 Task: Find connections with filter location Crépy-en-Valois with filter topic #careertips with filter profile language Spanish with filter current company Whatfix with filter school Maharshi Dayanand College of Arts Science & Commerce Kamgar Manzil 25 Dr.S.S.Rao Road Parel Mumbai 400 012 with filter industry Food and Beverage Manufacturing with filter service category DUI Law with filter keywords title Conservation Scientist
Action: Mouse moved to (590, 77)
Screenshot: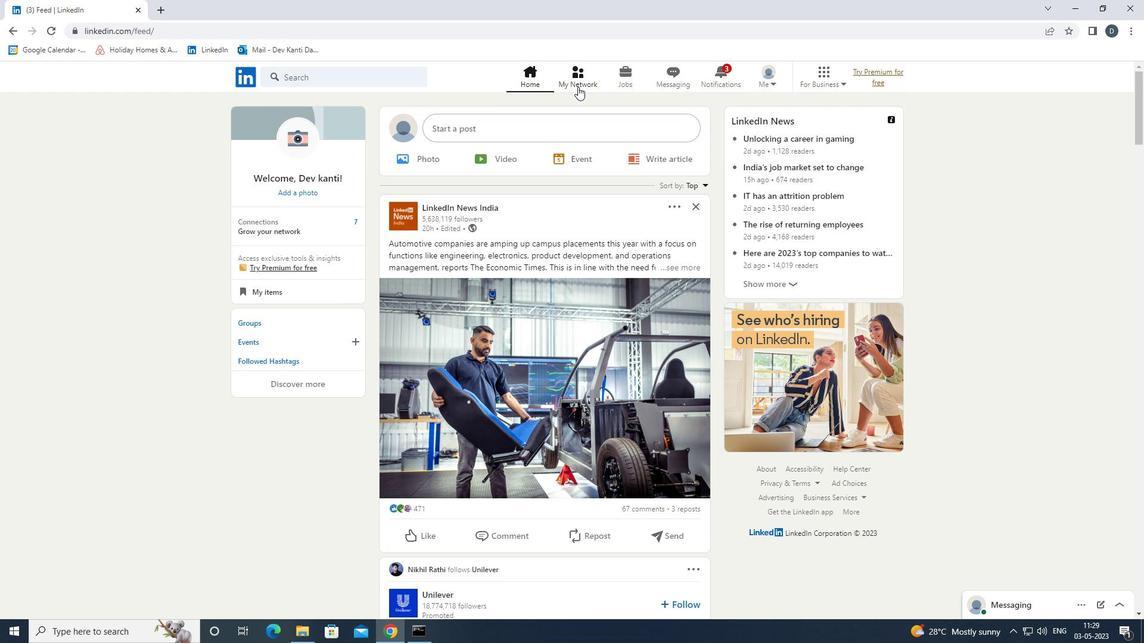 
Action: Mouse pressed left at (590, 77)
Screenshot: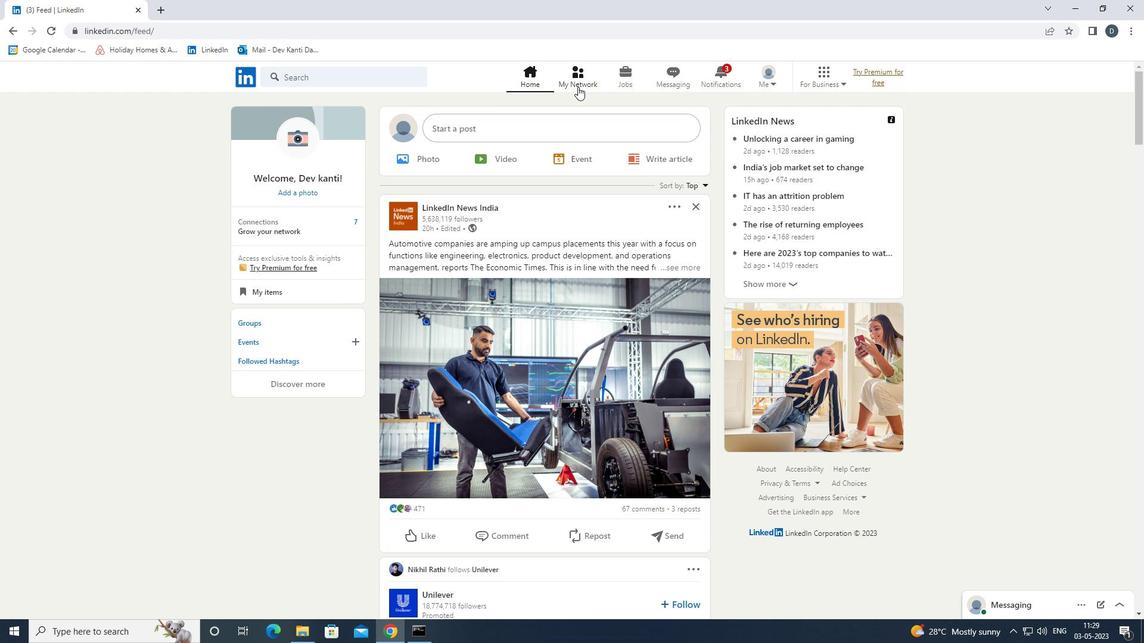 
Action: Mouse moved to (390, 136)
Screenshot: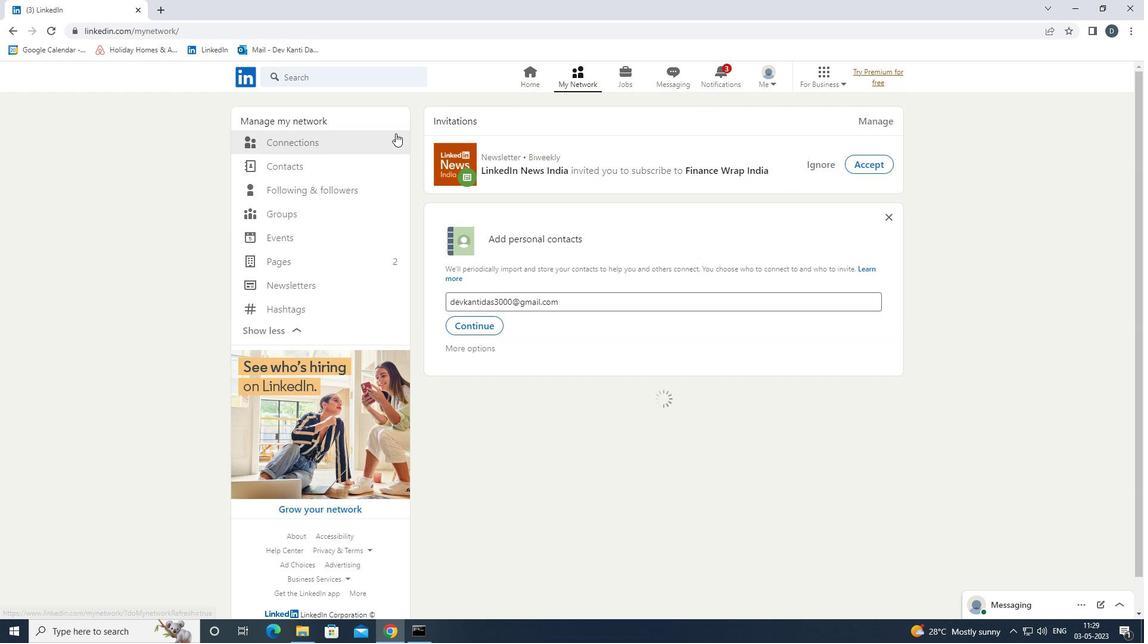
Action: Mouse pressed left at (390, 136)
Screenshot: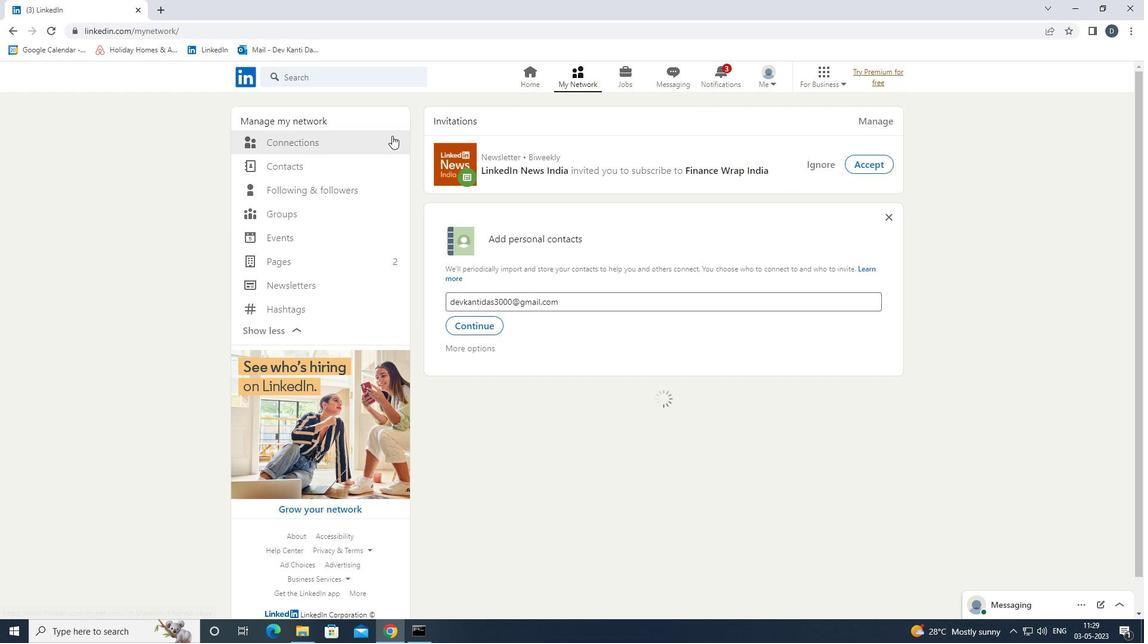 
Action: Mouse moved to (660, 144)
Screenshot: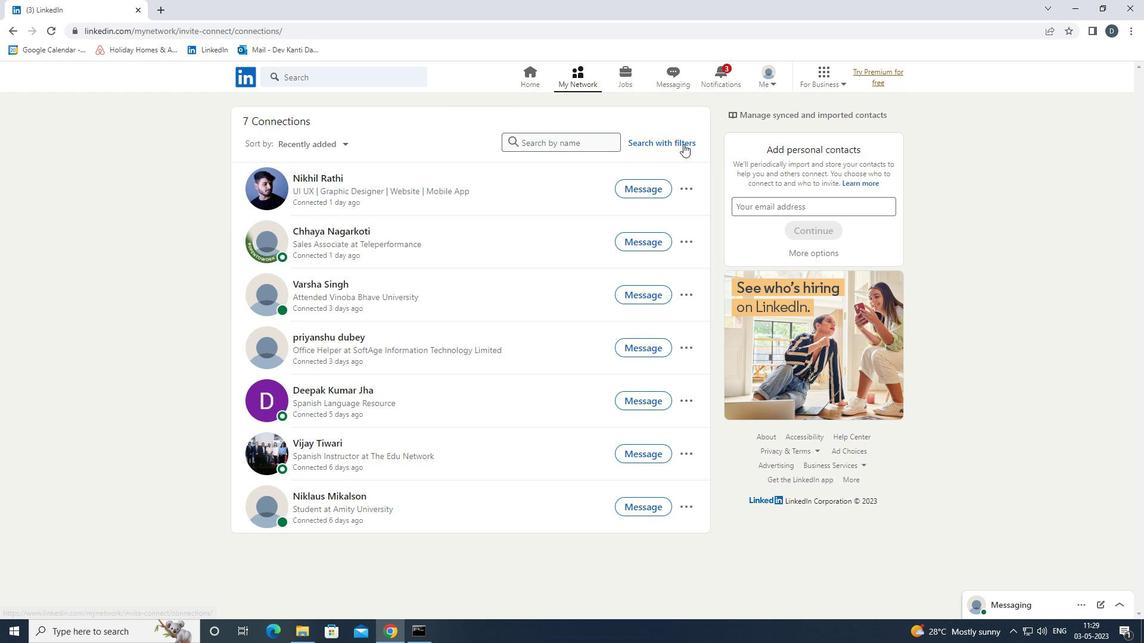 
Action: Mouse pressed left at (660, 144)
Screenshot: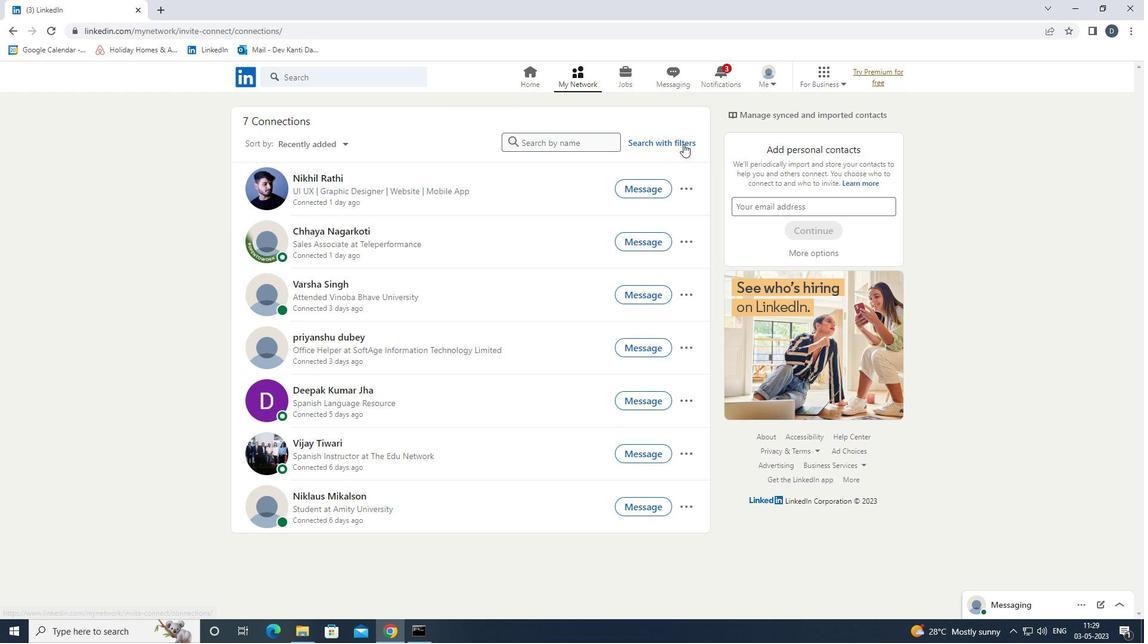 
Action: Mouse moved to (607, 109)
Screenshot: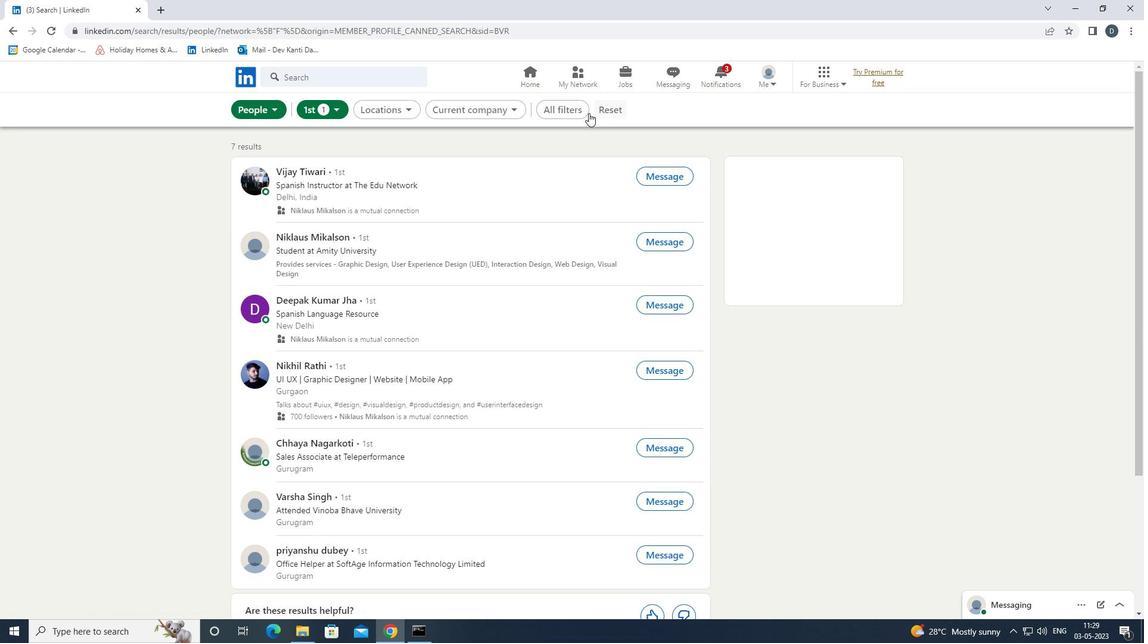 
Action: Mouse pressed left at (607, 109)
Screenshot: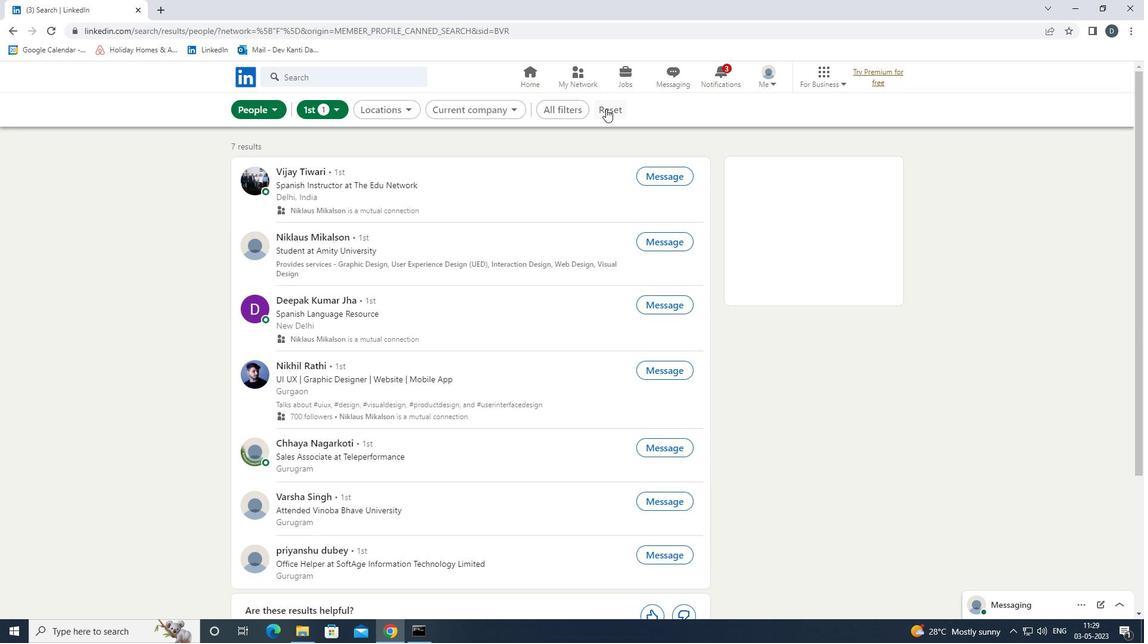 
Action: Mouse moved to (588, 110)
Screenshot: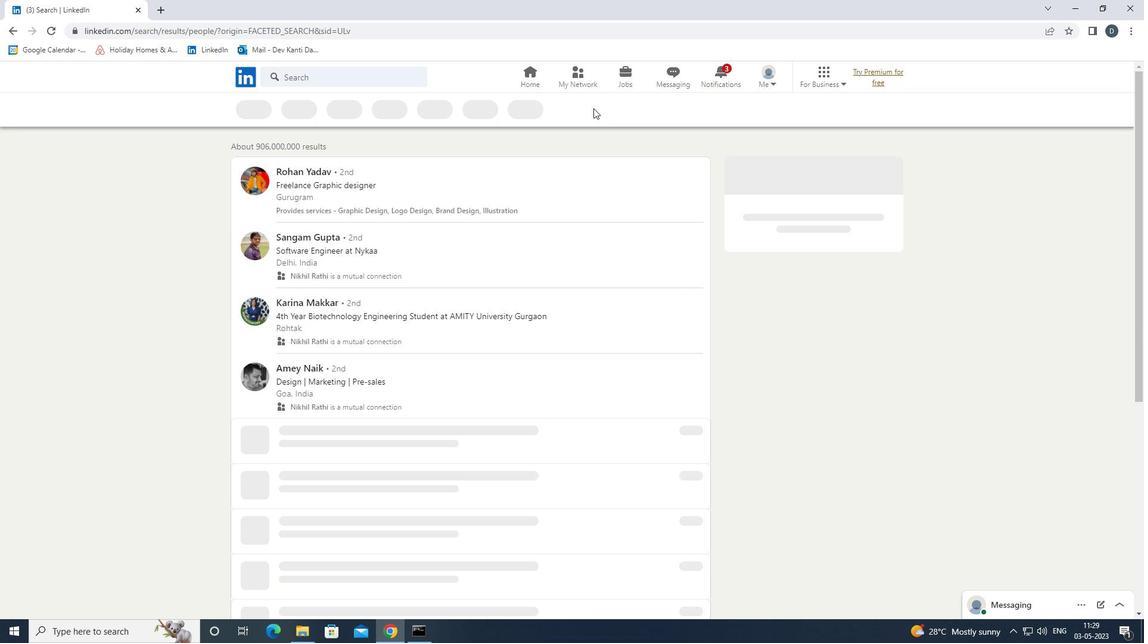 
Action: Mouse pressed left at (588, 110)
Screenshot: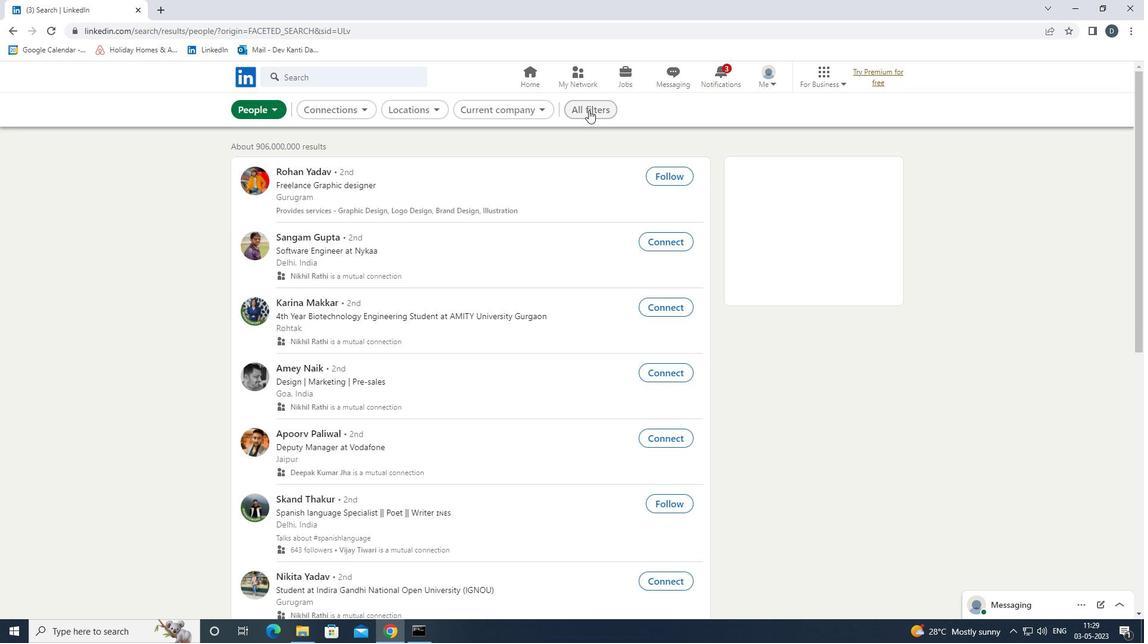 
Action: Mouse moved to (1011, 432)
Screenshot: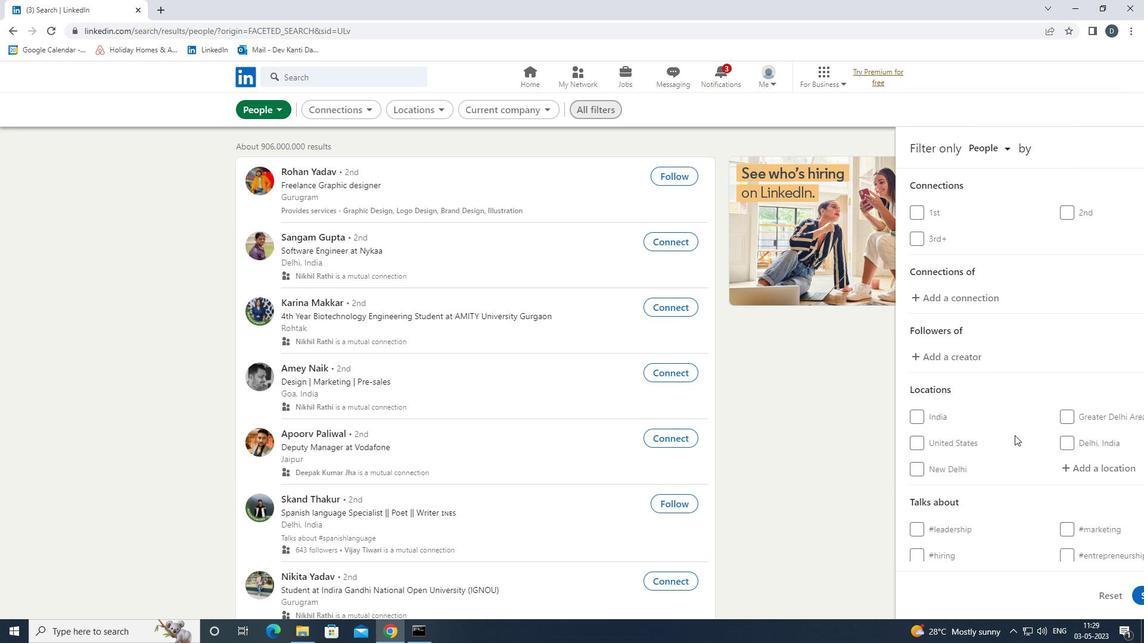 
Action: Mouse scrolled (1011, 431) with delta (0, 0)
Screenshot: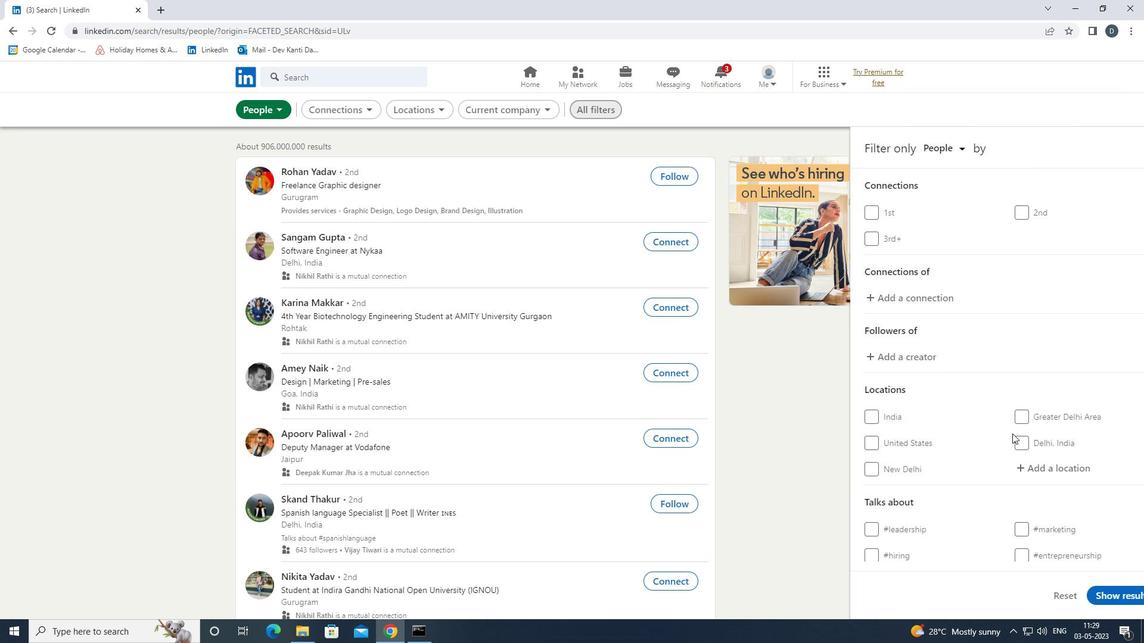 
Action: Mouse moved to (1023, 408)
Screenshot: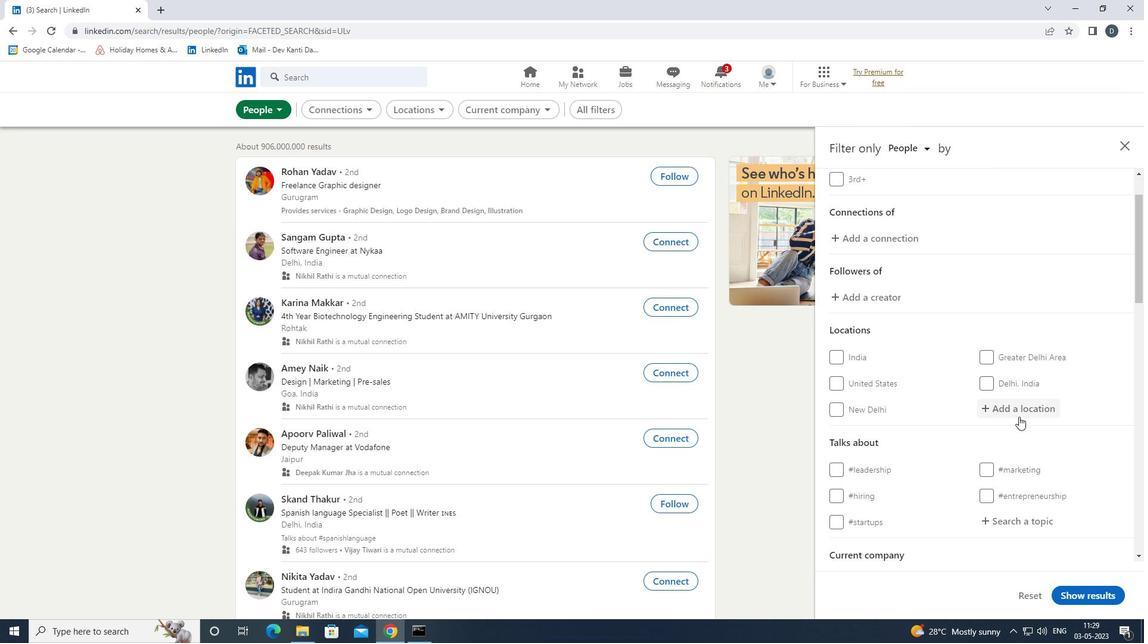 
Action: Mouse pressed left at (1023, 408)
Screenshot: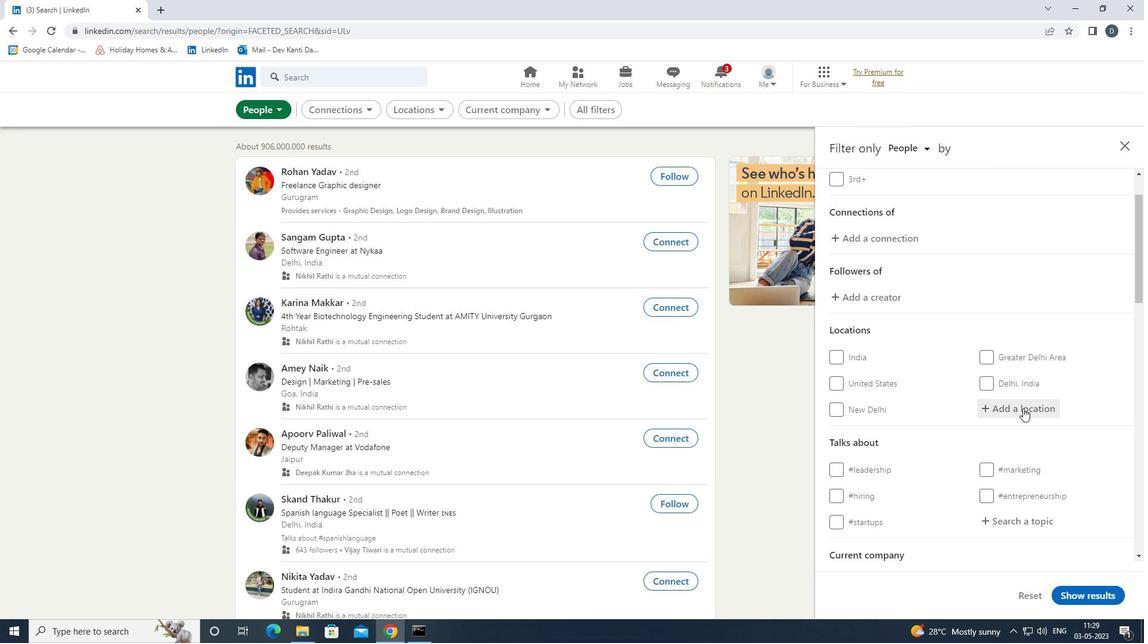 
Action: Key pressed <Key.shift>CREPY-<Key.down><Key.enter>
Screenshot: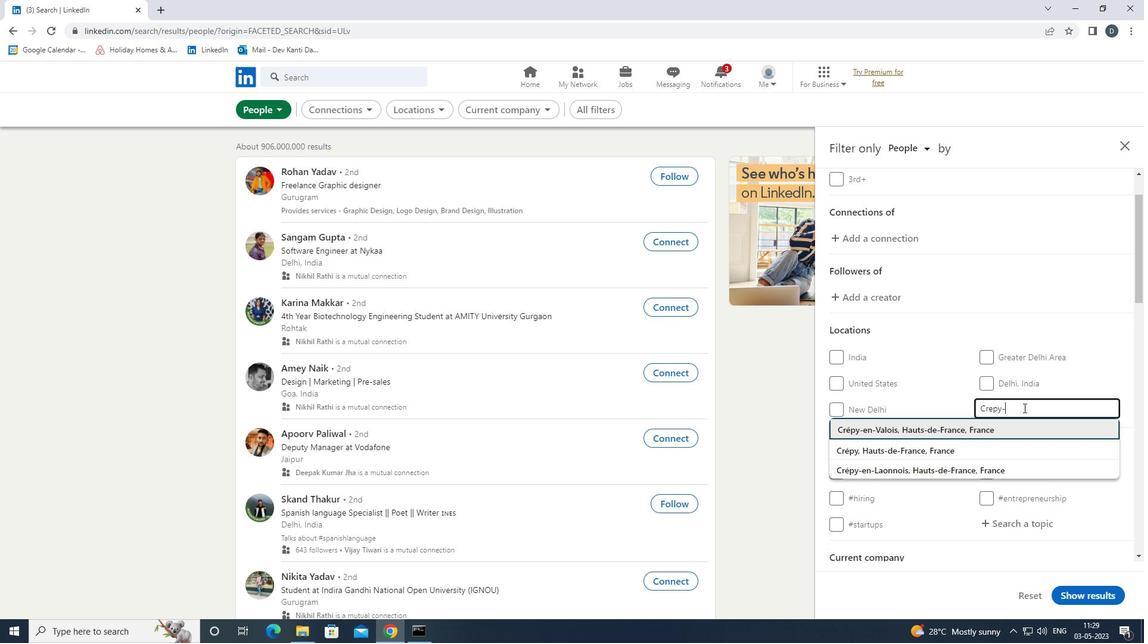 
Action: Mouse moved to (1023, 405)
Screenshot: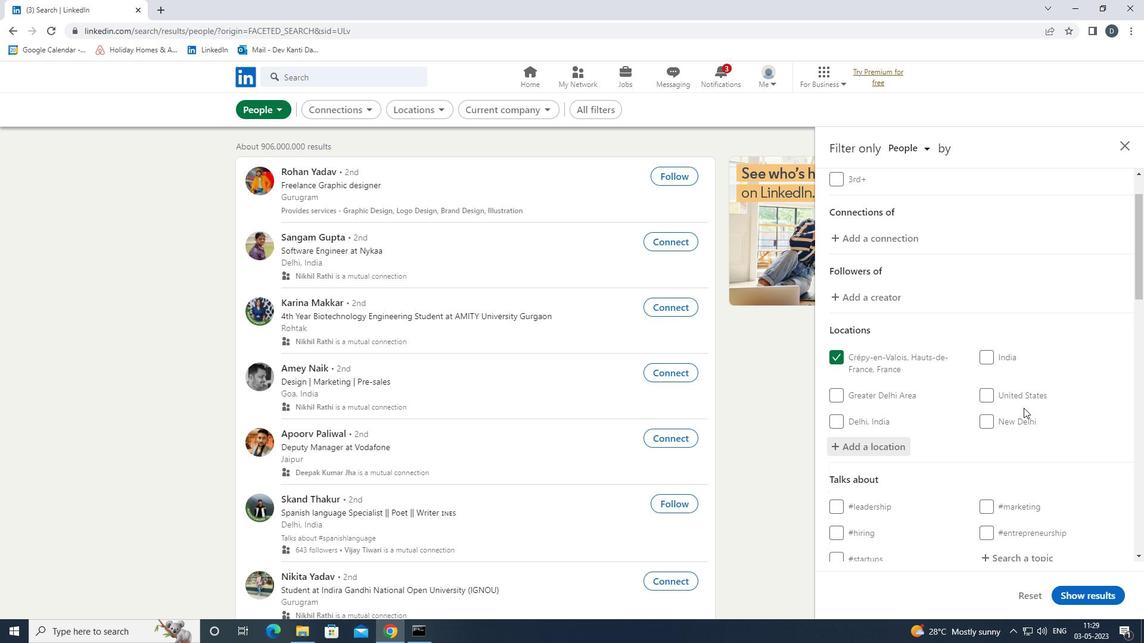 
Action: Mouse scrolled (1023, 405) with delta (0, 0)
Screenshot: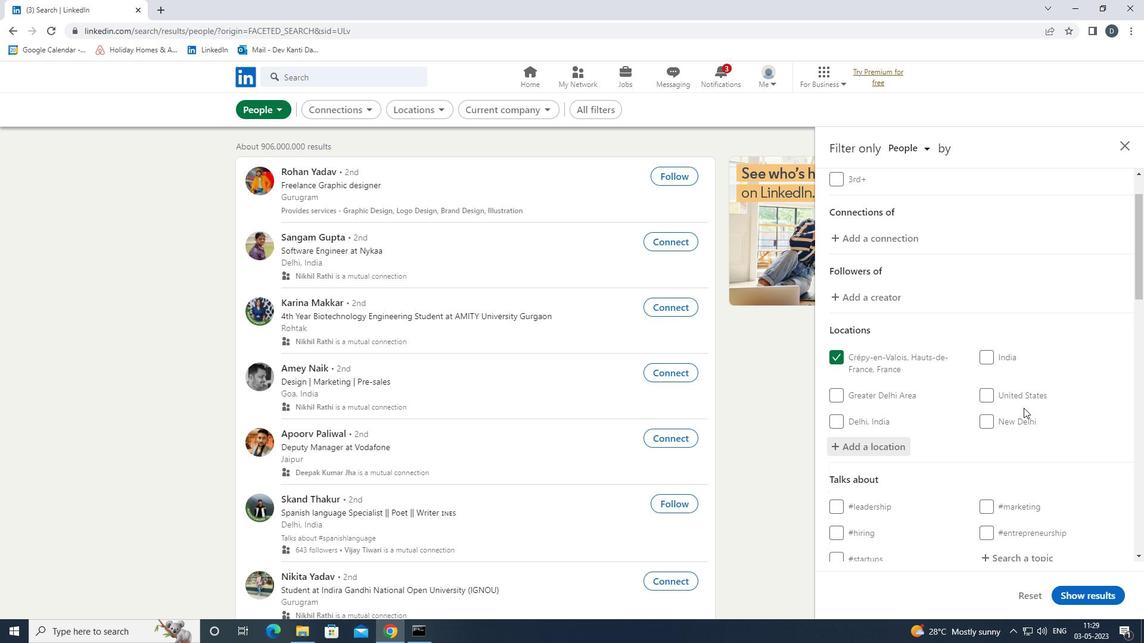 
Action: Mouse scrolled (1023, 405) with delta (0, 0)
Screenshot: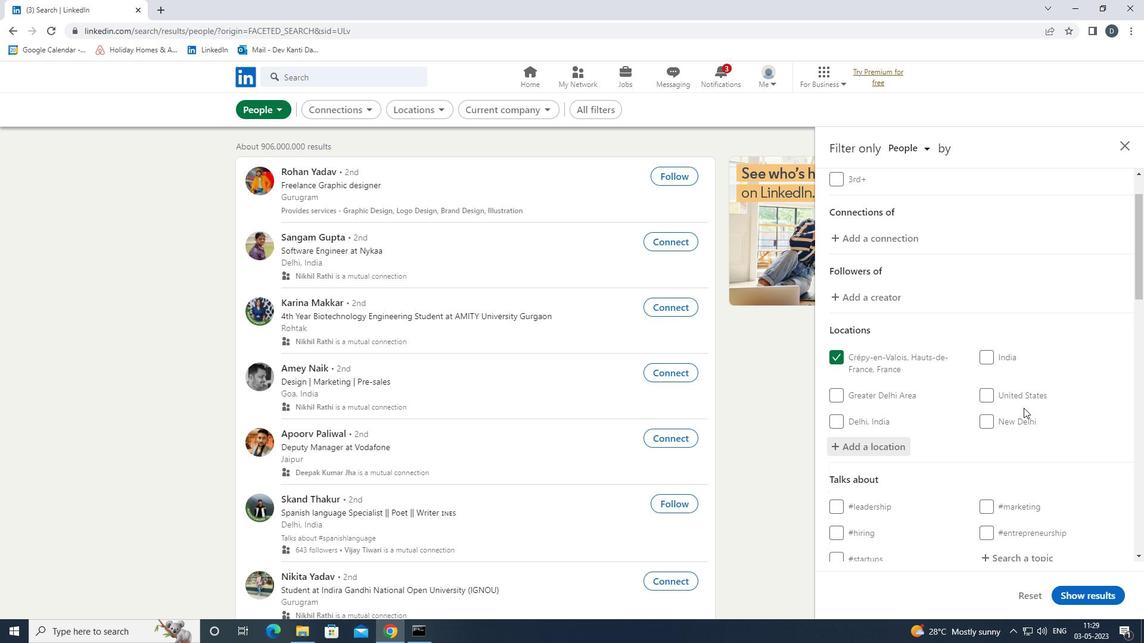 
Action: Mouse moved to (1020, 434)
Screenshot: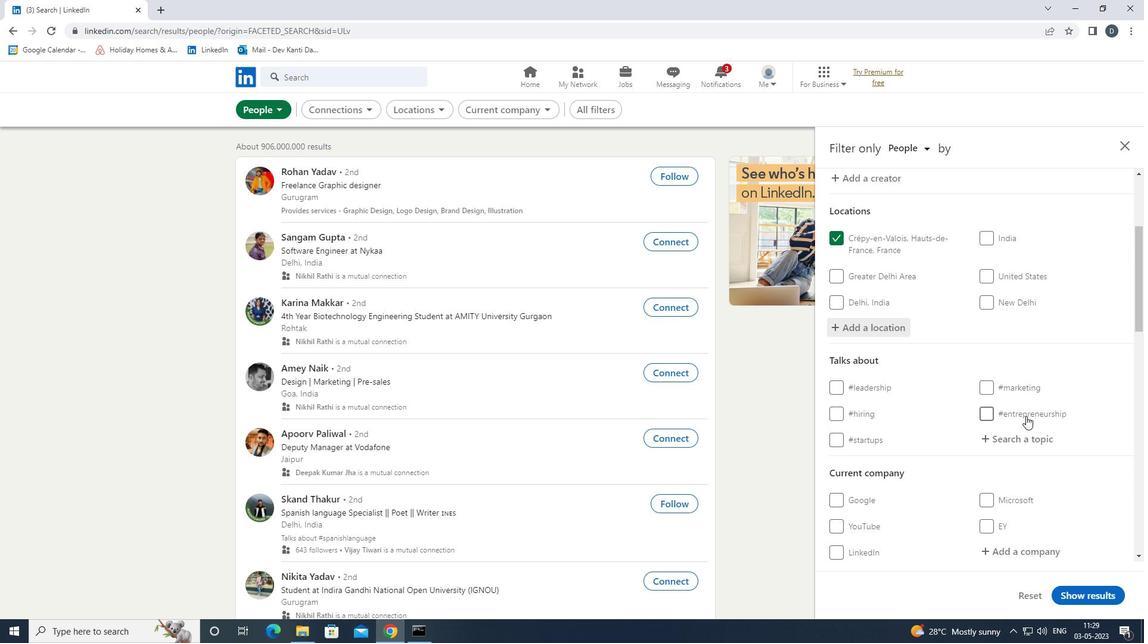 
Action: Mouse pressed left at (1020, 434)
Screenshot: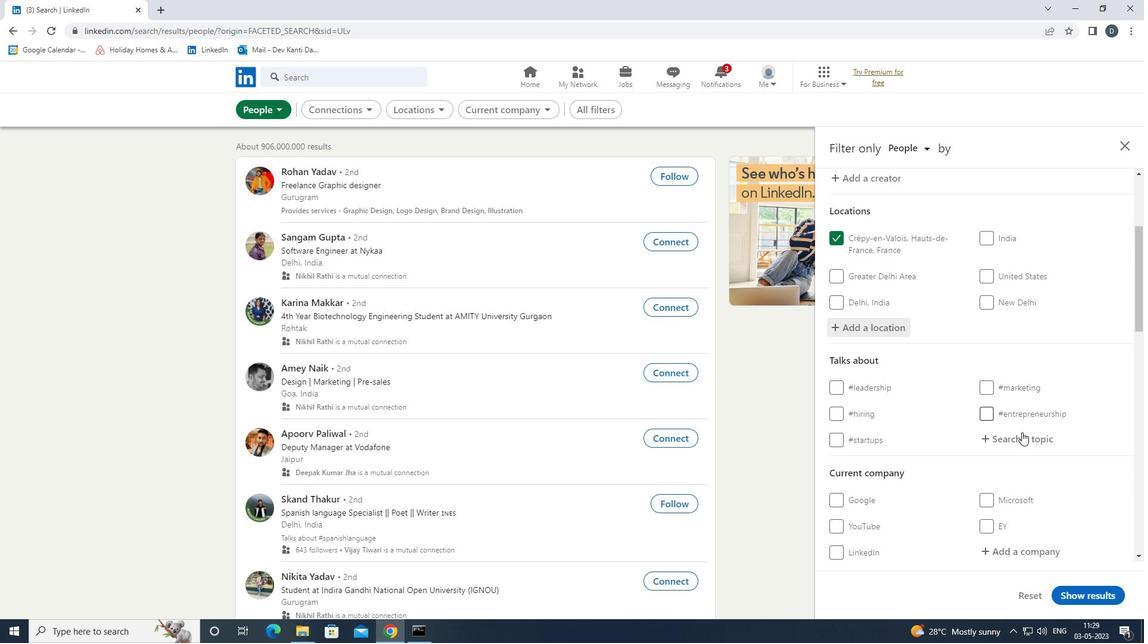 
Action: Key pressed <Key.shift>CAREERTIPSD<Key.backspace><Key.down><Key.enter>
Screenshot: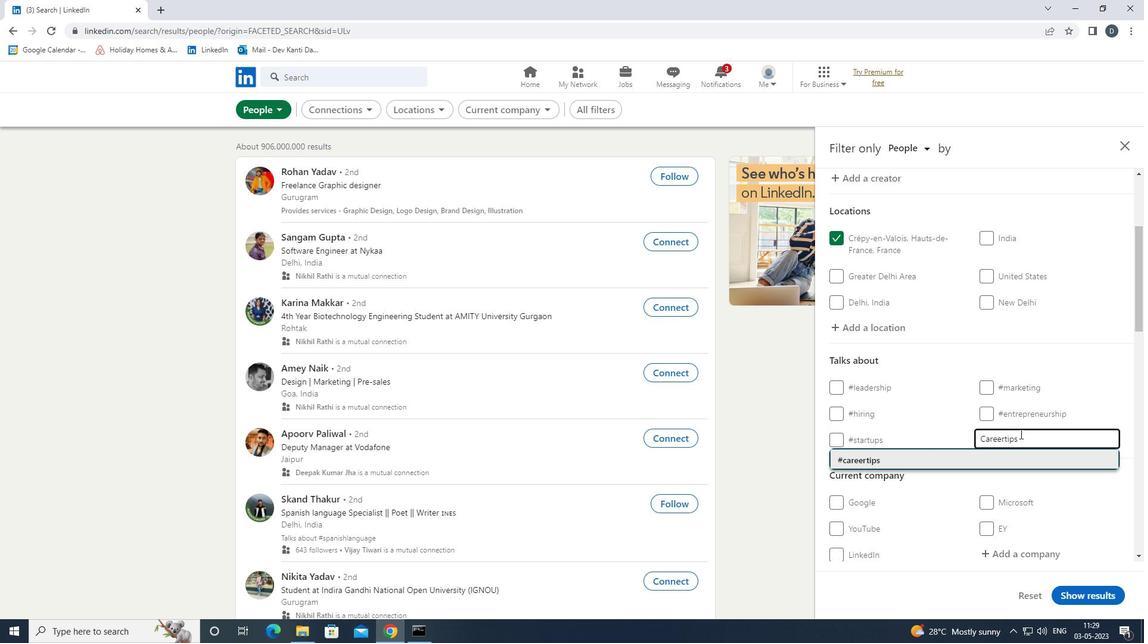 
Action: Mouse scrolled (1020, 433) with delta (0, 0)
Screenshot: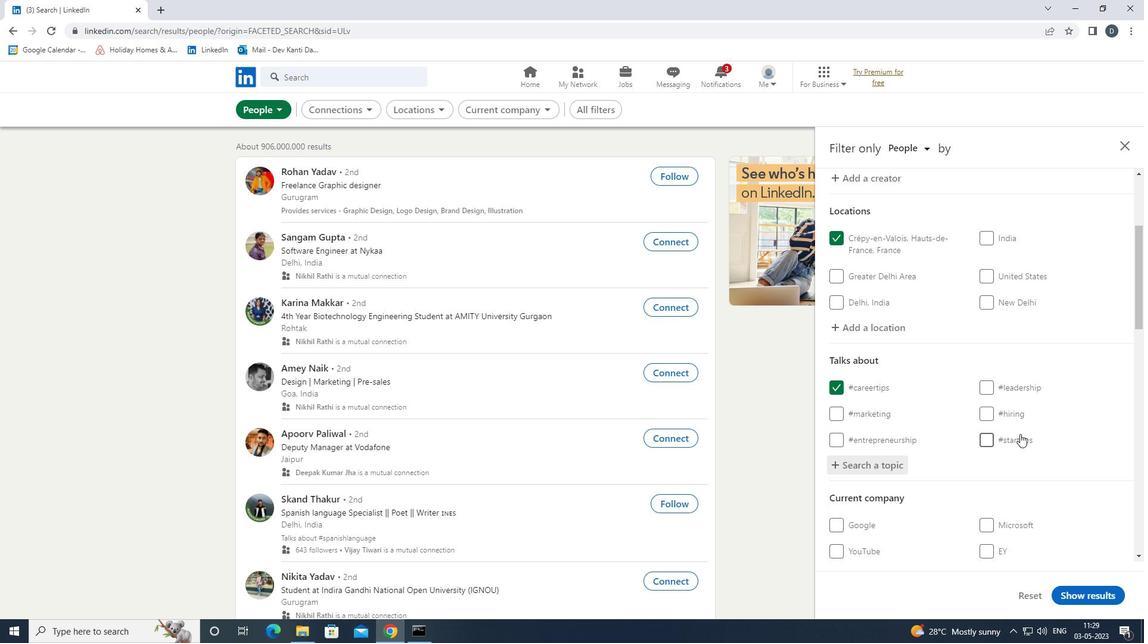 
Action: Mouse scrolled (1020, 433) with delta (0, 0)
Screenshot: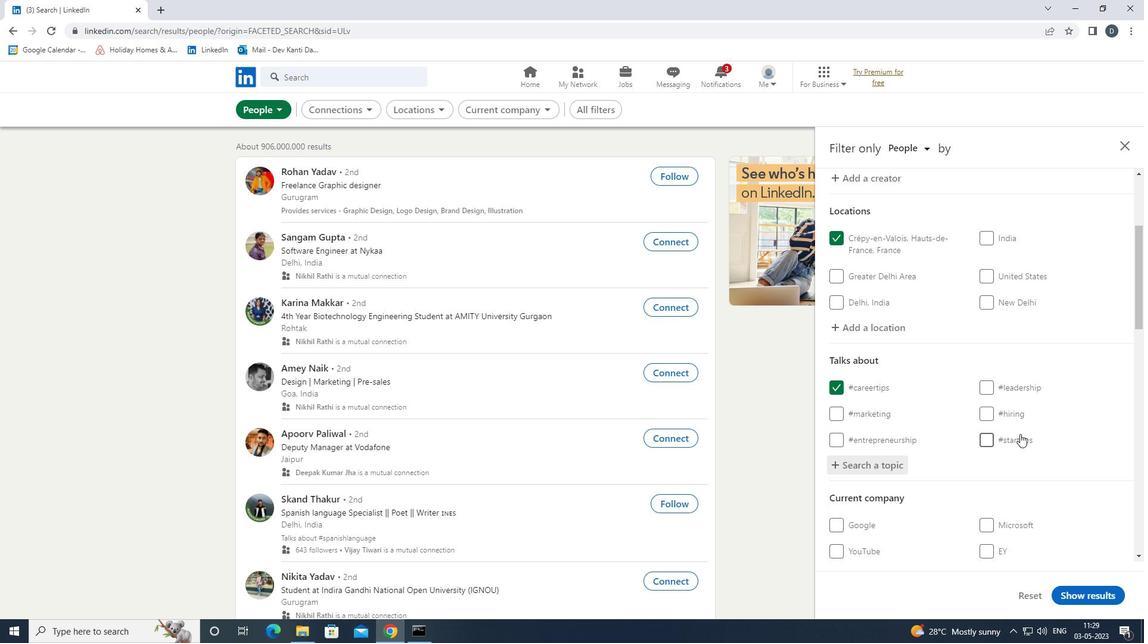 
Action: Mouse moved to (1020, 434)
Screenshot: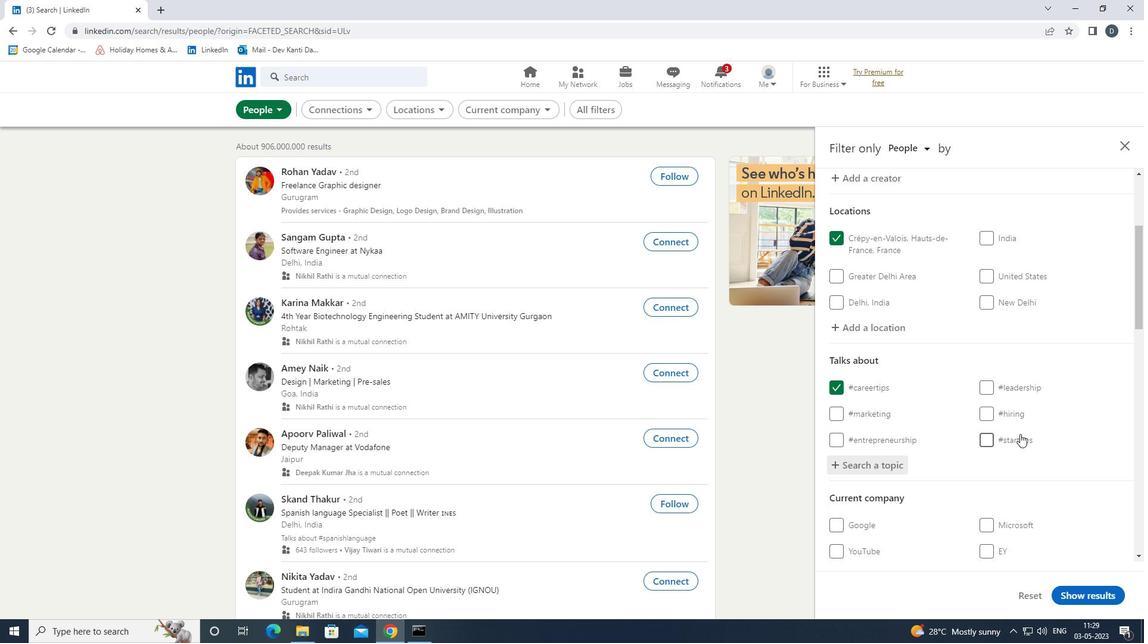 
Action: Mouse scrolled (1020, 433) with delta (0, 0)
Screenshot: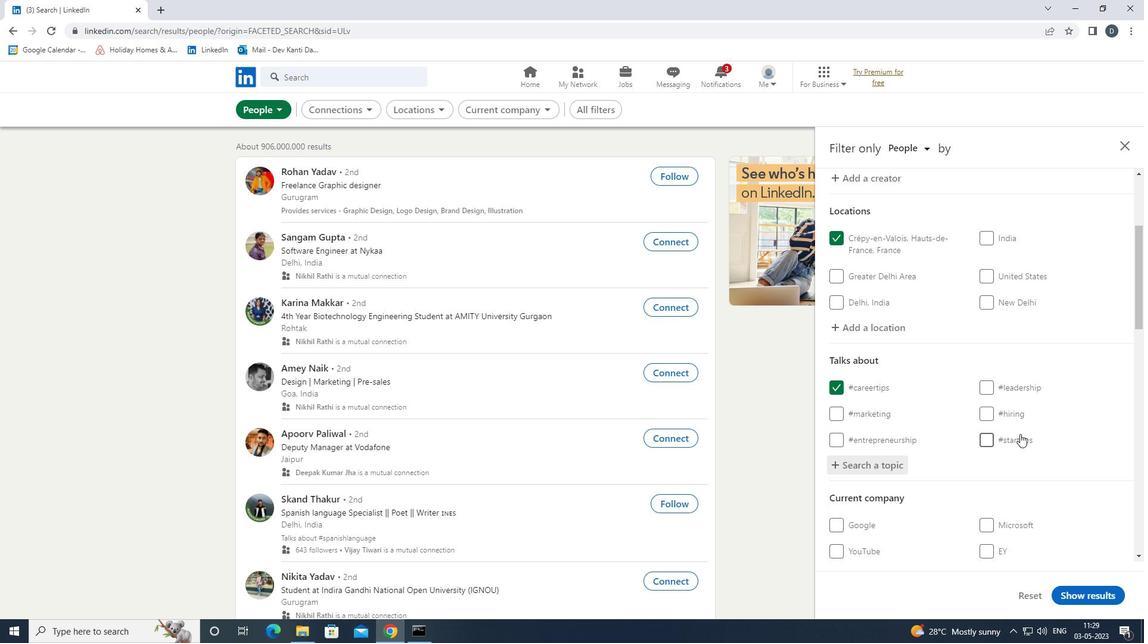 
Action: Mouse moved to (1022, 434)
Screenshot: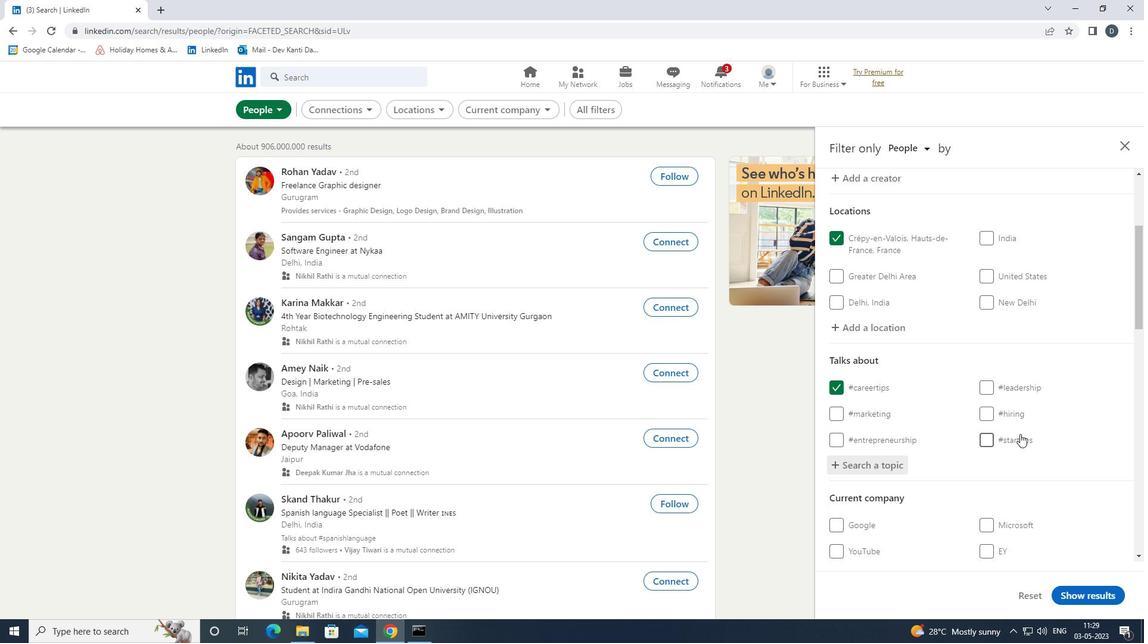 
Action: Mouse scrolled (1022, 434) with delta (0, 0)
Screenshot: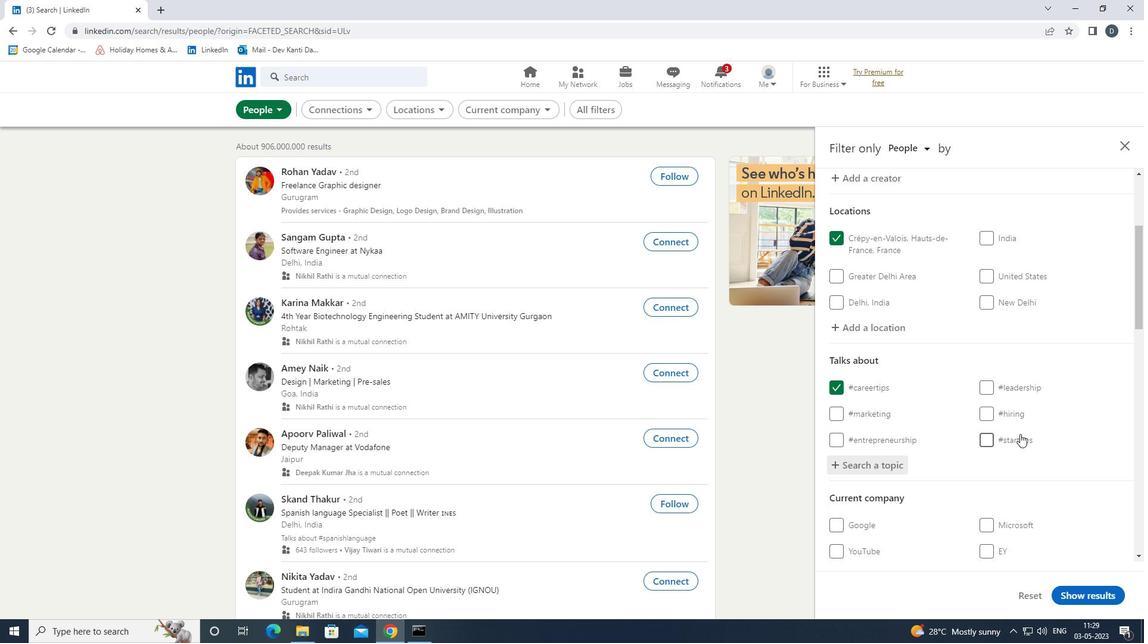 
Action: Mouse moved to (1027, 384)
Screenshot: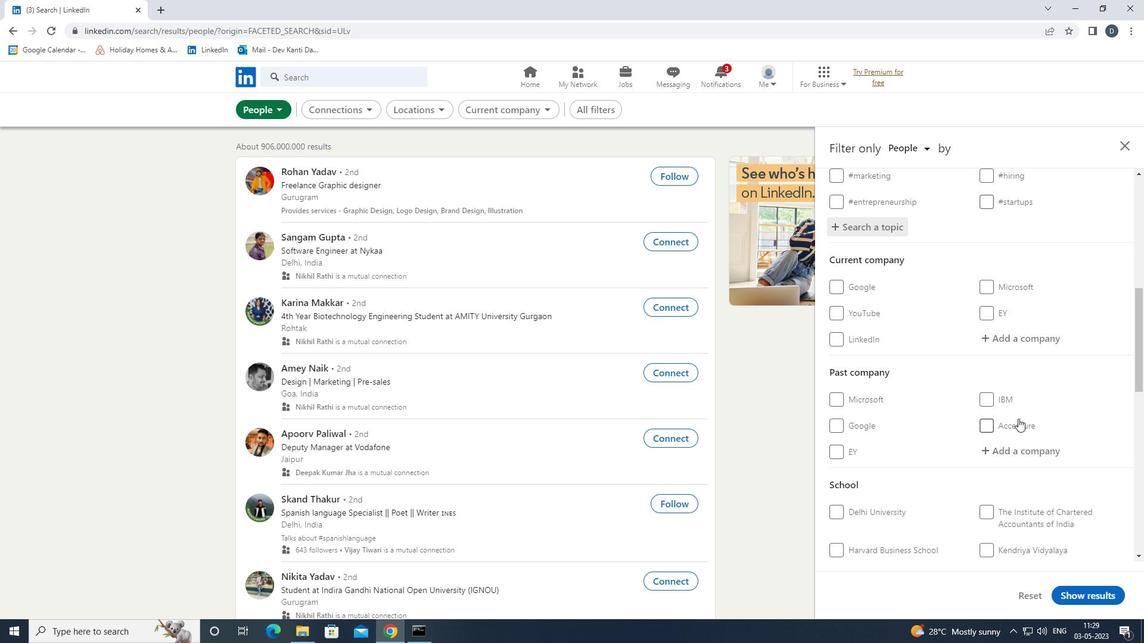
Action: Mouse scrolled (1027, 384) with delta (0, 0)
Screenshot: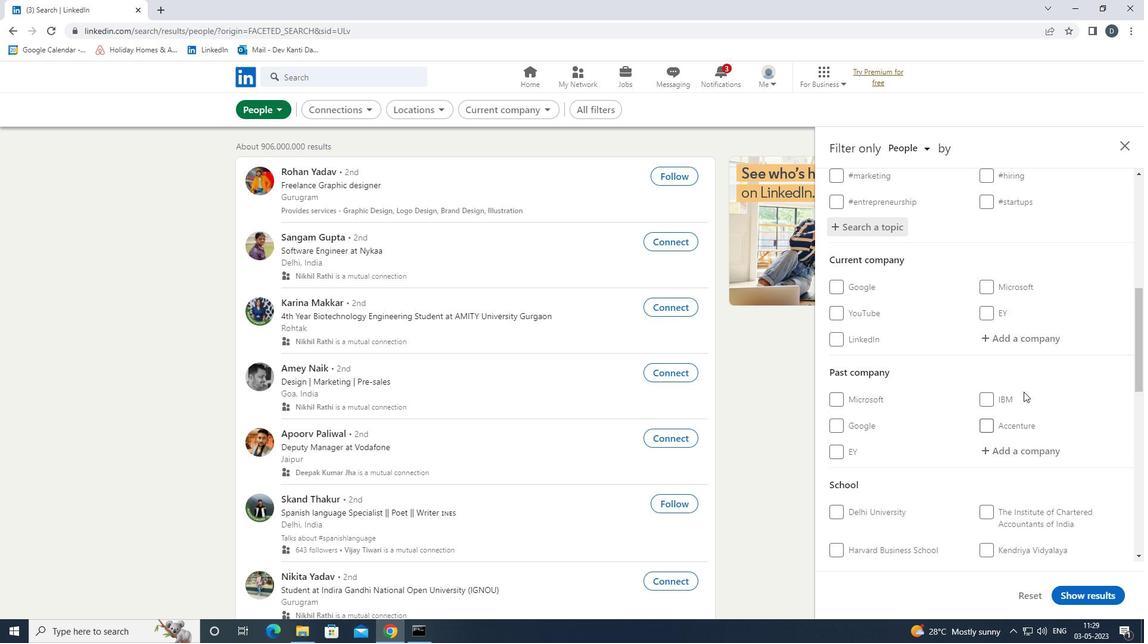 
Action: Mouse scrolled (1027, 384) with delta (0, 0)
Screenshot: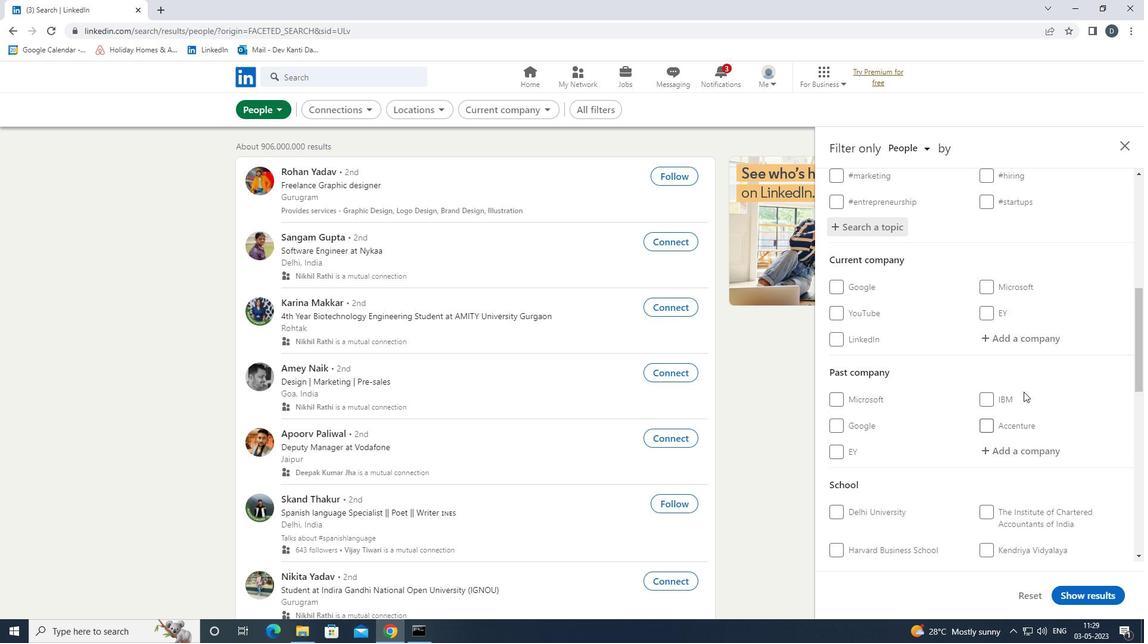
Action: Mouse scrolled (1027, 384) with delta (0, 0)
Screenshot: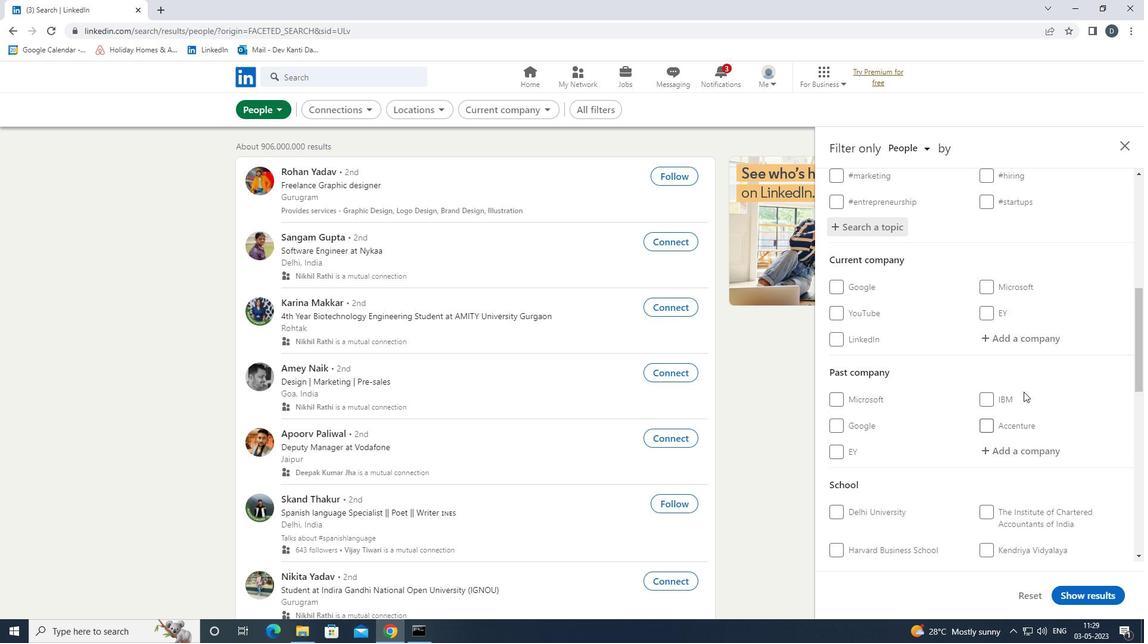 
Action: Mouse scrolled (1027, 384) with delta (0, 0)
Screenshot: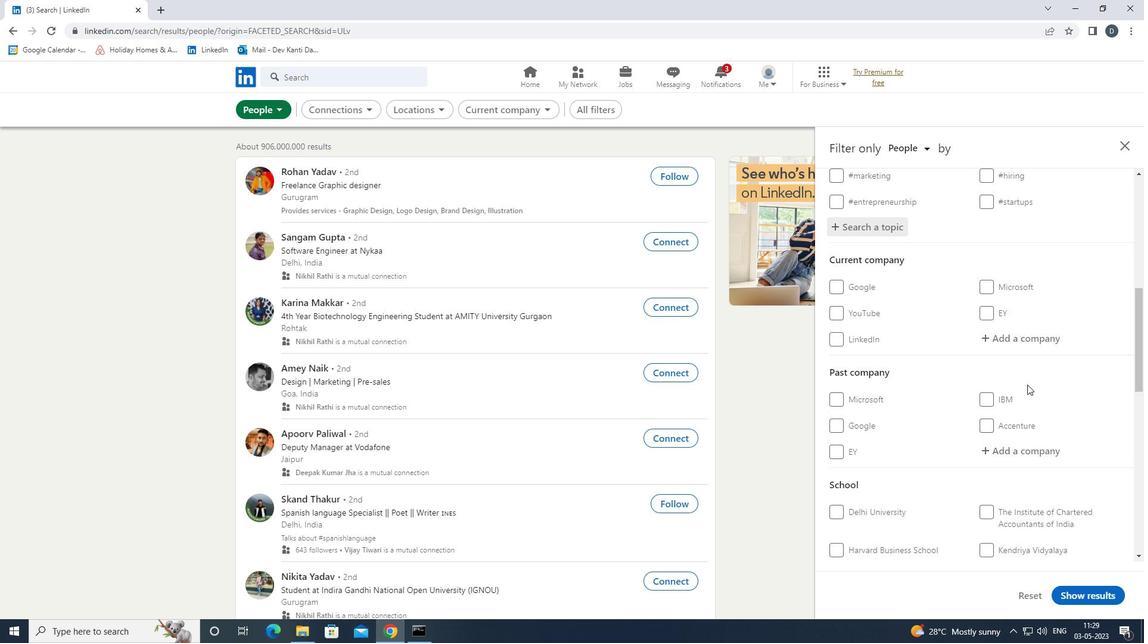 
Action: Mouse moved to (1027, 384)
Screenshot: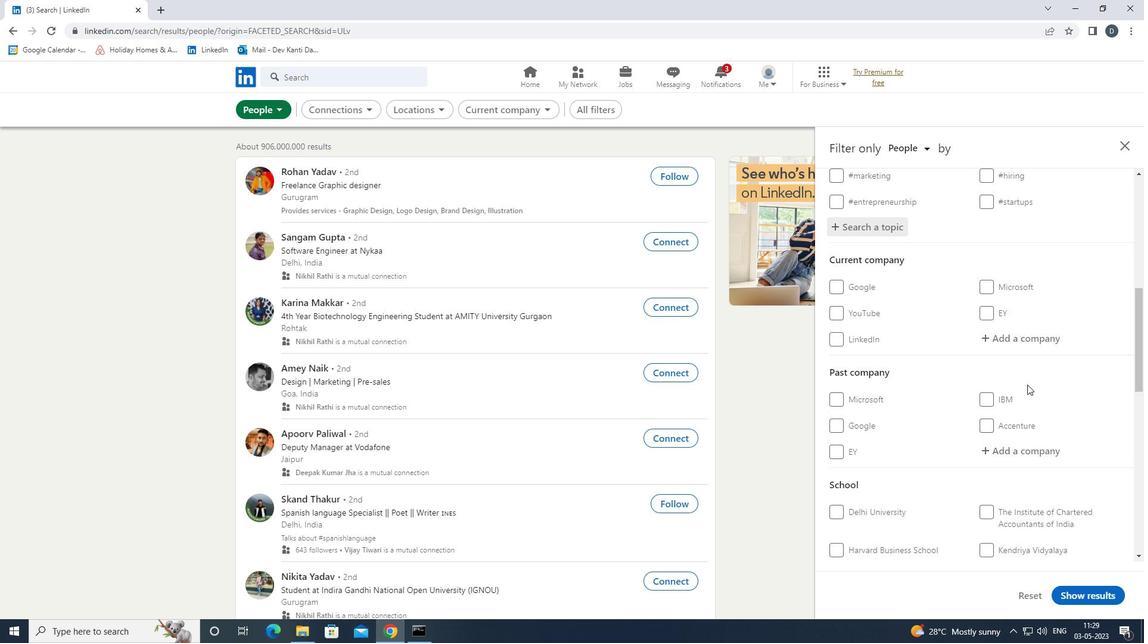 
Action: Mouse scrolled (1027, 383) with delta (0, 0)
Screenshot: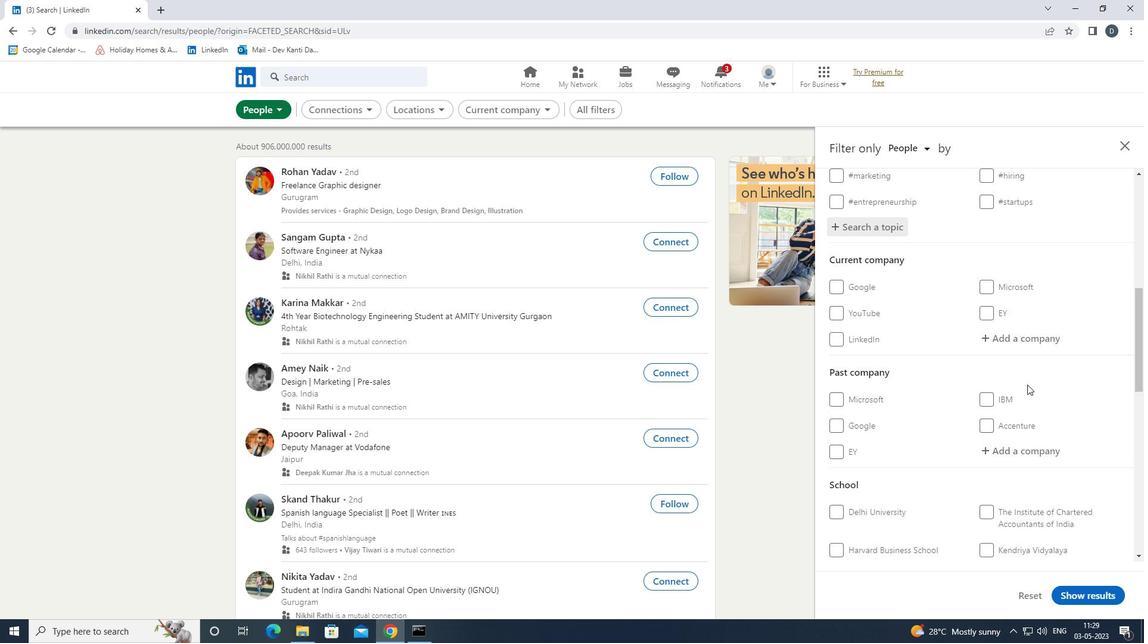 
Action: Mouse moved to (1020, 389)
Screenshot: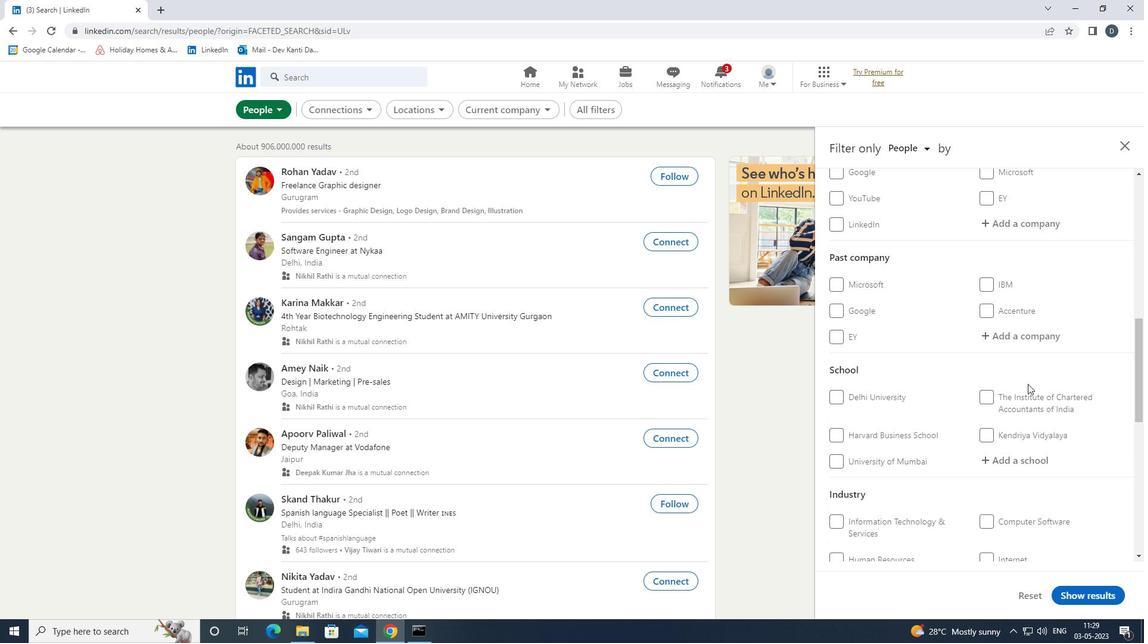 
Action: Mouse scrolled (1020, 388) with delta (0, 0)
Screenshot: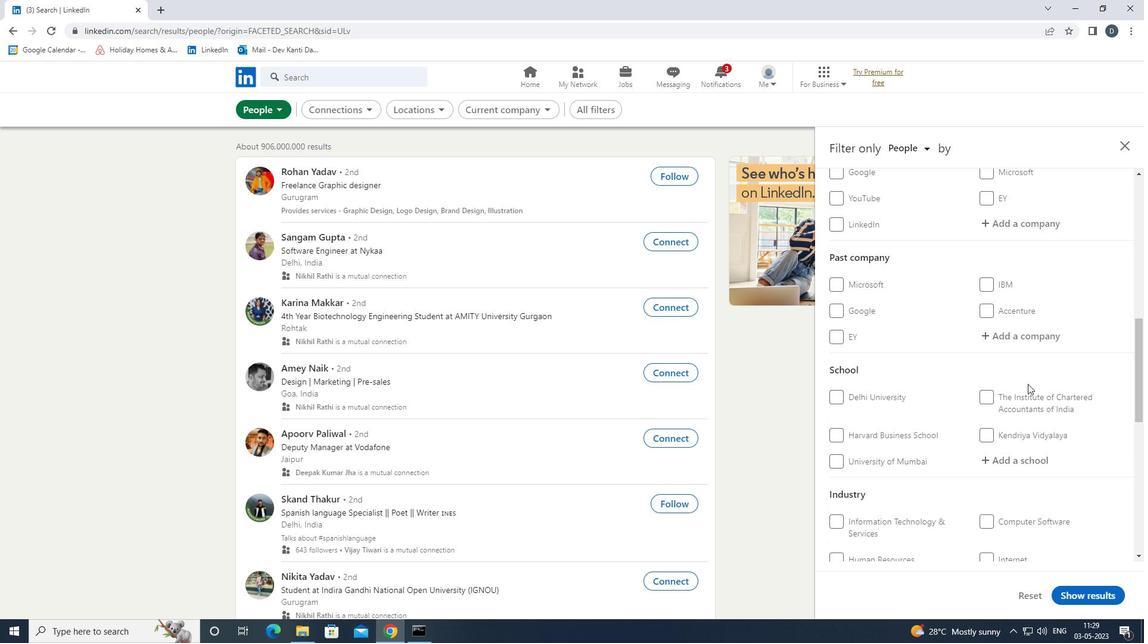 
Action: Mouse moved to (1016, 393)
Screenshot: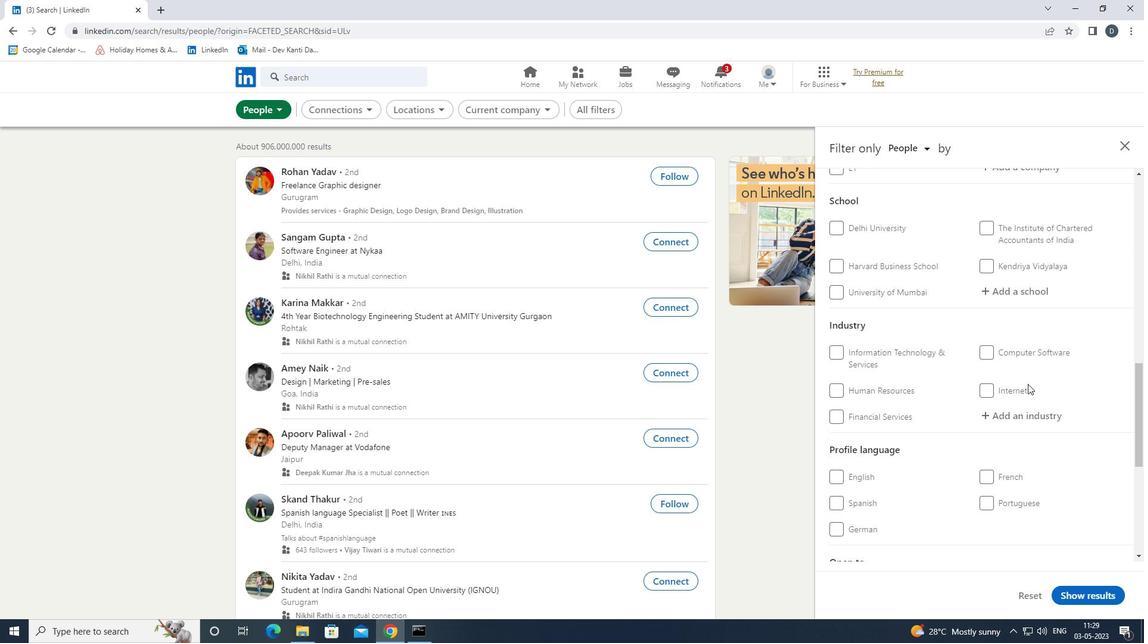 
Action: Mouse scrolled (1016, 392) with delta (0, 0)
Screenshot: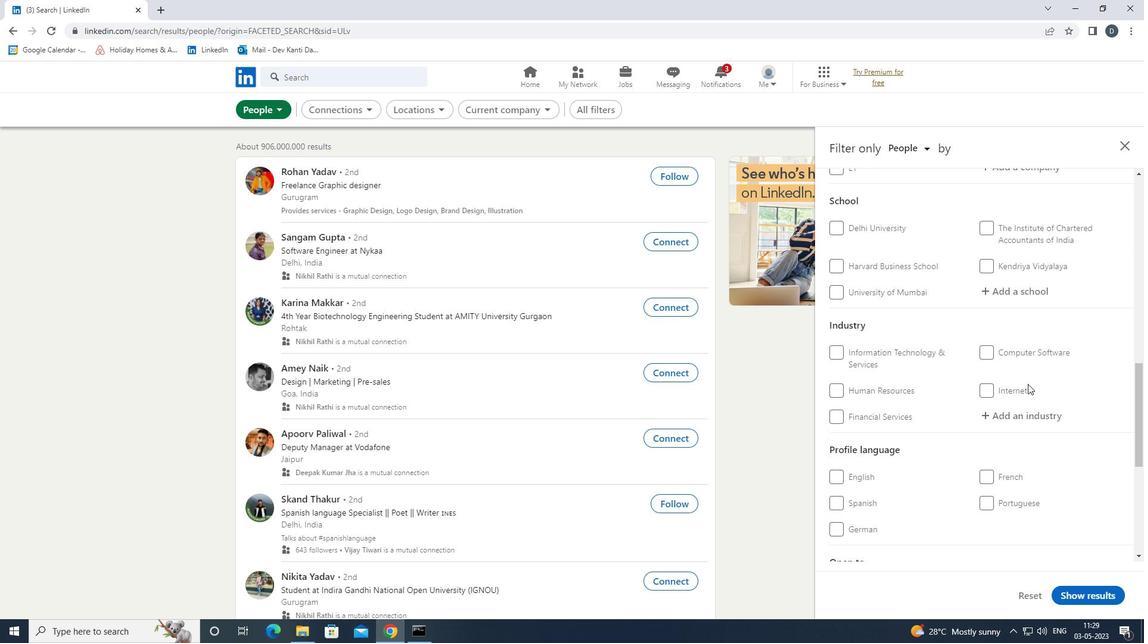 
Action: Mouse moved to (1015, 393)
Screenshot: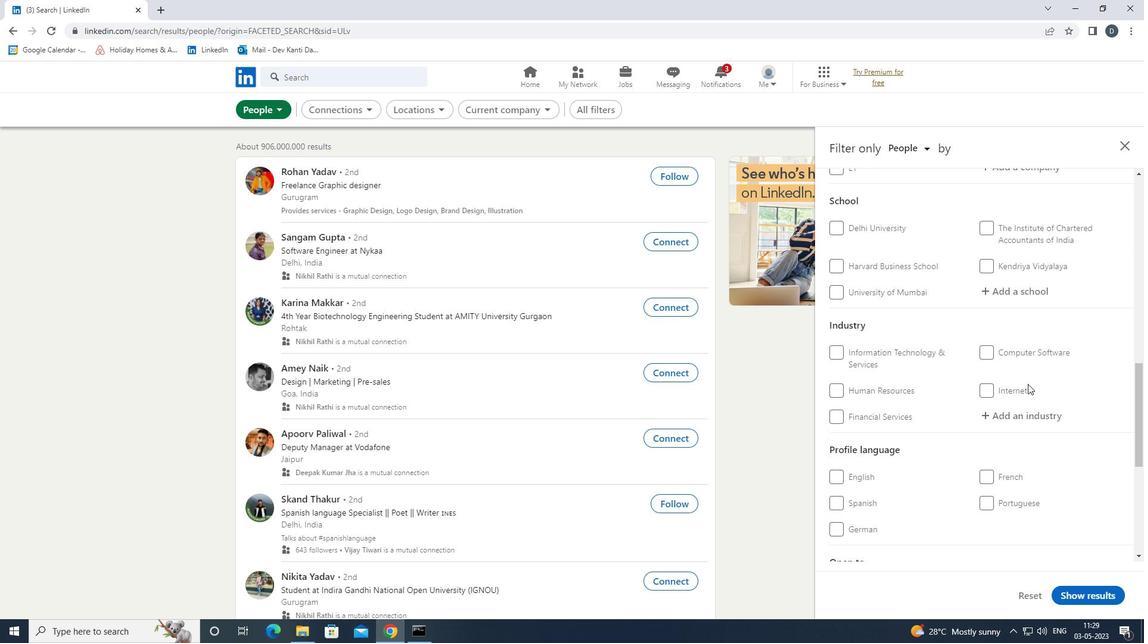 
Action: Mouse scrolled (1015, 393) with delta (0, 0)
Screenshot: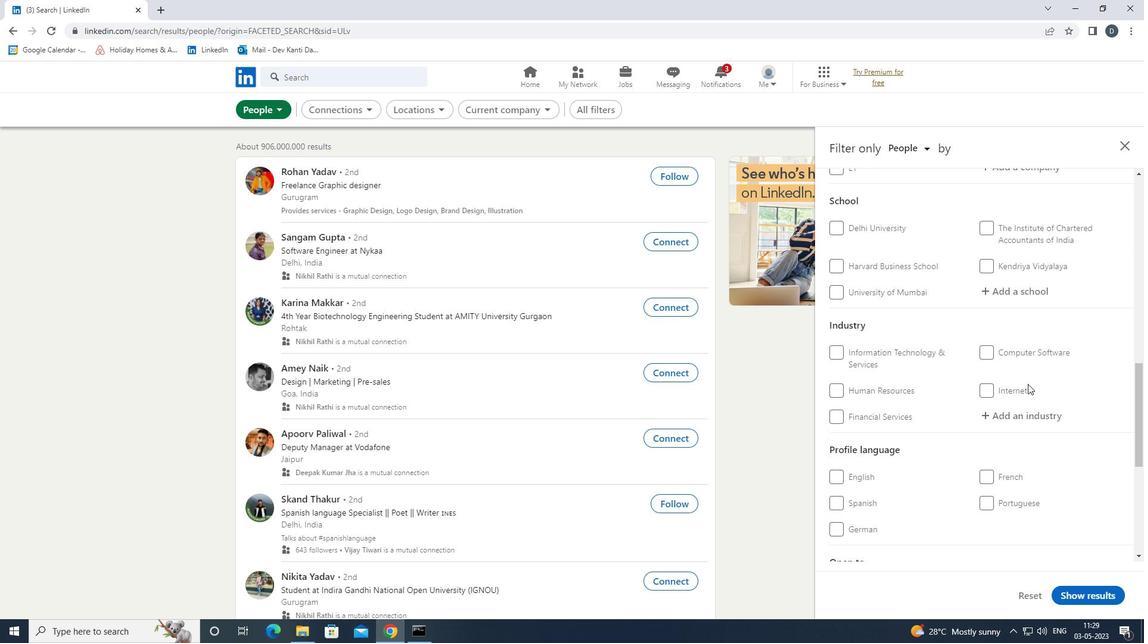 
Action: Mouse moved to (869, 309)
Screenshot: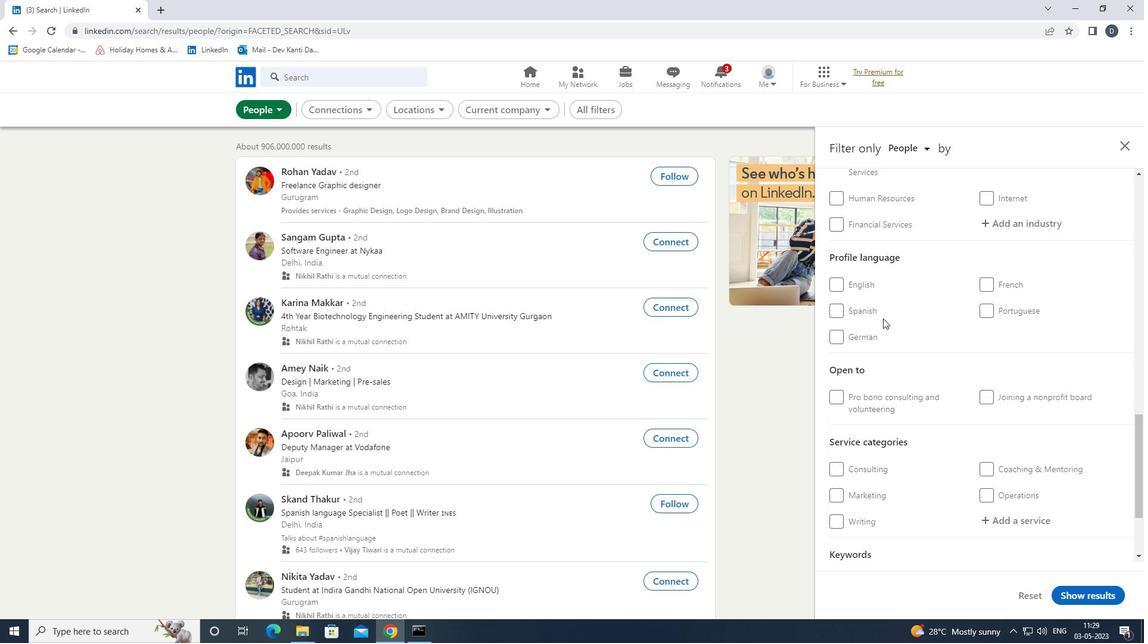 
Action: Mouse pressed left at (869, 309)
Screenshot: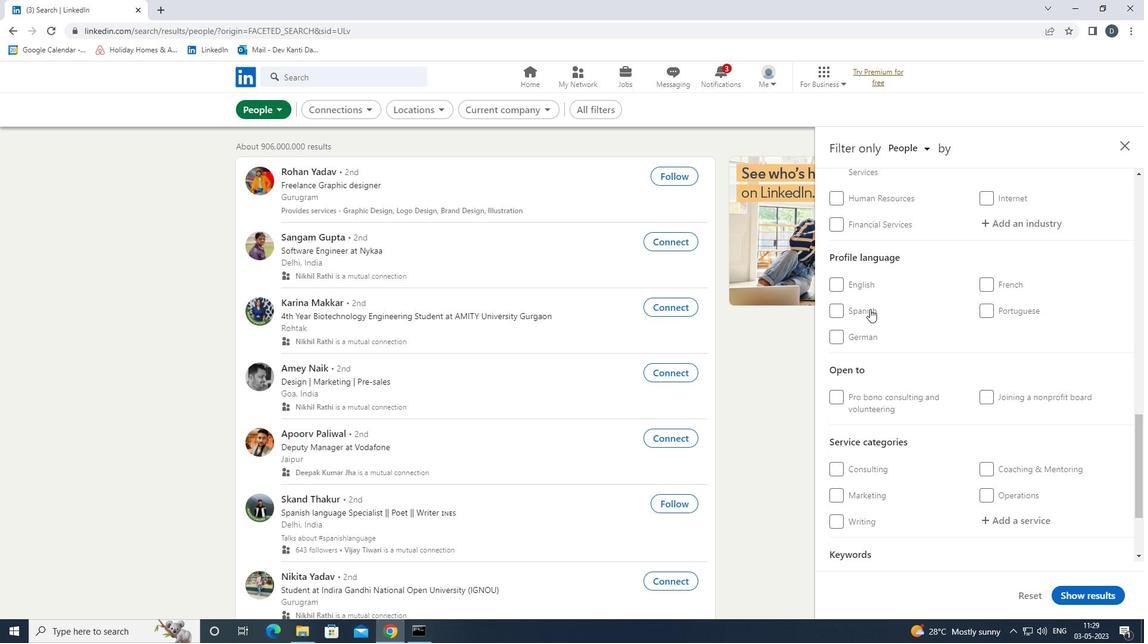 
Action: Mouse moved to (1090, 427)
Screenshot: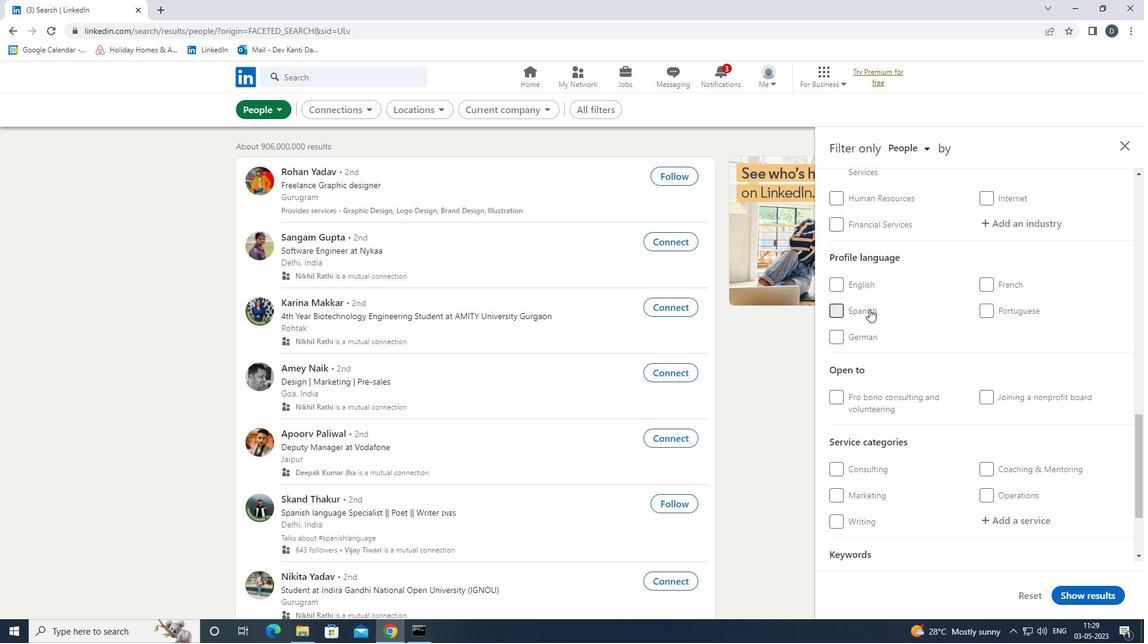 
Action: Mouse scrolled (1090, 428) with delta (0, 0)
Screenshot: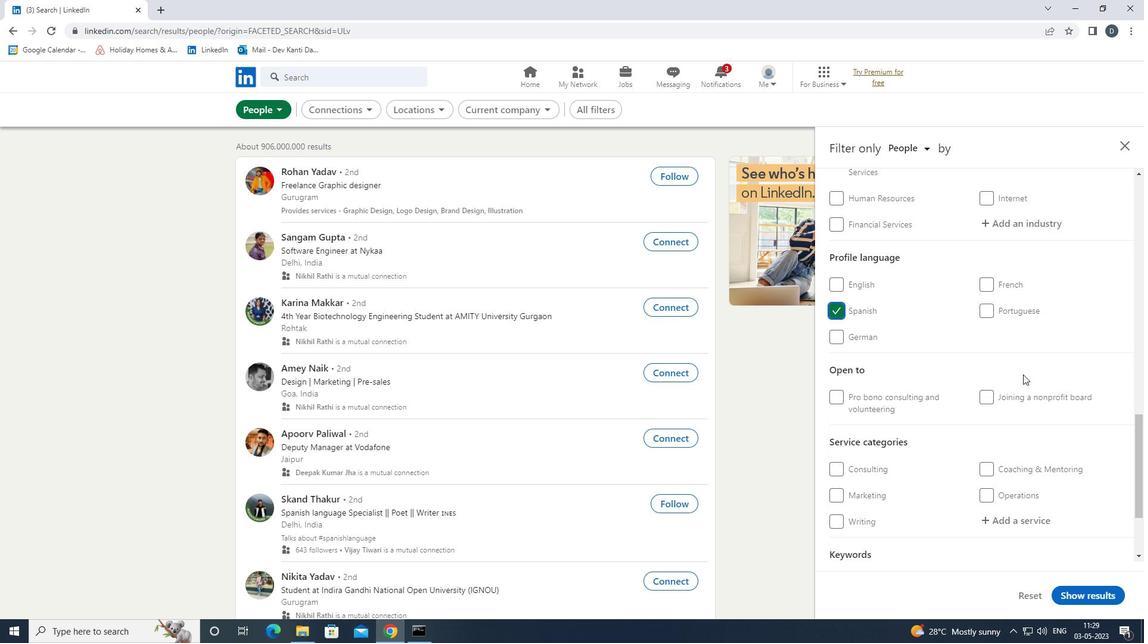 
Action: Mouse scrolled (1090, 428) with delta (0, 0)
Screenshot: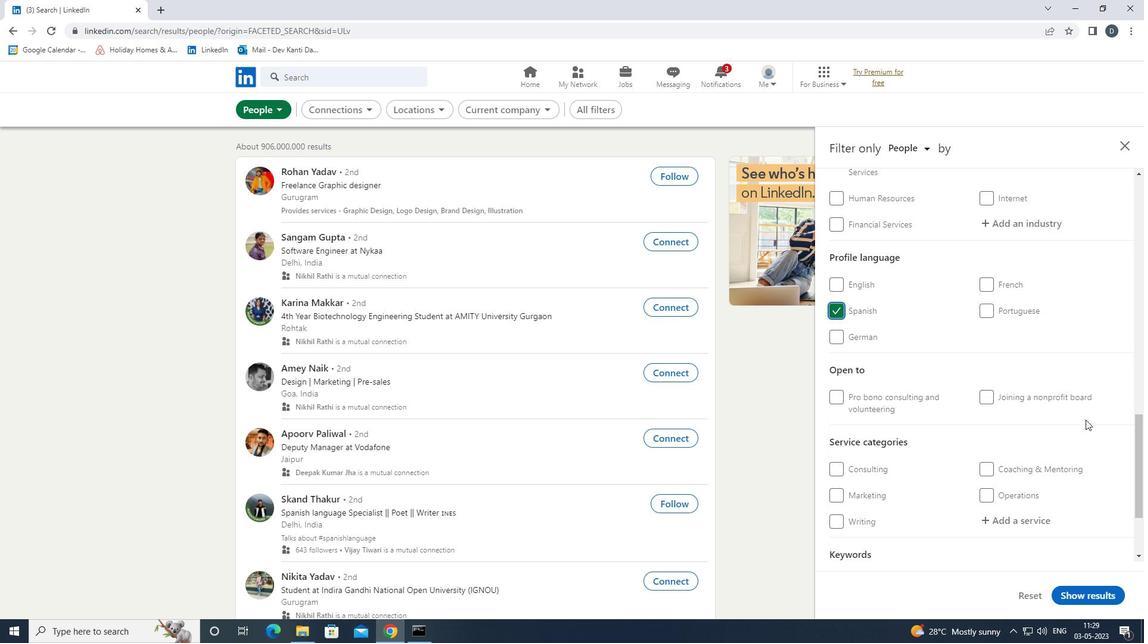 
Action: Mouse scrolled (1090, 428) with delta (0, 0)
Screenshot: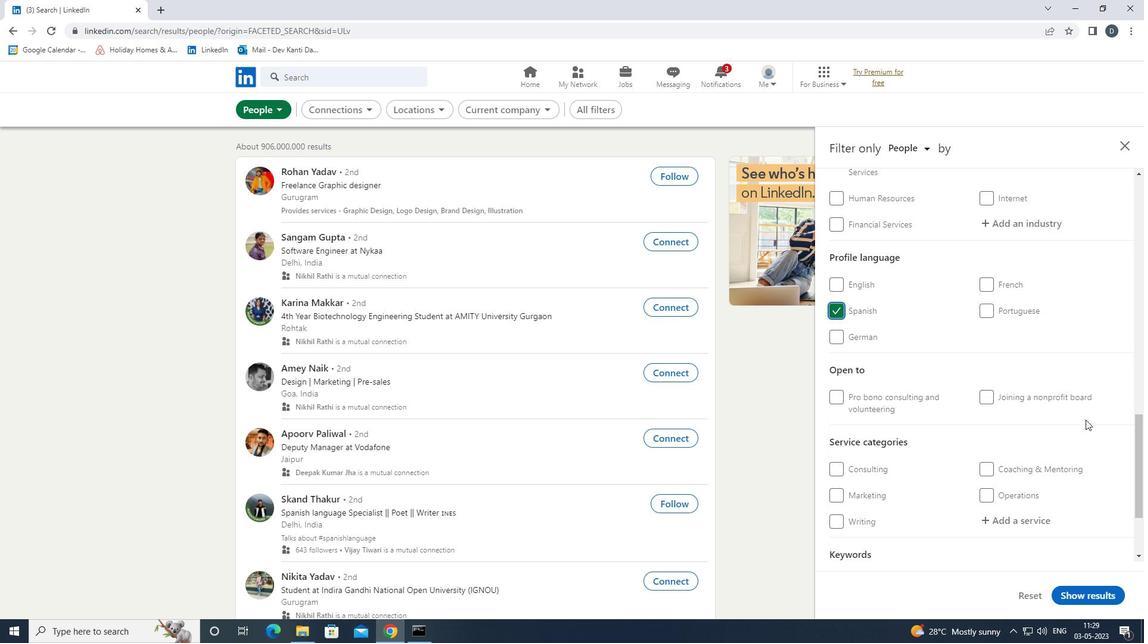 
Action: Mouse scrolled (1090, 428) with delta (0, 0)
Screenshot: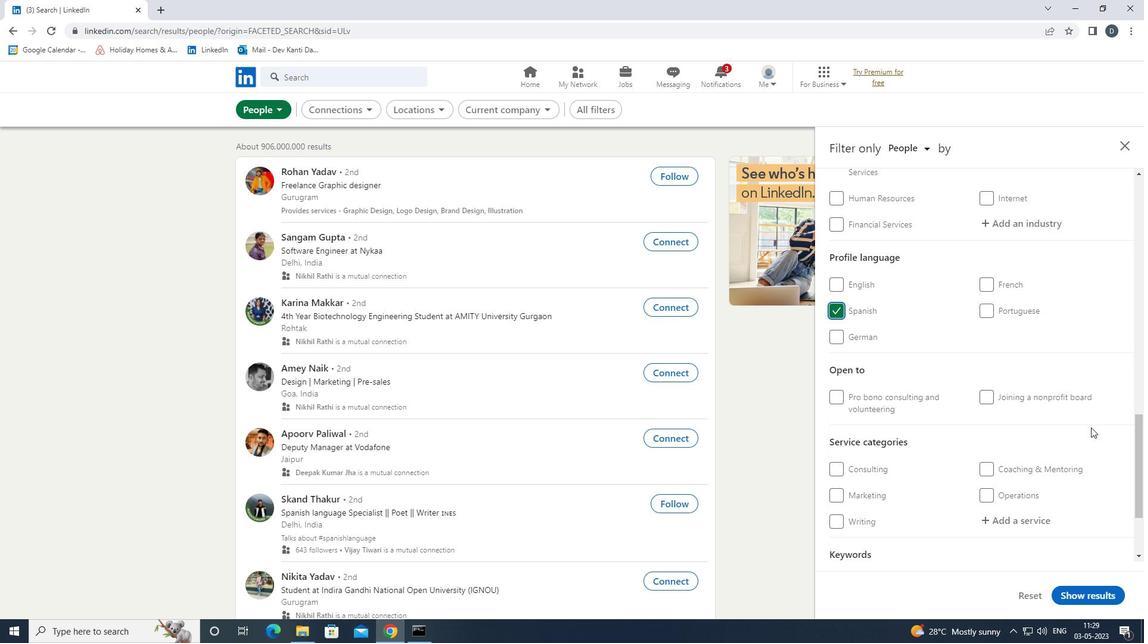 
Action: Mouse moved to (1090, 427)
Screenshot: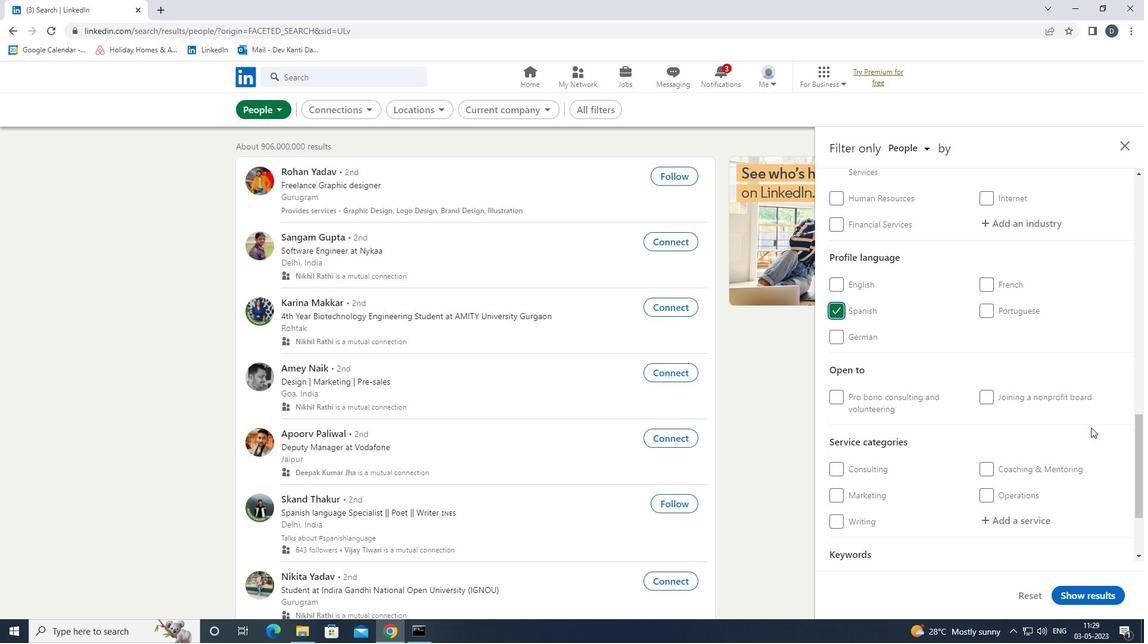 
Action: Mouse scrolled (1090, 427) with delta (0, 0)
Screenshot: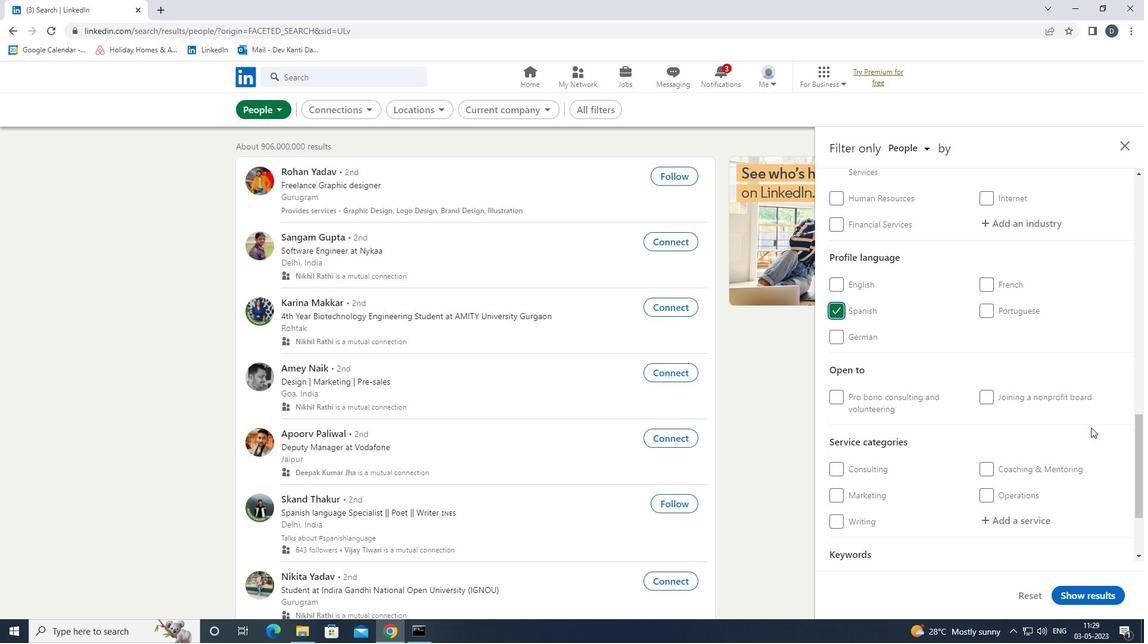 
Action: Mouse moved to (1086, 423)
Screenshot: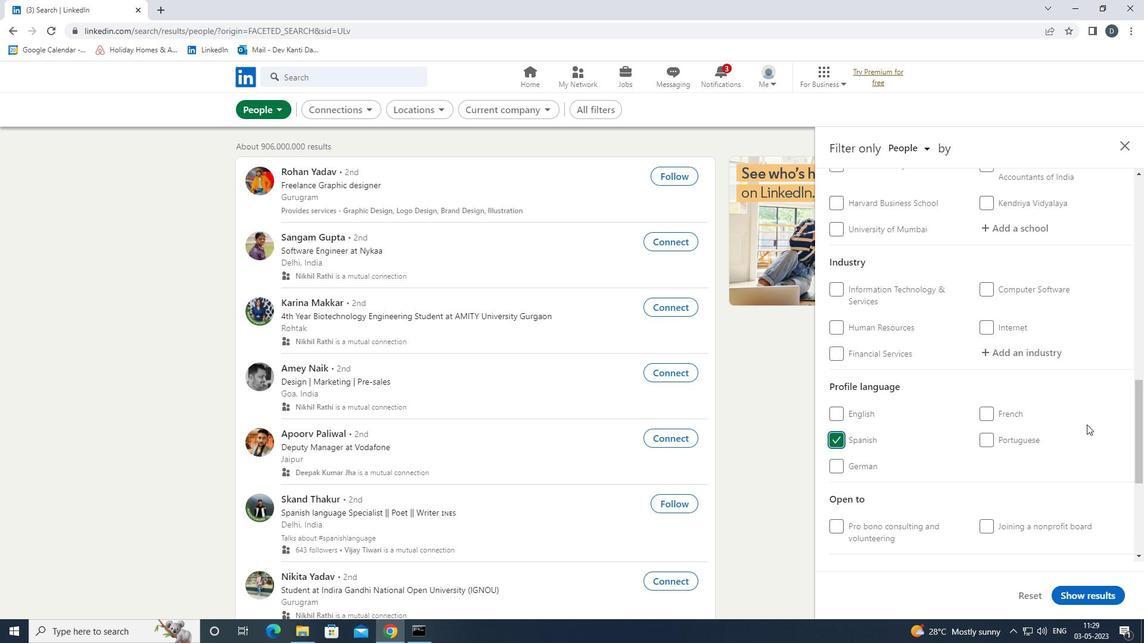 
Action: Mouse scrolled (1086, 424) with delta (0, 0)
Screenshot: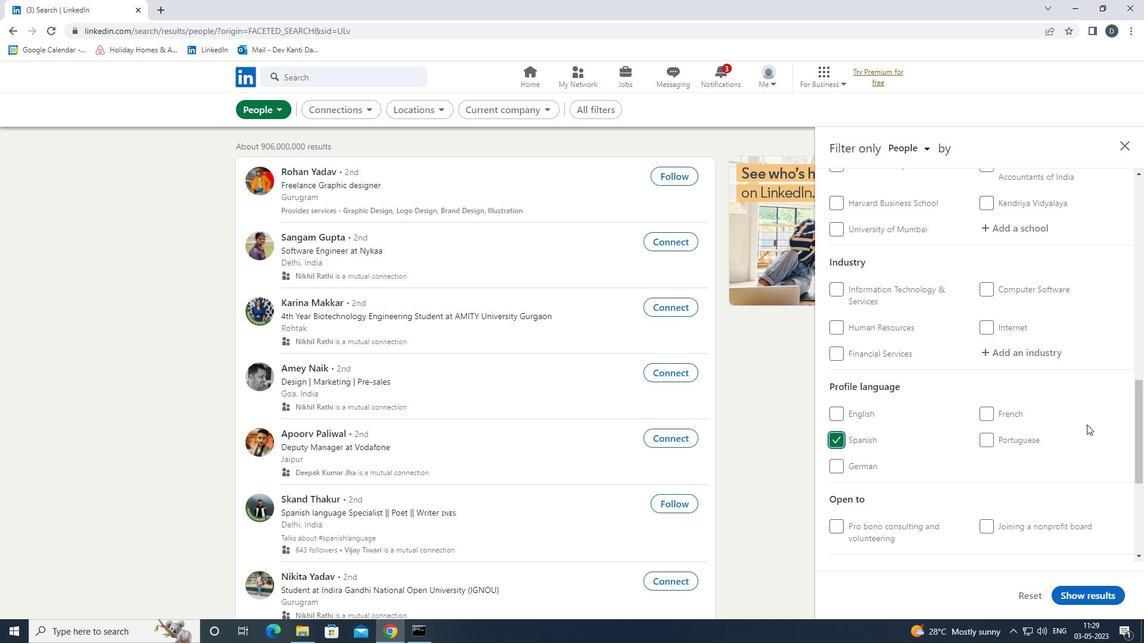 
Action: Mouse scrolled (1086, 424) with delta (0, 0)
Screenshot: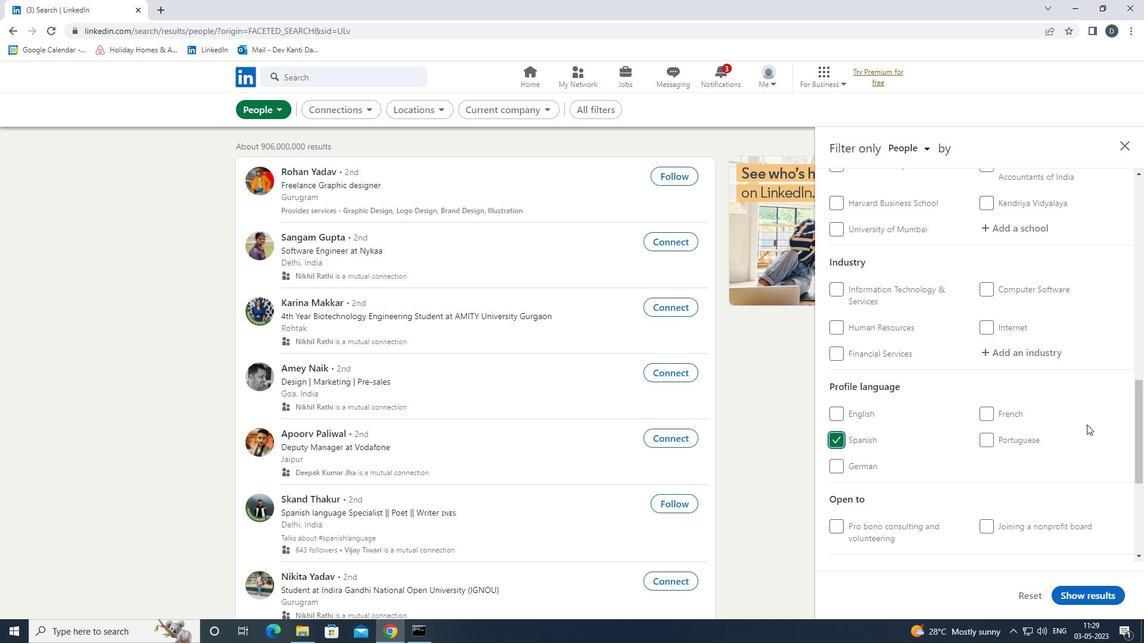 
Action: Mouse moved to (1037, 271)
Screenshot: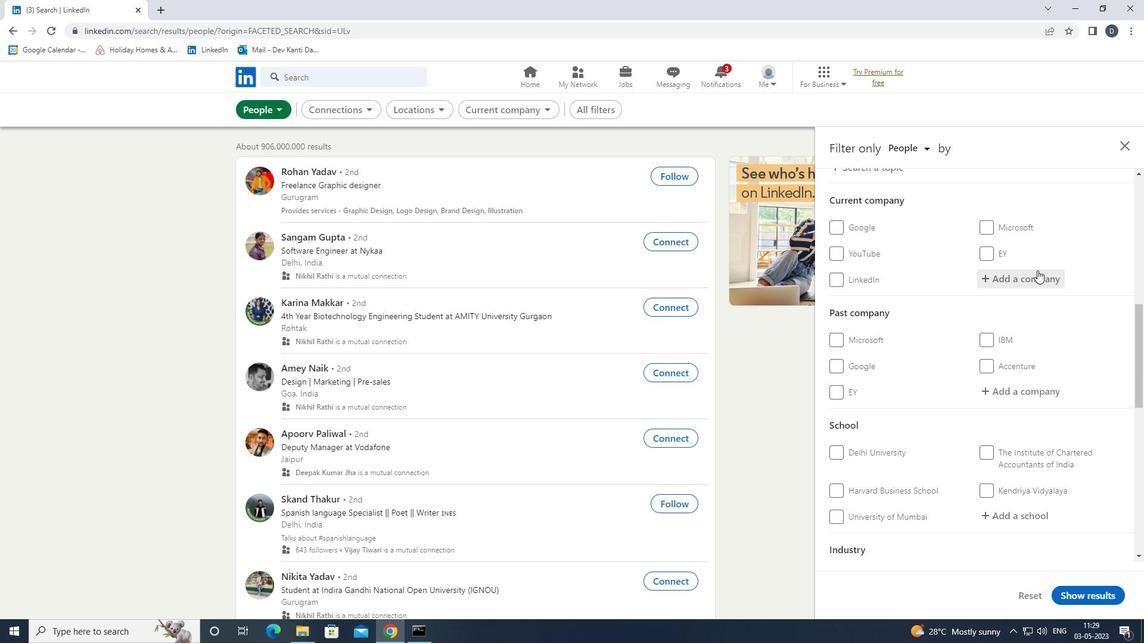 
Action: Mouse pressed left at (1037, 271)
Screenshot: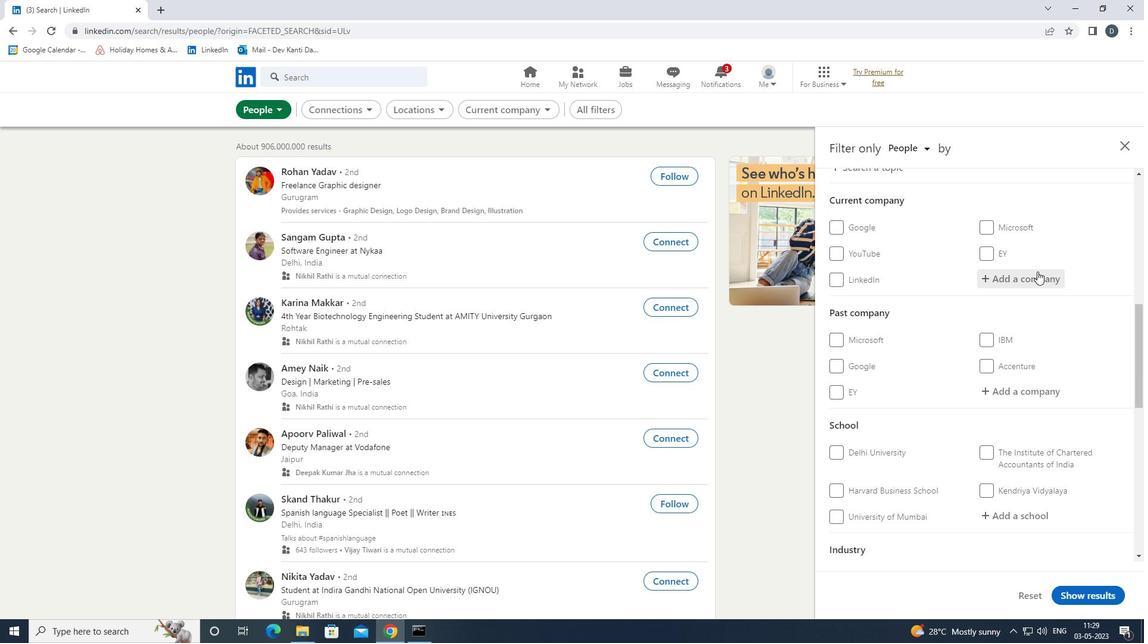 
Action: Key pressed <Key.shift><Key.shift>WHATFIX<Key.down><Key.enter>
Screenshot: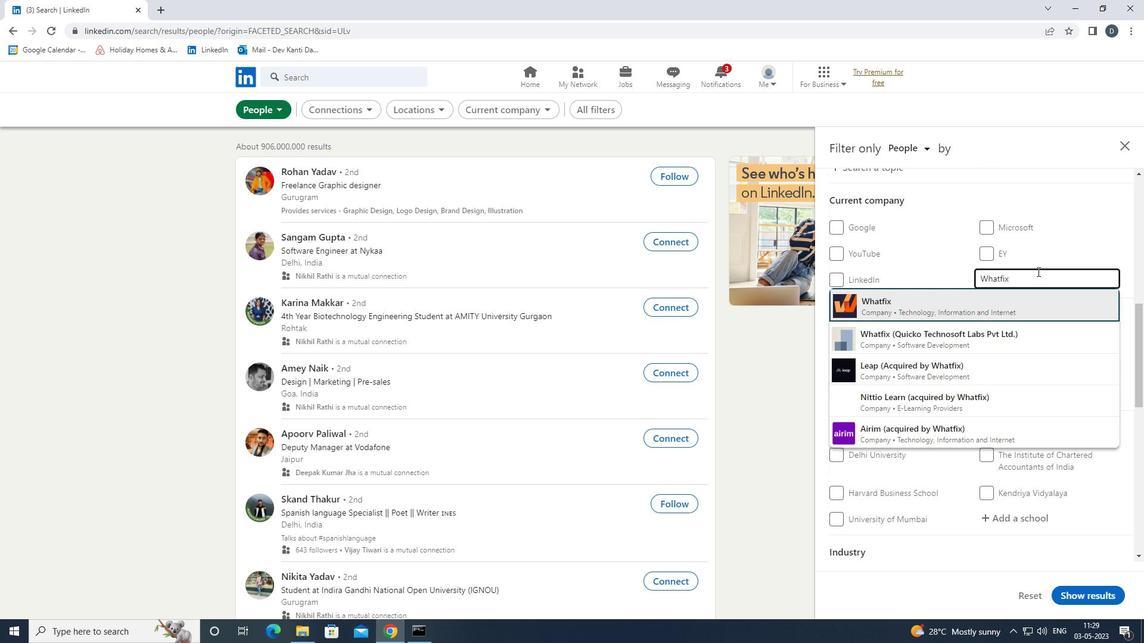
Action: Mouse moved to (1029, 309)
Screenshot: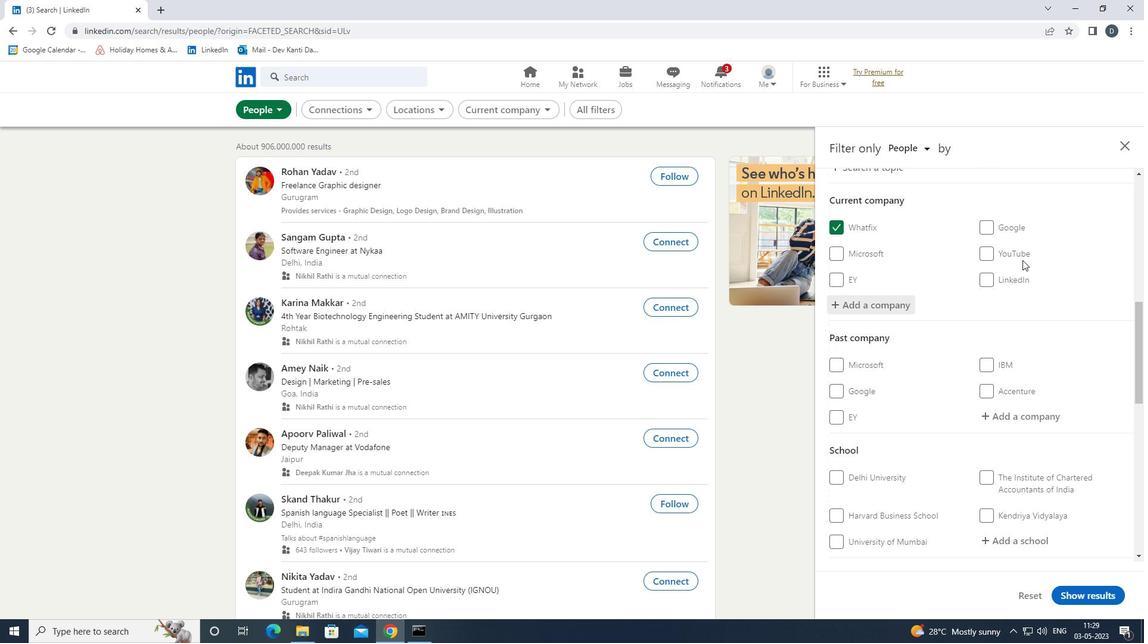 
Action: Mouse scrolled (1029, 309) with delta (0, 0)
Screenshot: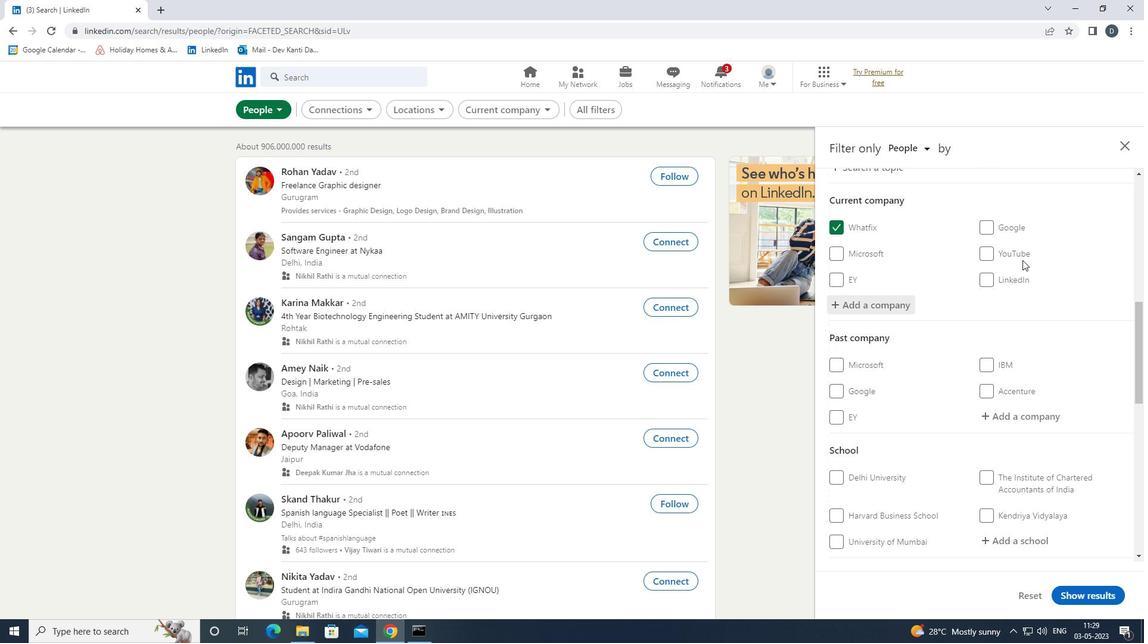 
Action: Mouse moved to (1029, 313)
Screenshot: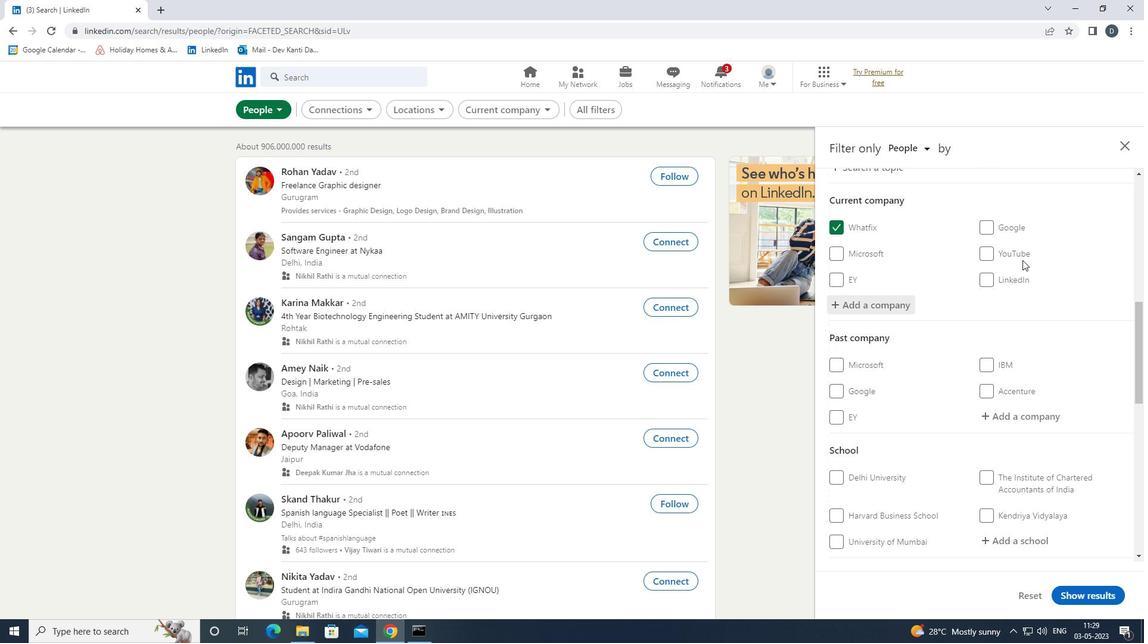 
Action: Mouse scrolled (1029, 312) with delta (0, 0)
Screenshot: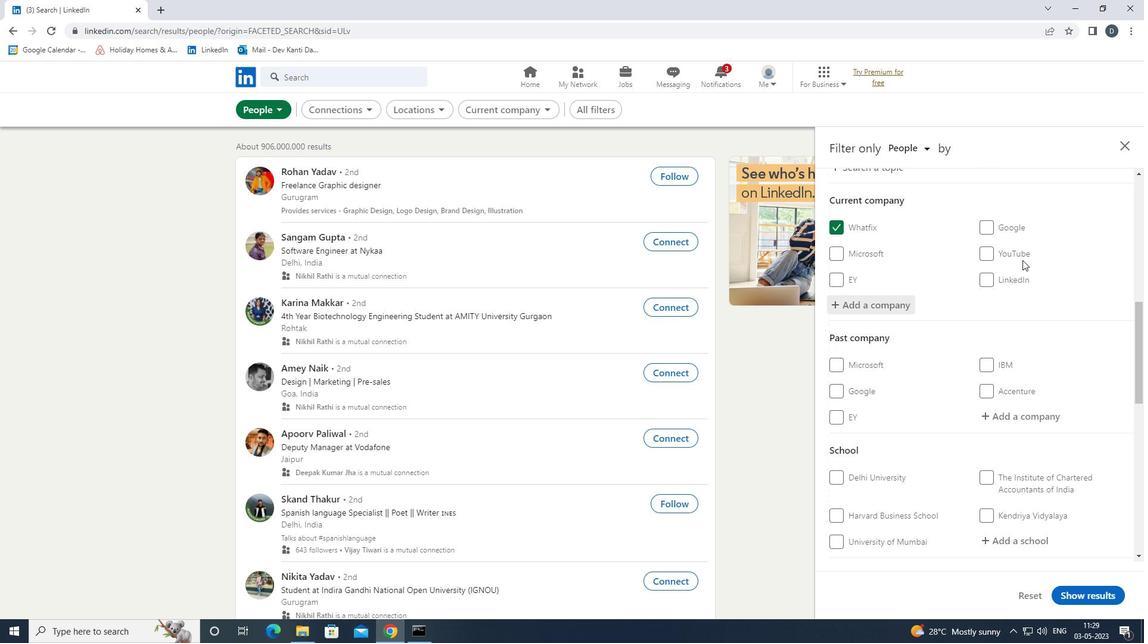
Action: Mouse moved to (1030, 315)
Screenshot: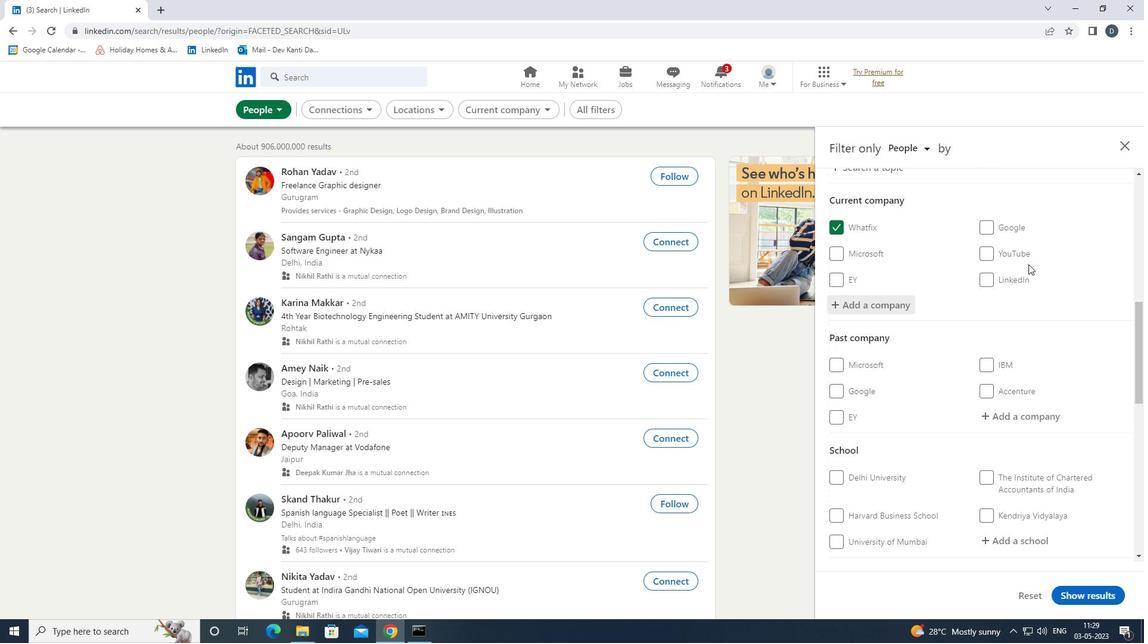 
Action: Mouse scrolled (1030, 314) with delta (0, 0)
Screenshot: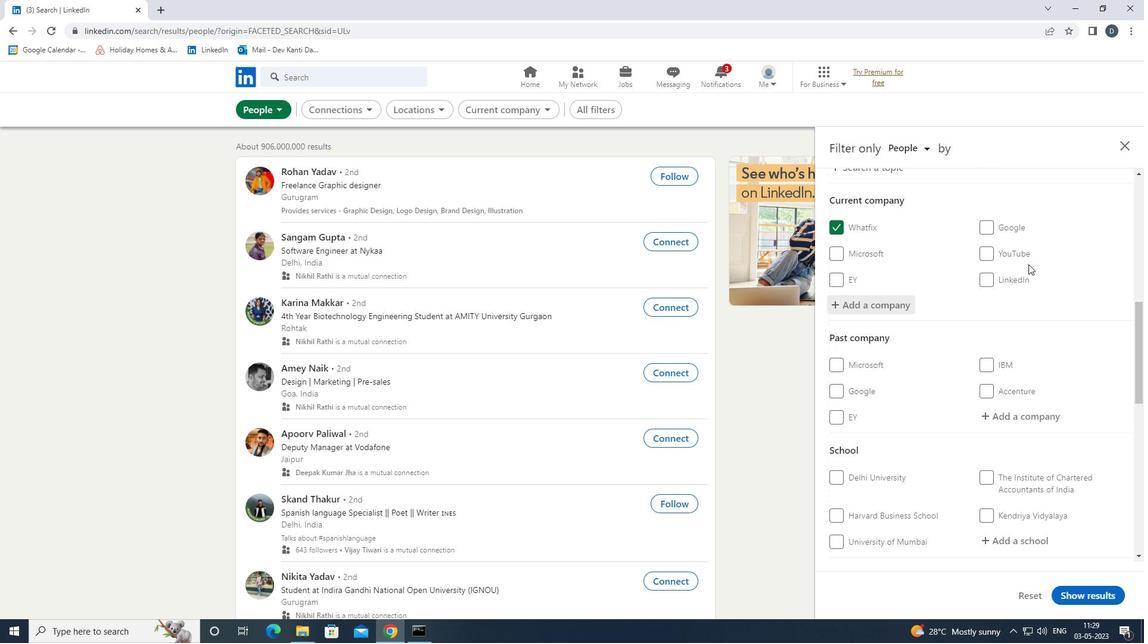 
Action: Mouse moved to (1029, 330)
Screenshot: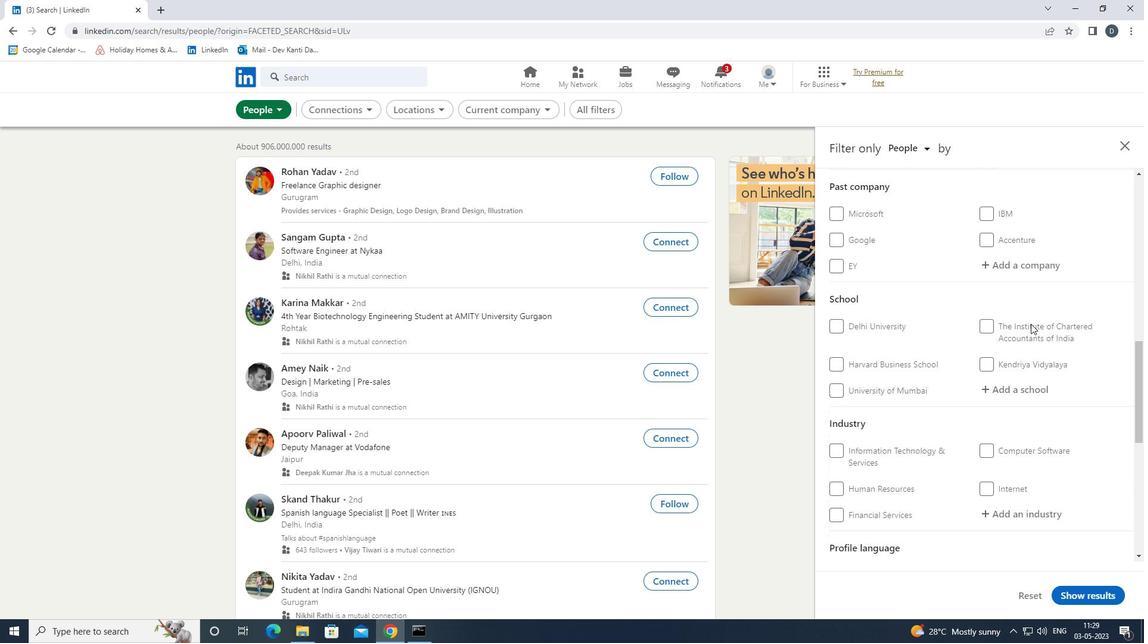 
Action: Mouse scrolled (1029, 329) with delta (0, 0)
Screenshot: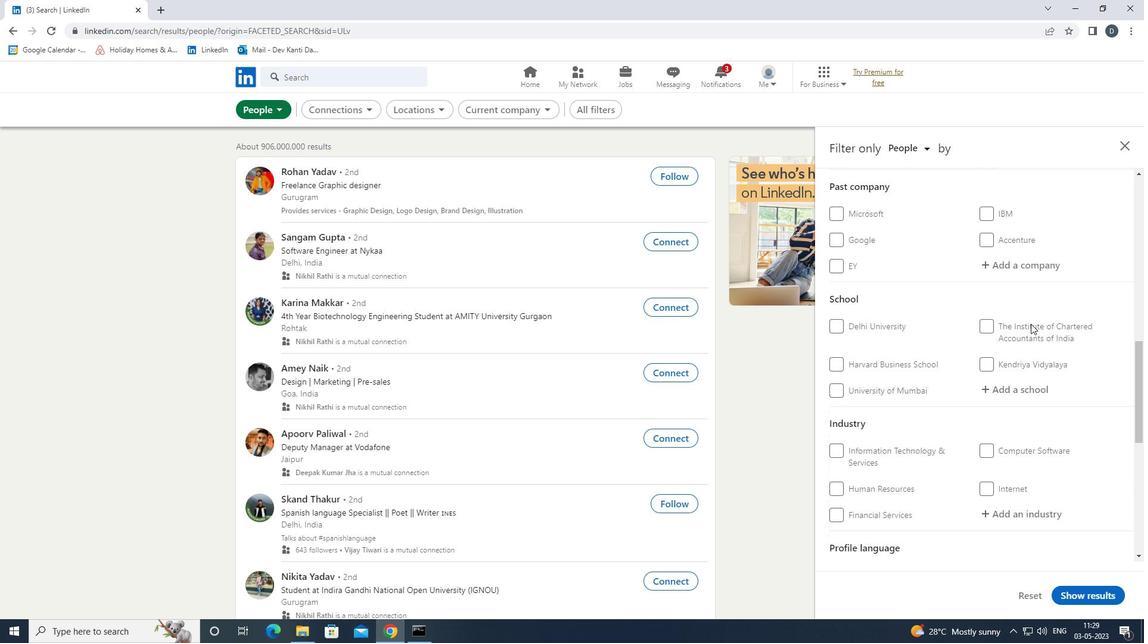 
Action: Mouse moved to (1027, 333)
Screenshot: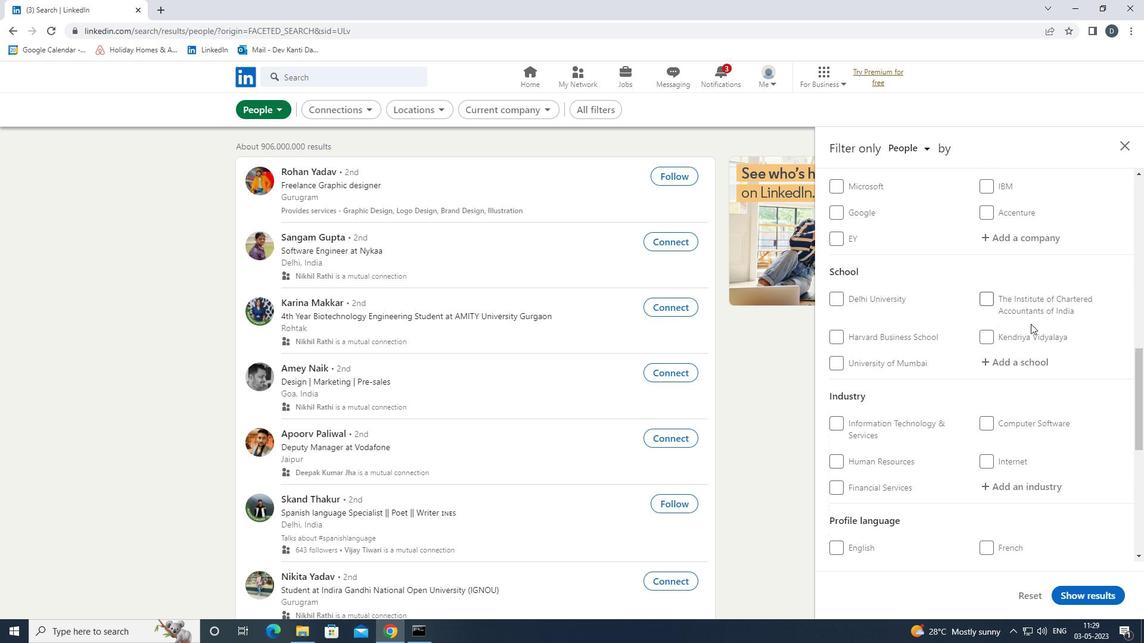 
Action: Mouse scrolled (1027, 333) with delta (0, 0)
Screenshot: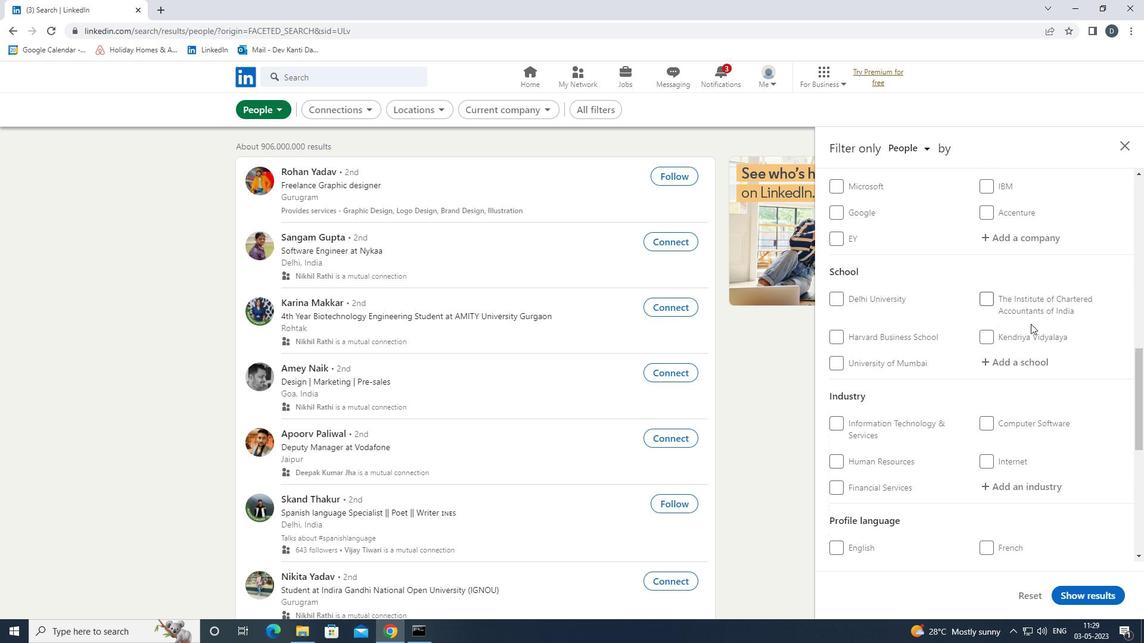 
Action: Mouse moved to (1013, 240)
Screenshot: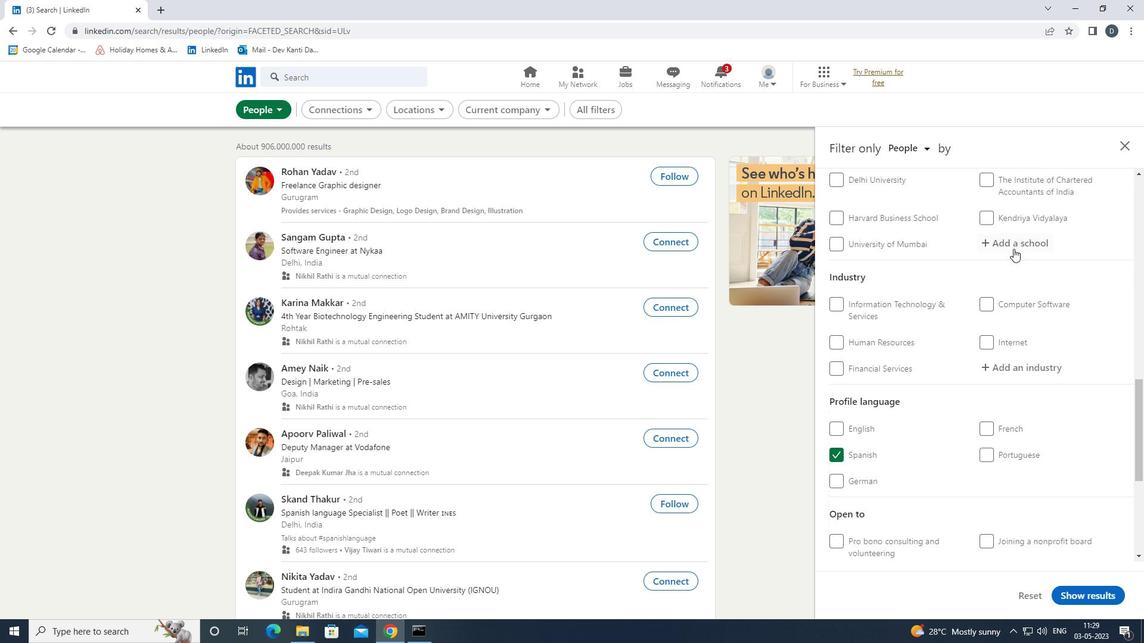 
Action: Mouse pressed left at (1013, 240)
Screenshot: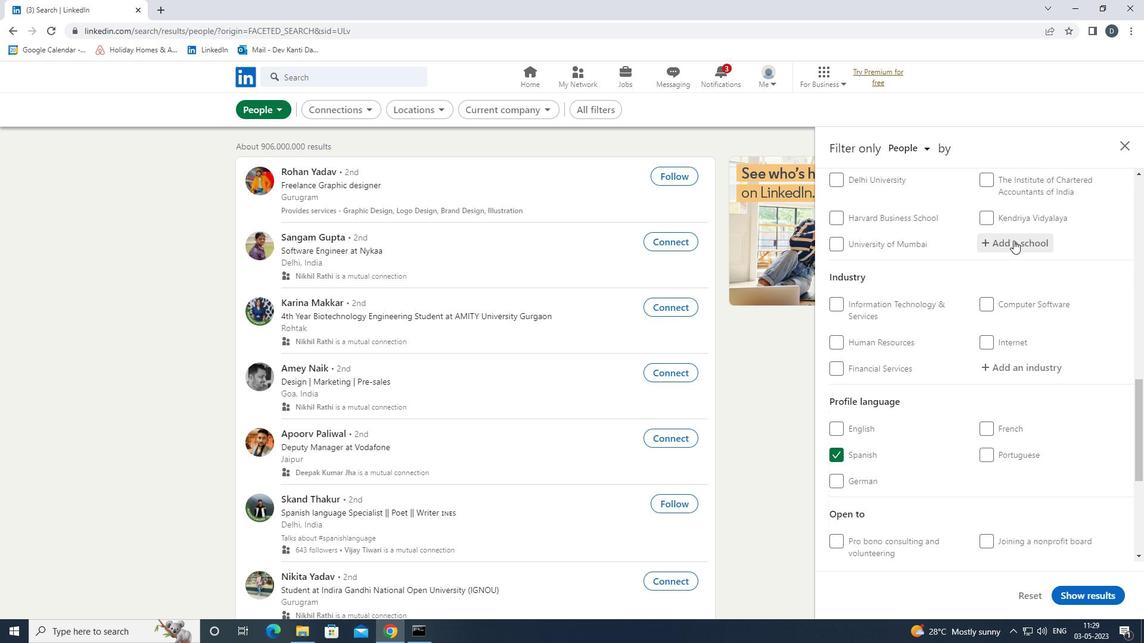 
Action: Key pressed <Key.shift><Key.shift><Key.shift><Key.shift><Key.shift><Key.shift><Key.shift>MAHARASHI<Key.left><Key.left><Key.left><Key.left><Key.left><Key.left><Key.left><Key.backspace>A<Key.right><Key.right><Key.right><Key.right><Key.right><Key.right><Key.right><Key.right><Key.right><Key.right><Key.right><Key.right><Key.right><Key.right><Key.right><Key.right>
Screenshot: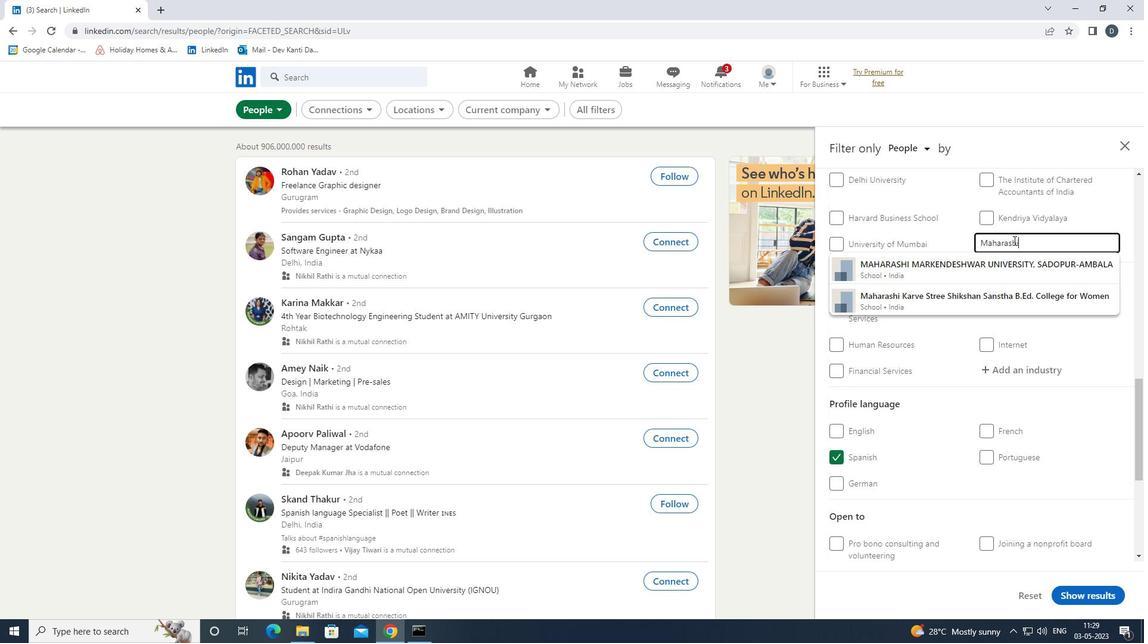 
Action: Mouse moved to (1071, 234)
Screenshot: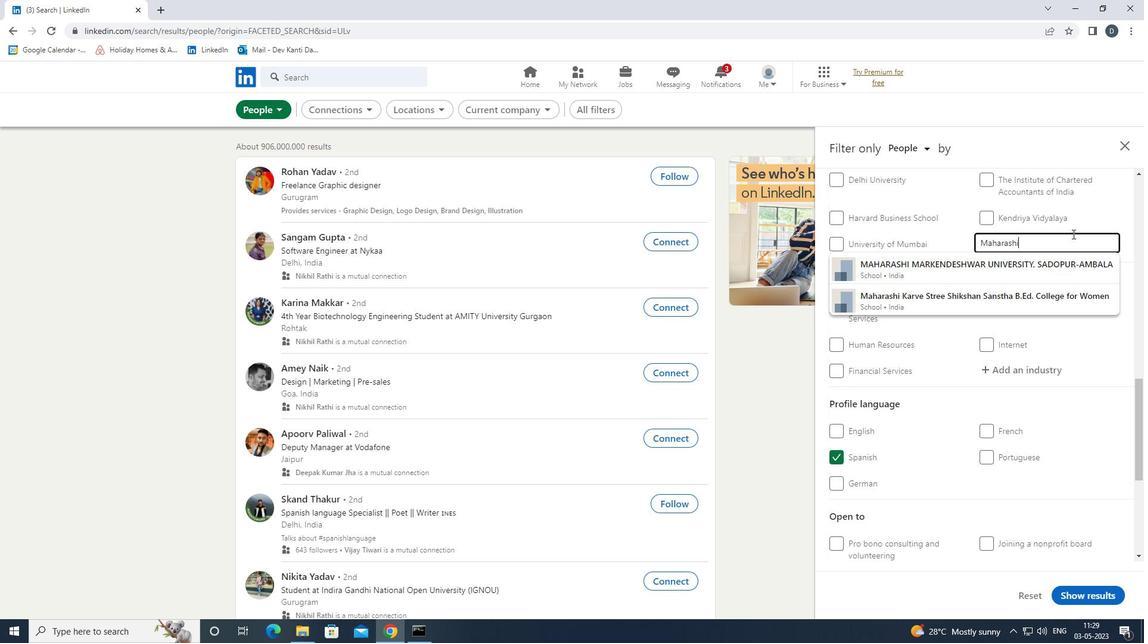
Action: Key pressed <Key.left><Key.left><Key.left><Key.backspace><Key.right><Key.right><Key.right><Key.right><Key.right><Key.space><Key.down><Key.shift>DAYAN<Key.down><Key.down><Key.down><Key.down><Key.enter>
Screenshot: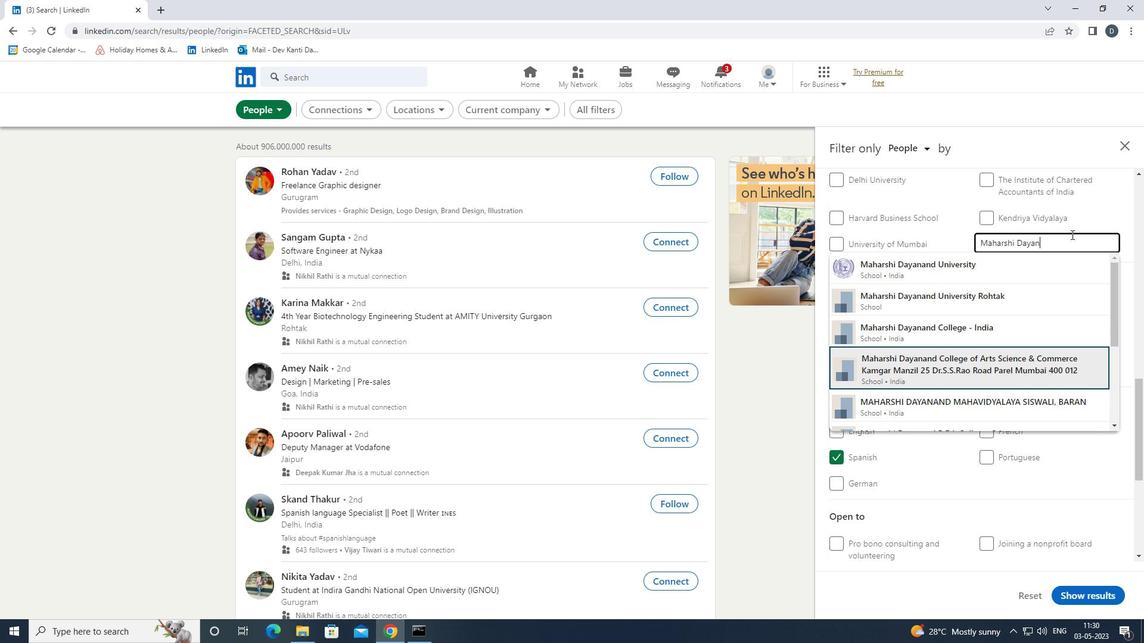 
Action: Mouse moved to (1108, 210)
Screenshot: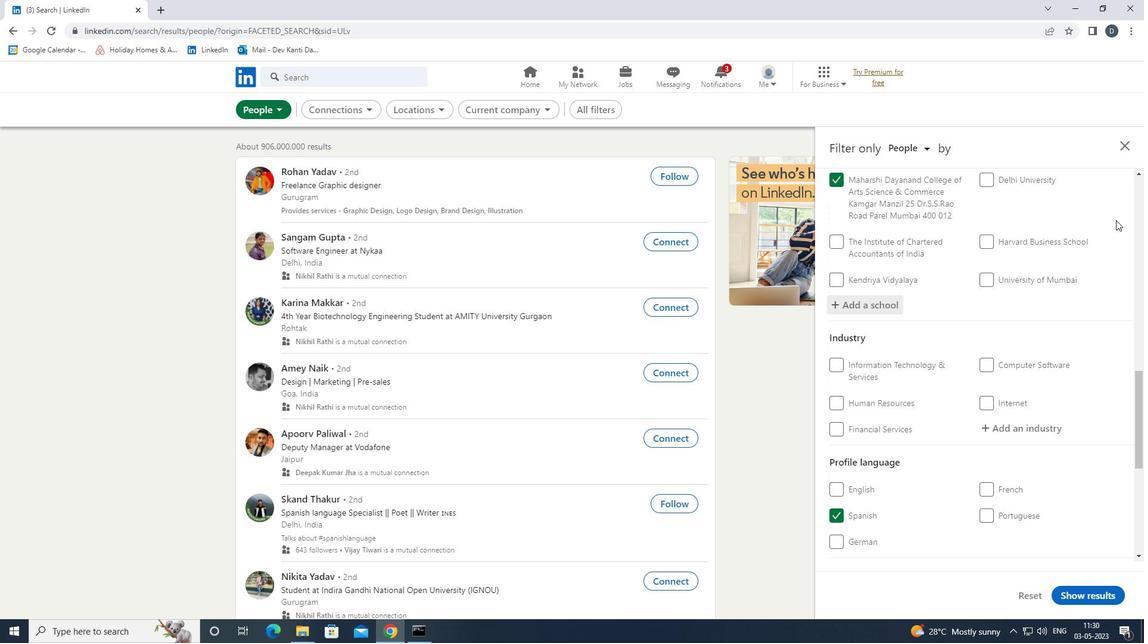 
Action: Mouse scrolled (1108, 210) with delta (0, 0)
Screenshot: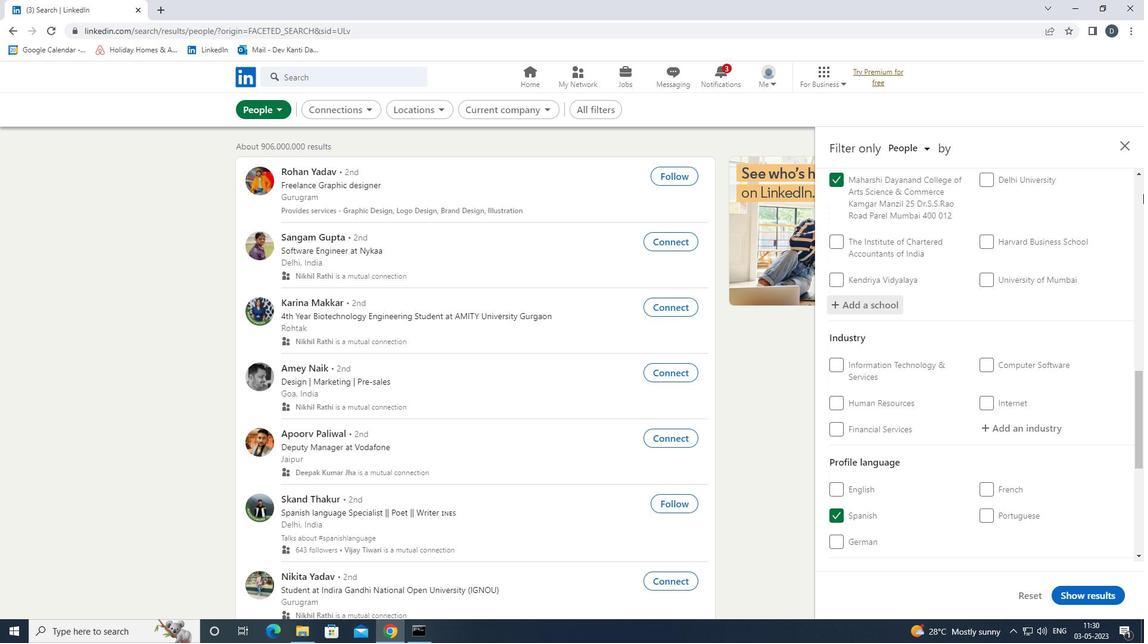 
Action: Mouse moved to (1093, 217)
Screenshot: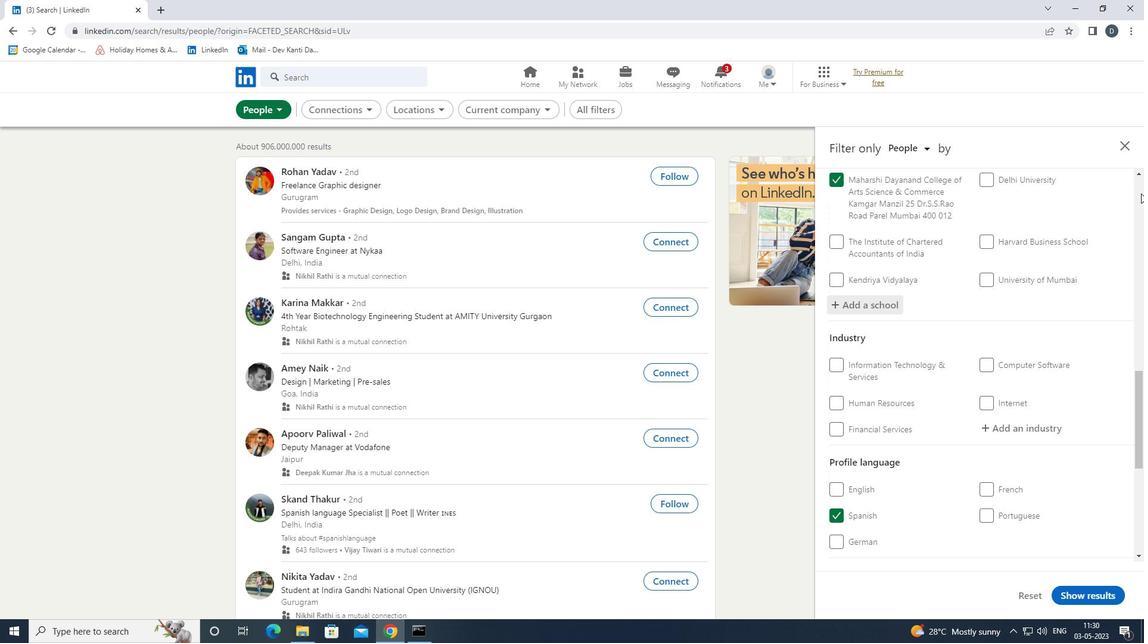 
Action: Mouse scrolled (1093, 216) with delta (0, 0)
Screenshot: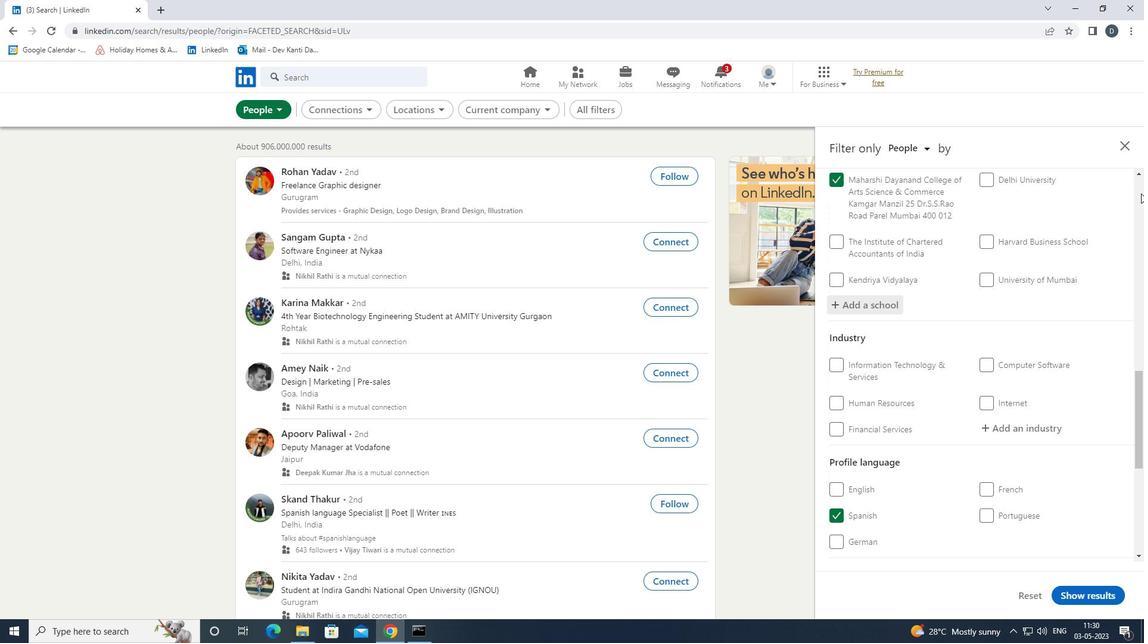 
Action: Mouse moved to (1064, 306)
Screenshot: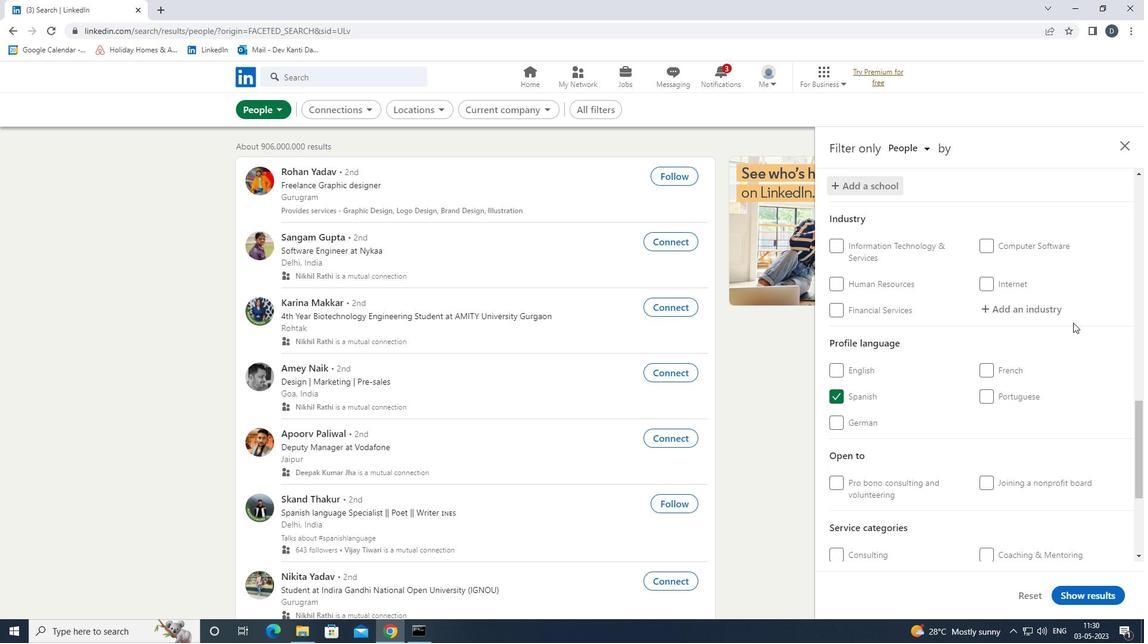 
Action: Mouse pressed left at (1064, 306)
Screenshot: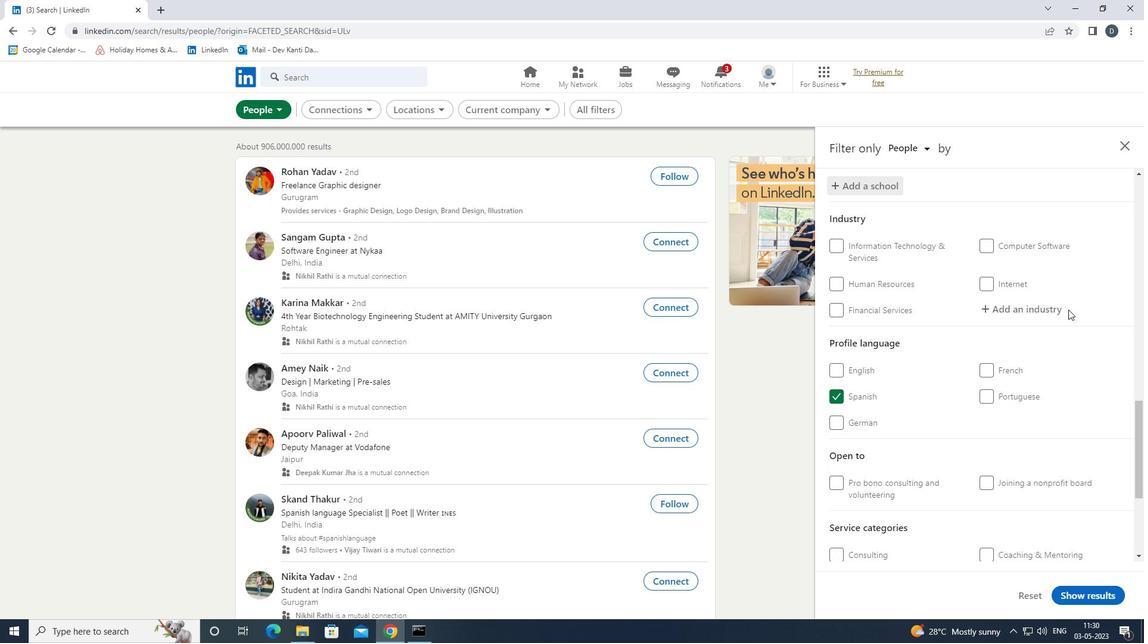 
Action: Mouse moved to (1061, 306)
Screenshot: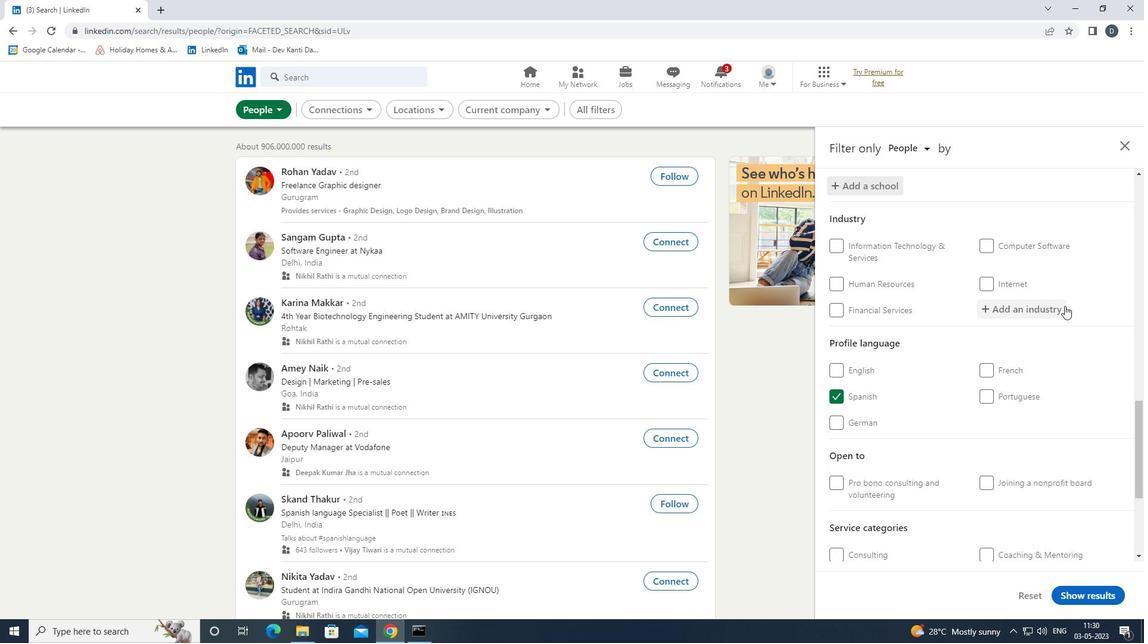 
Action: Key pressed <Key.shift>FOOD<Key.space><Key.shift>AN<Key.down><Key.down><Key.enter>
Screenshot: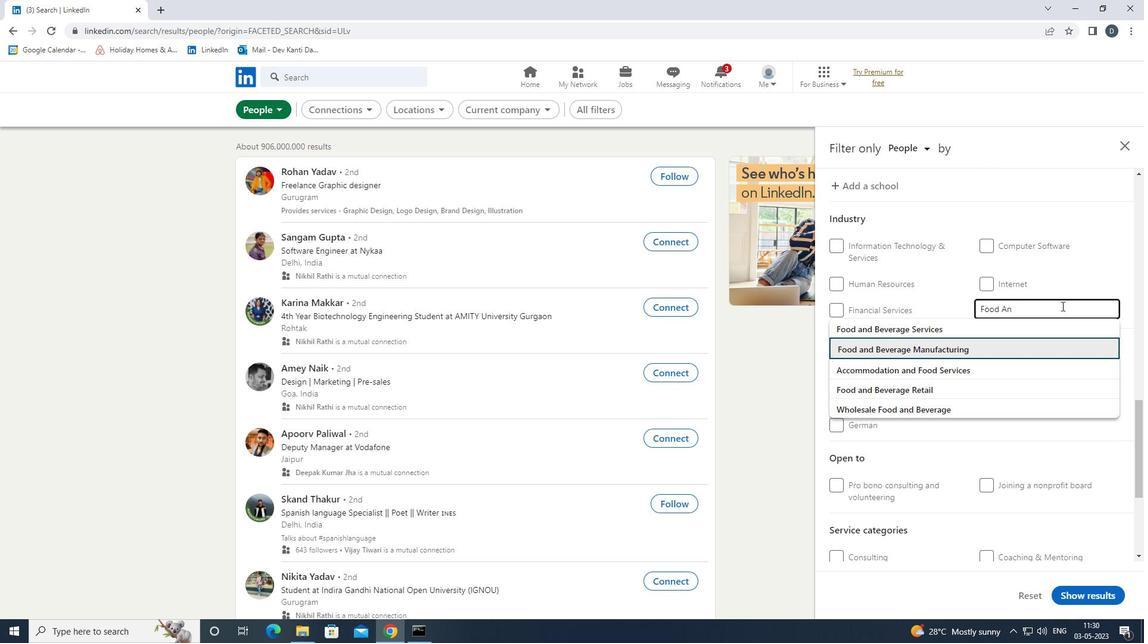 
Action: Mouse moved to (1061, 300)
Screenshot: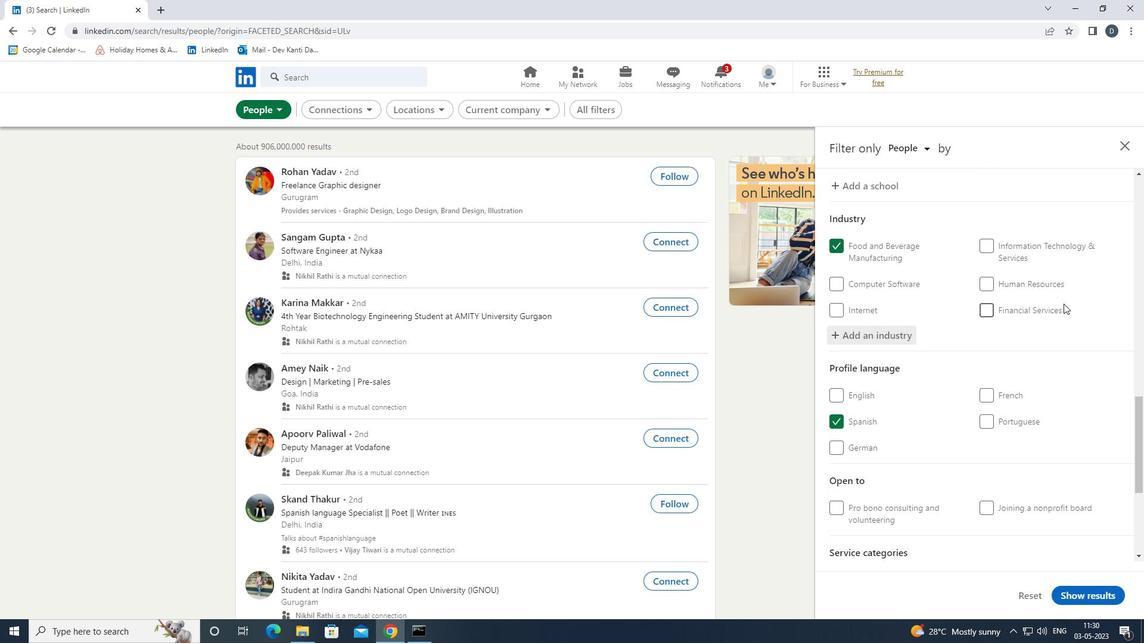 
Action: Mouse scrolled (1061, 300) with delta (0, 0)
Screenshot: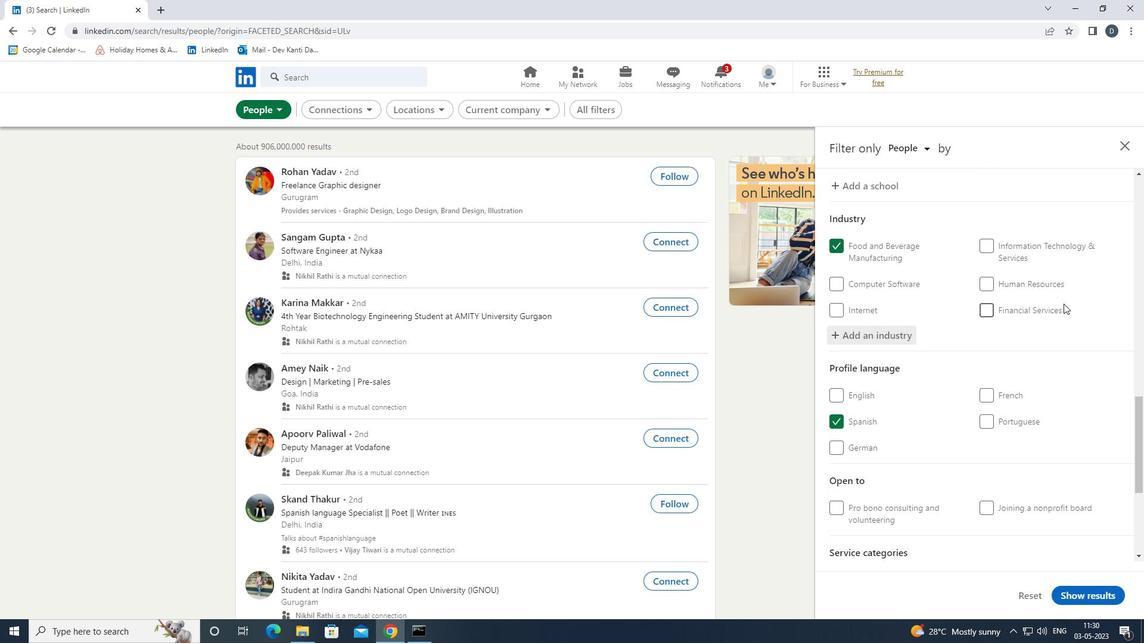 
Action: Mouse moved to (1061, 302)
Screenshot: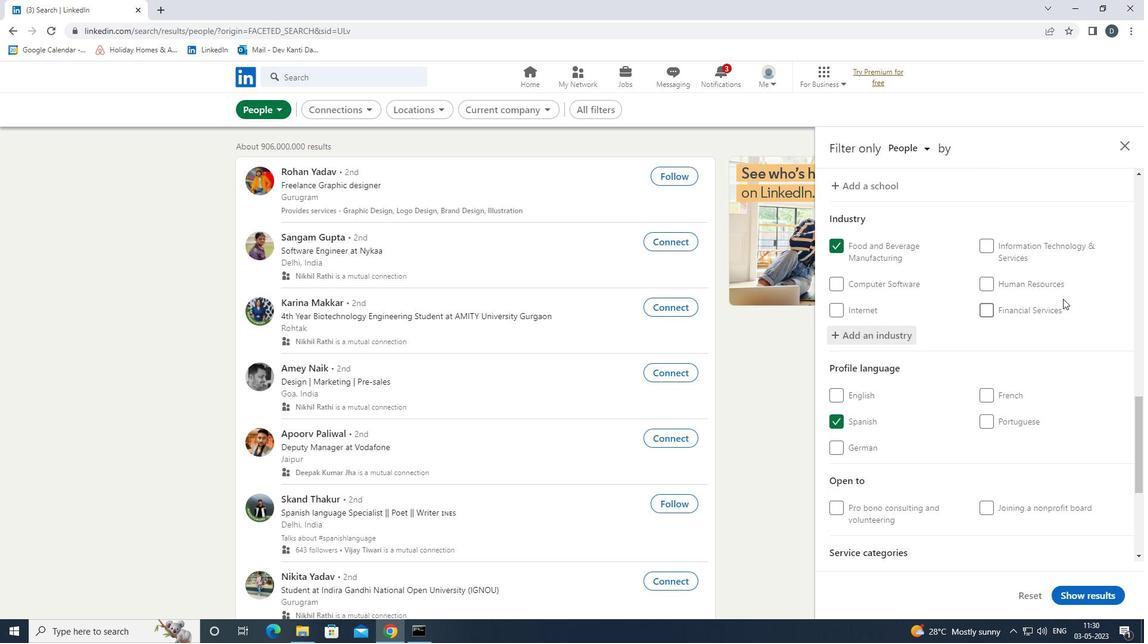 
Action: Mouse scrolled (1061, 302) with delta (0, 0)
Screenshot: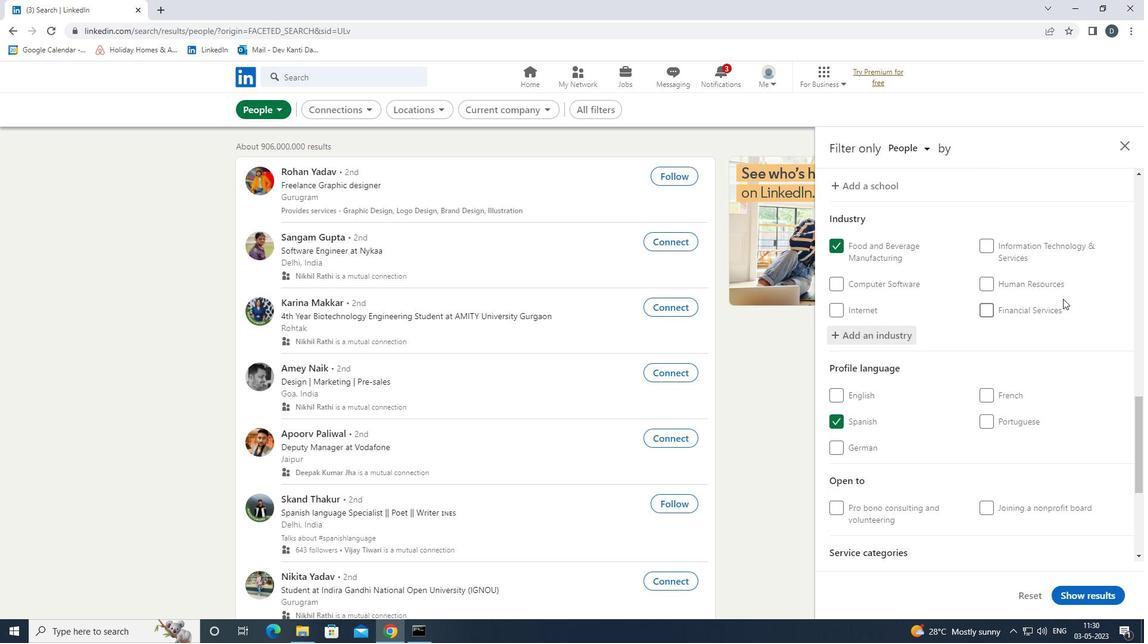 
Action: Mouse moved to (1061, 302)
Screenshot: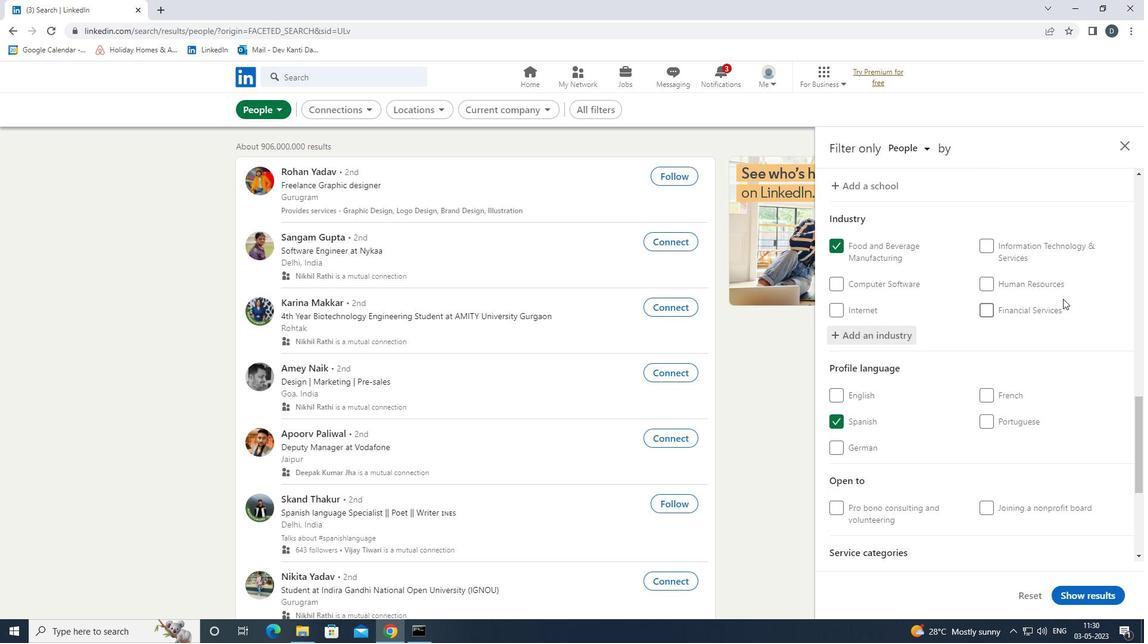 
Action: Mouse scrolled (1061, 302) with delta (0, 0)
Screenshot: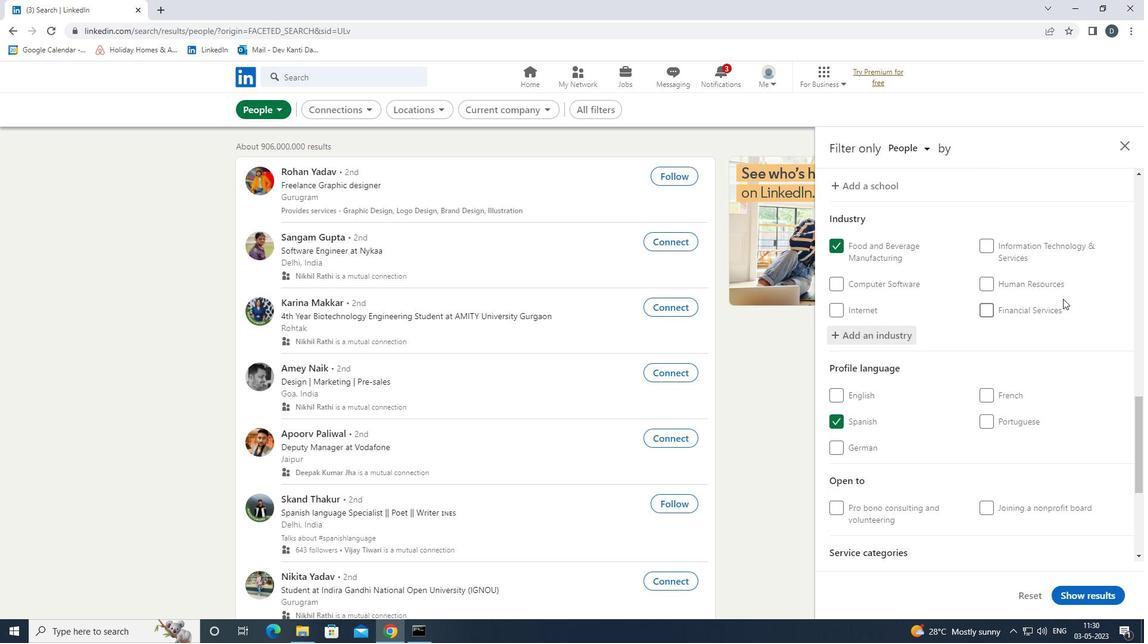 
Action: Mouse scrolled (1061, 302) with delta (0, 0)
Screenshot: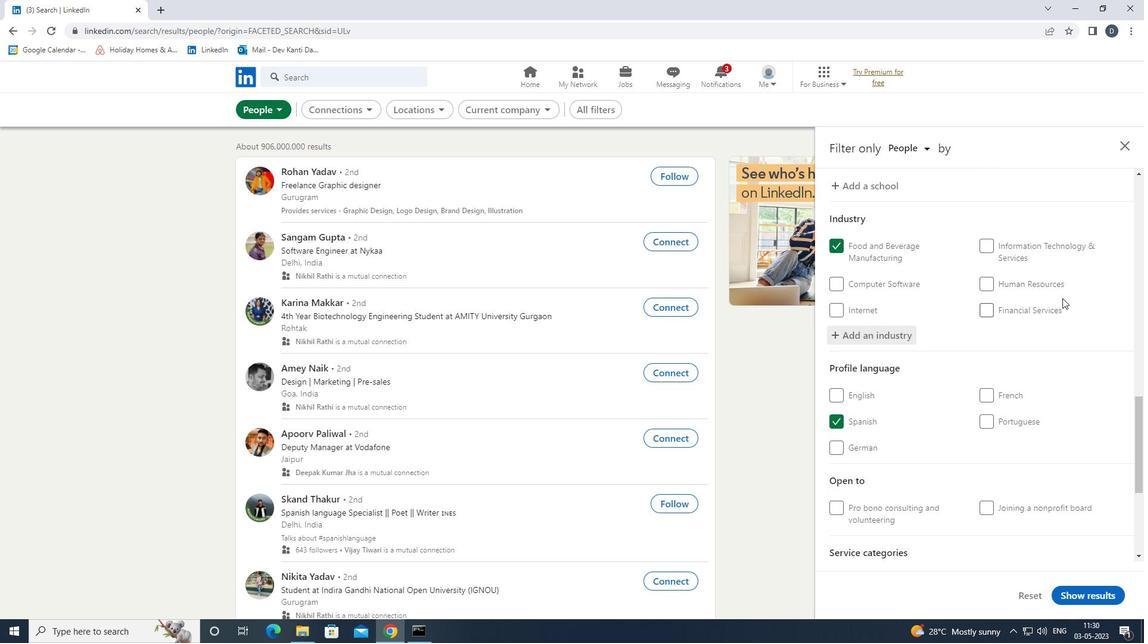 
Action: Mouse moved to (1027, 394)
Screenshot: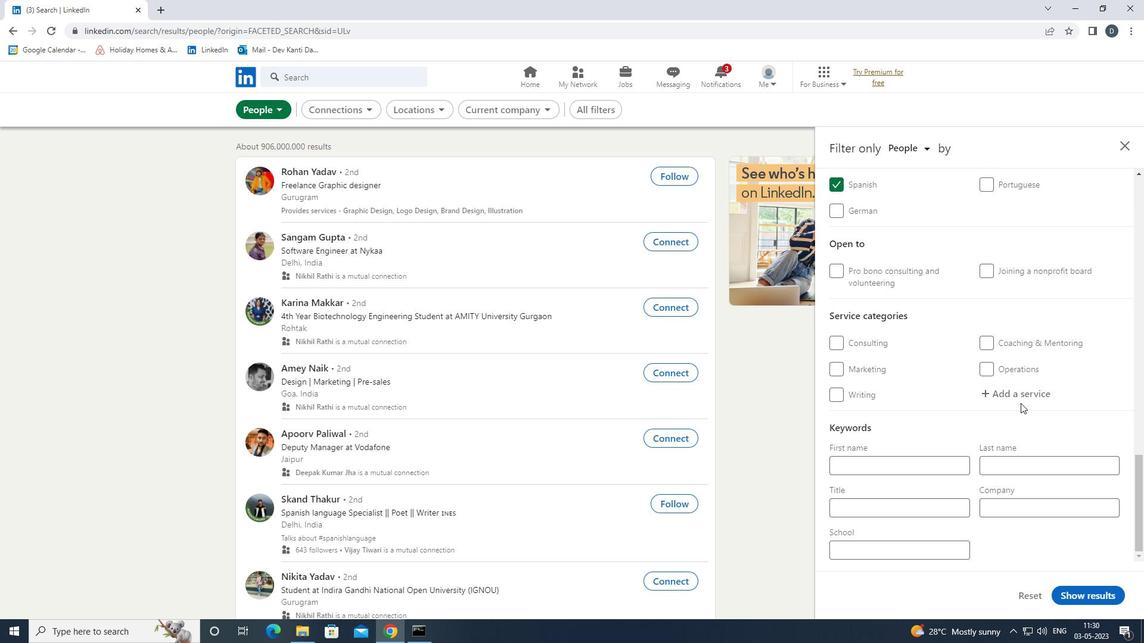 
Action: Mouse pressed left at (1027, 394)
Screenshot: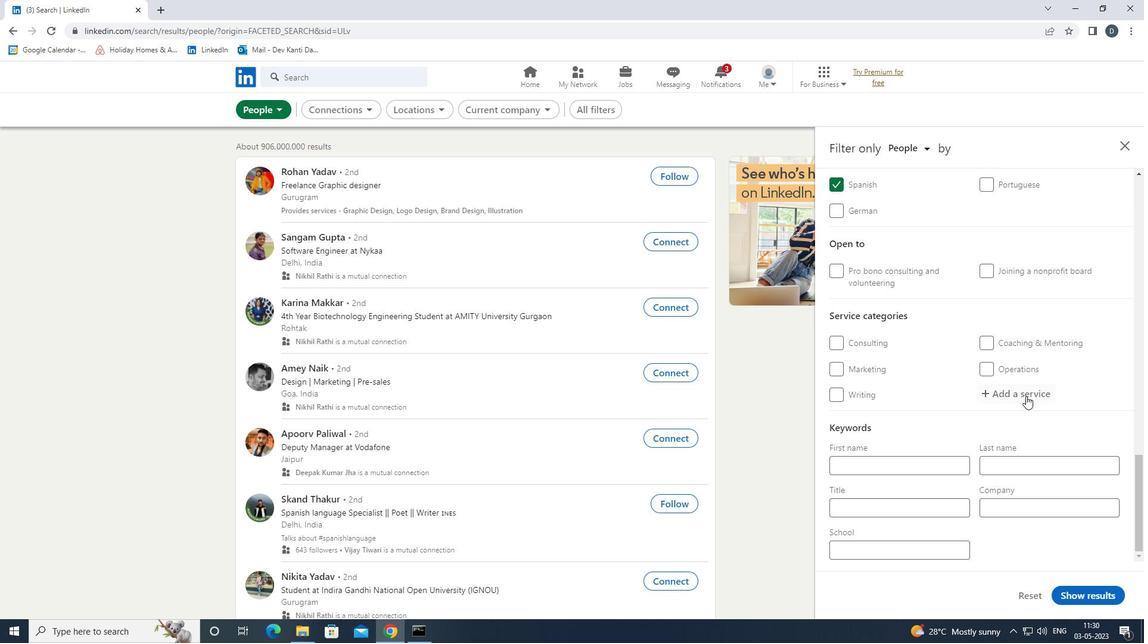 
Action: Key pressed <Key.shift>DUI<Key.down><Key.enter>
Screenshot: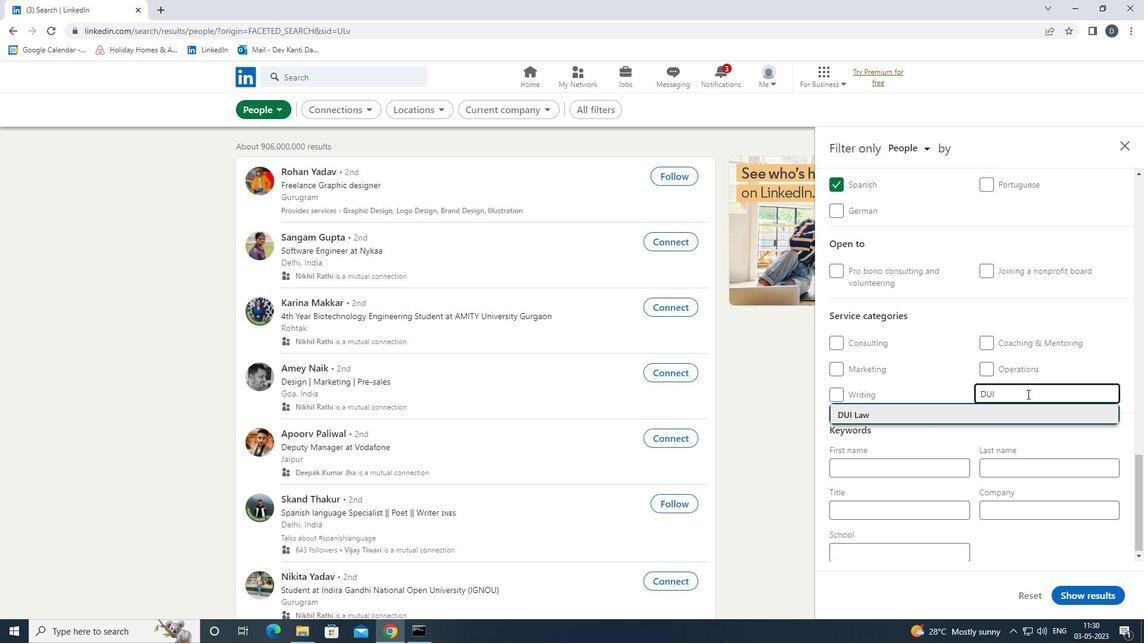 
Action: Mouse moved to (1026, 394)
Screenshot: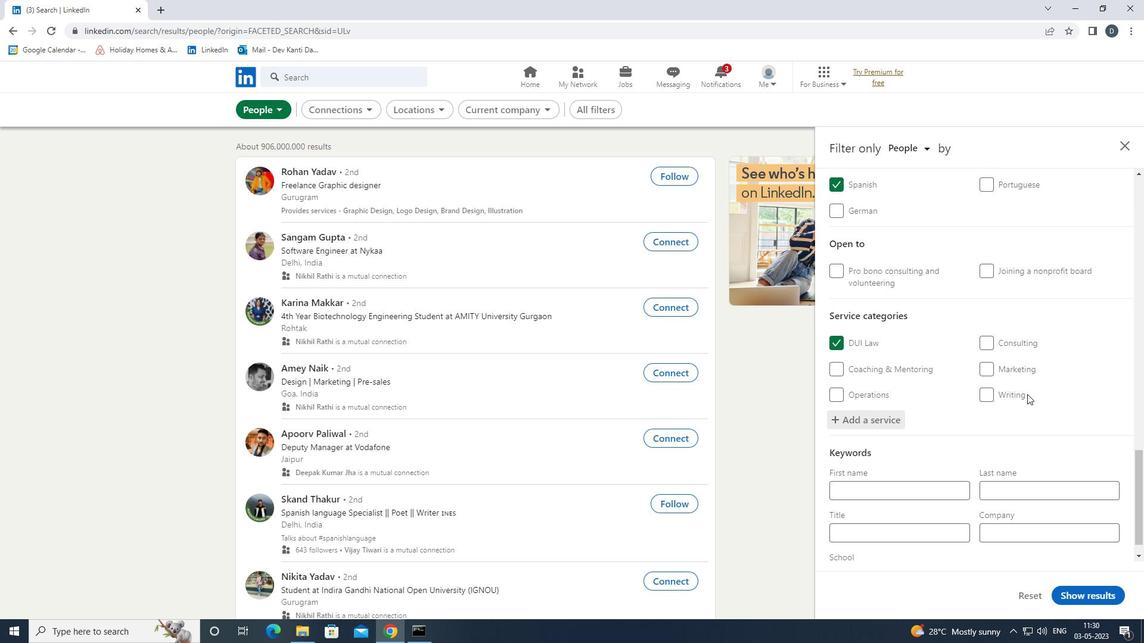 
Action: Mouse scrolled (1026, 393) with delta (0, 0)
Screenshot: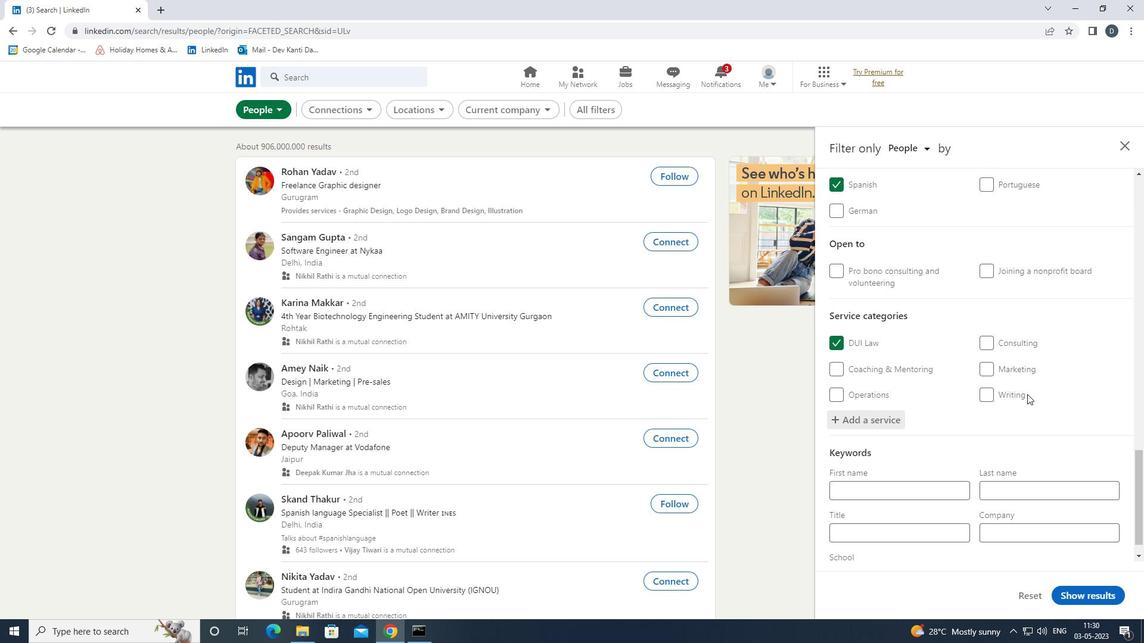 
Action: Mouse scrolled (1026, 393) with delta (0, 0)
Screenshot: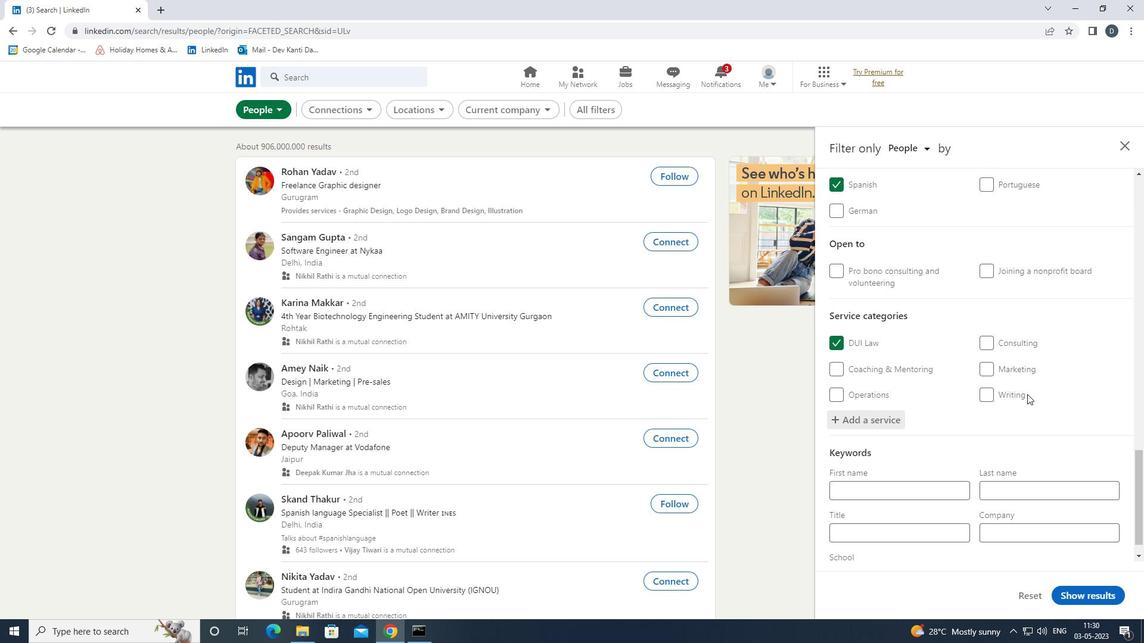 
Action: Mouse moved to (1026, 394)
Screenshot: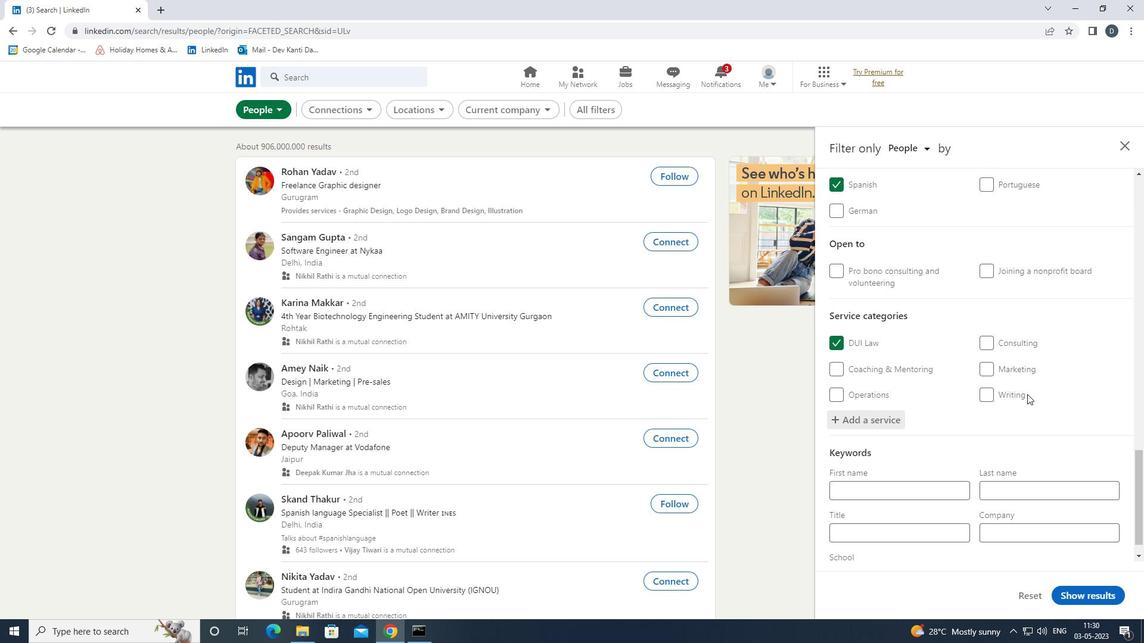 
Action: Mouse scrolled (1026, 393) with delta (0, 0)
Screenshot: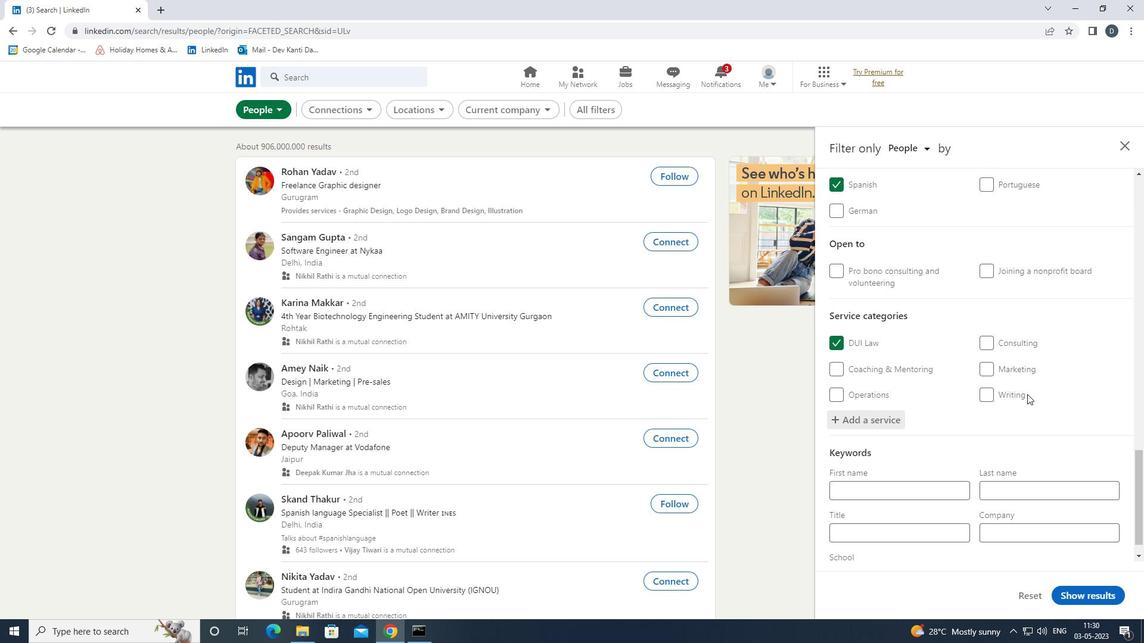 
Action: Mouse moved to (930, 507)
Screenshot: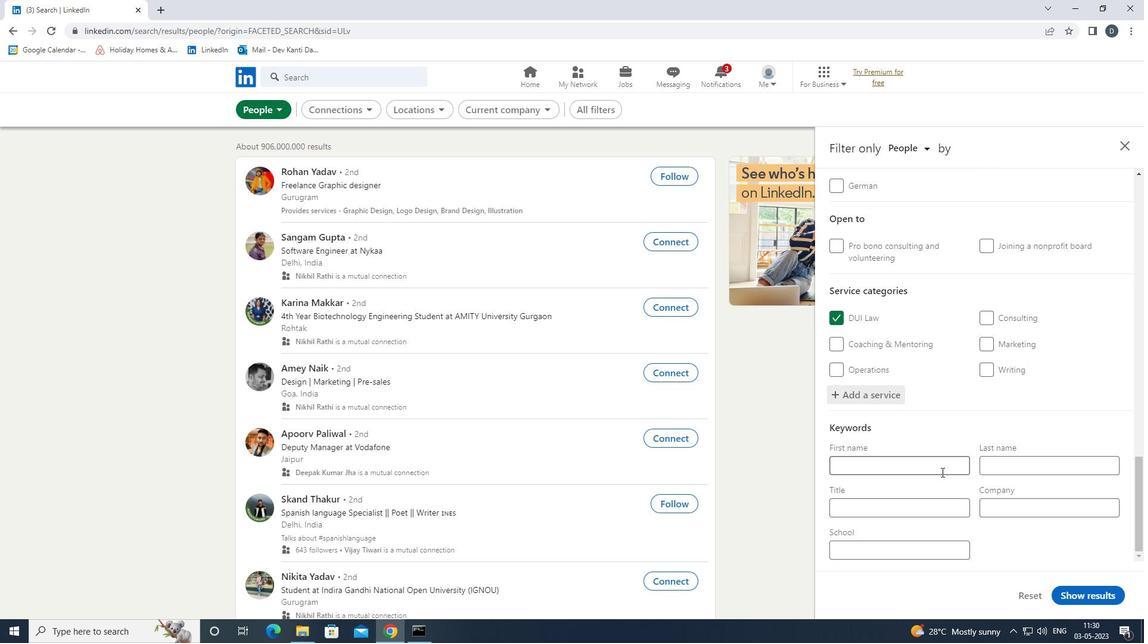 
Action: Mouse pressed left at (930, 507)
Screenshot: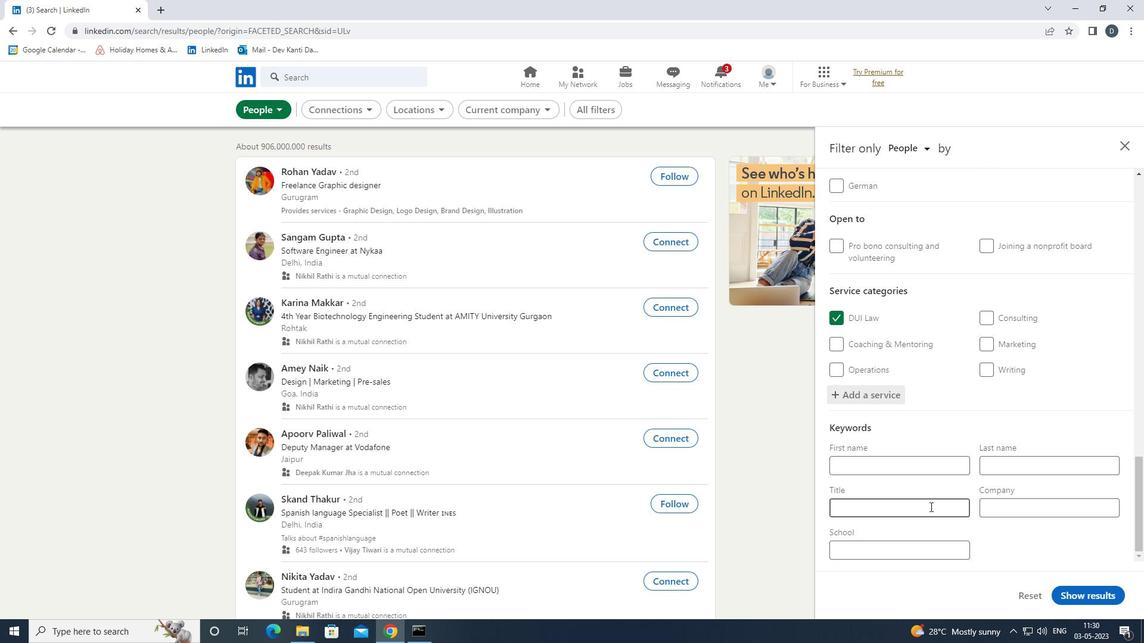 
Action: Key pressed <Key.shift><Key.shift><Key.shift><Key.shift><Key.shift><Key.shift><Key.shift><Key.shift><Key.shift><Key.shift><Key.shift><Key.shift><Key.shift><Key.shift><Key.shift><Key.shift><Key.shift><Key.shift>CONSERVATION<Key.space><Key.shift>SCIENTIST
Screenshot: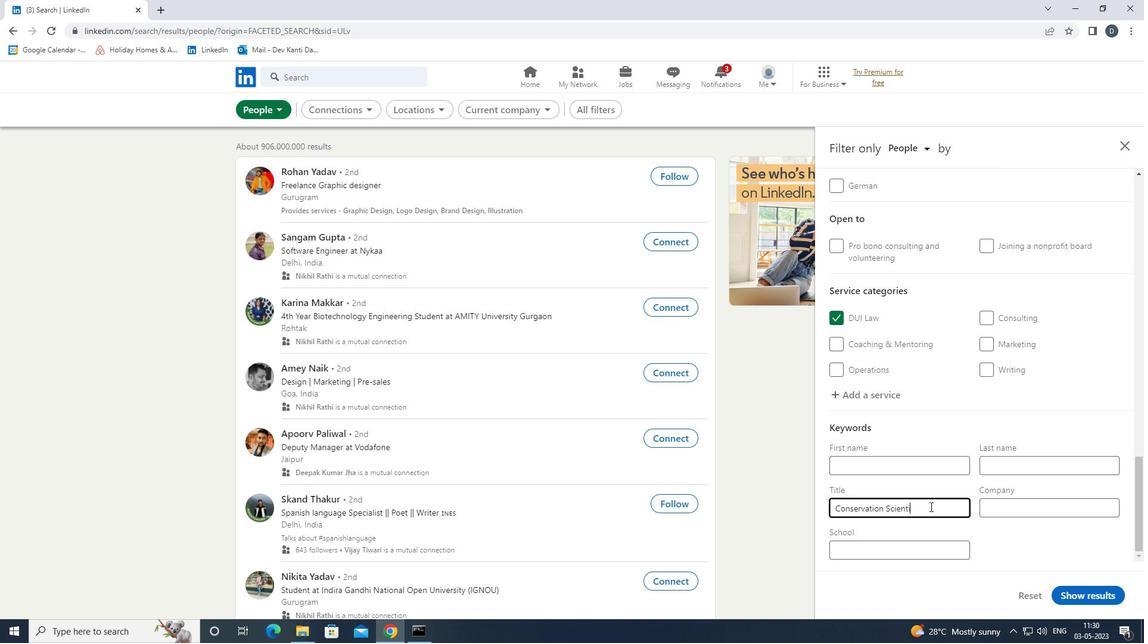 
Action: Mouse moved to (1082, 594)
Screenshot: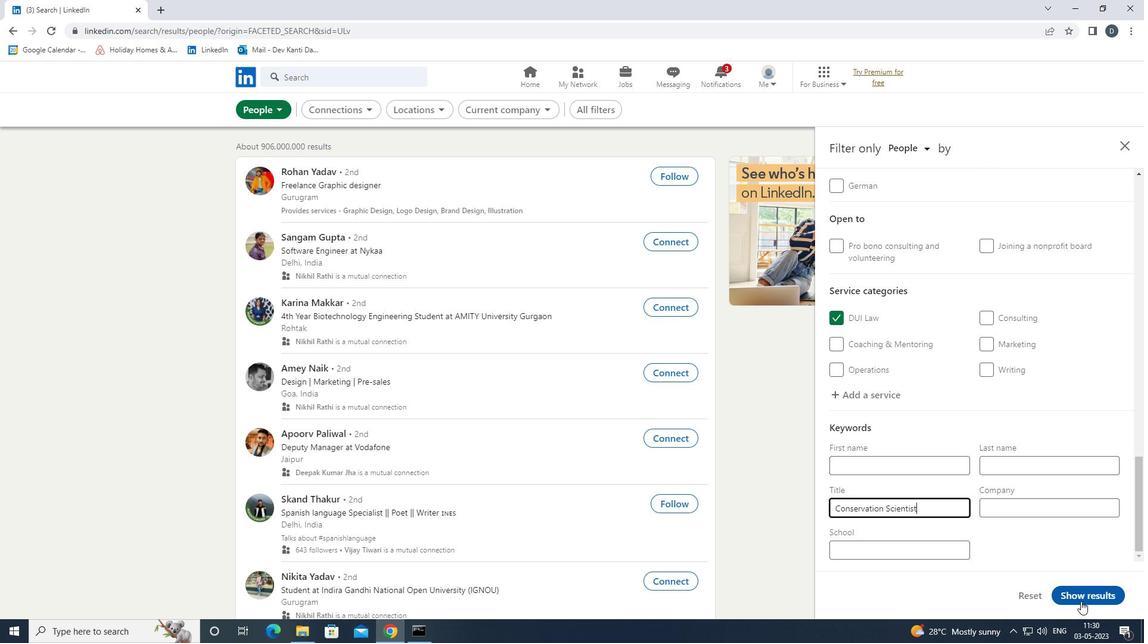 
Action: Mouse pressed left at (1082, 594)
Screenshot: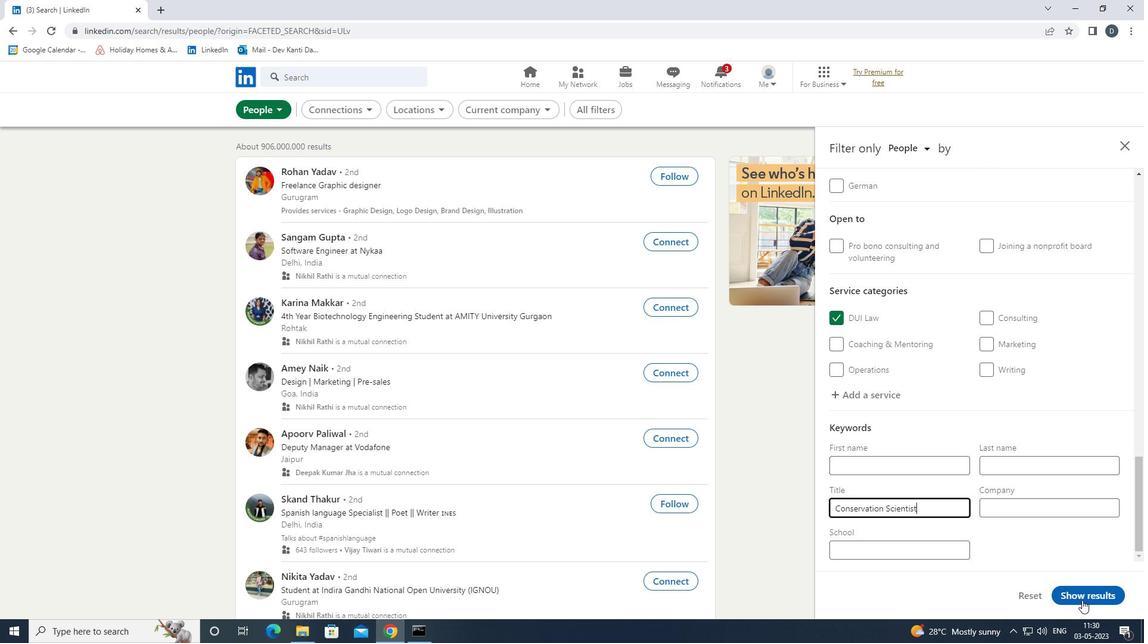 
Action: Mouse moved to (262, 85)
Screenshot: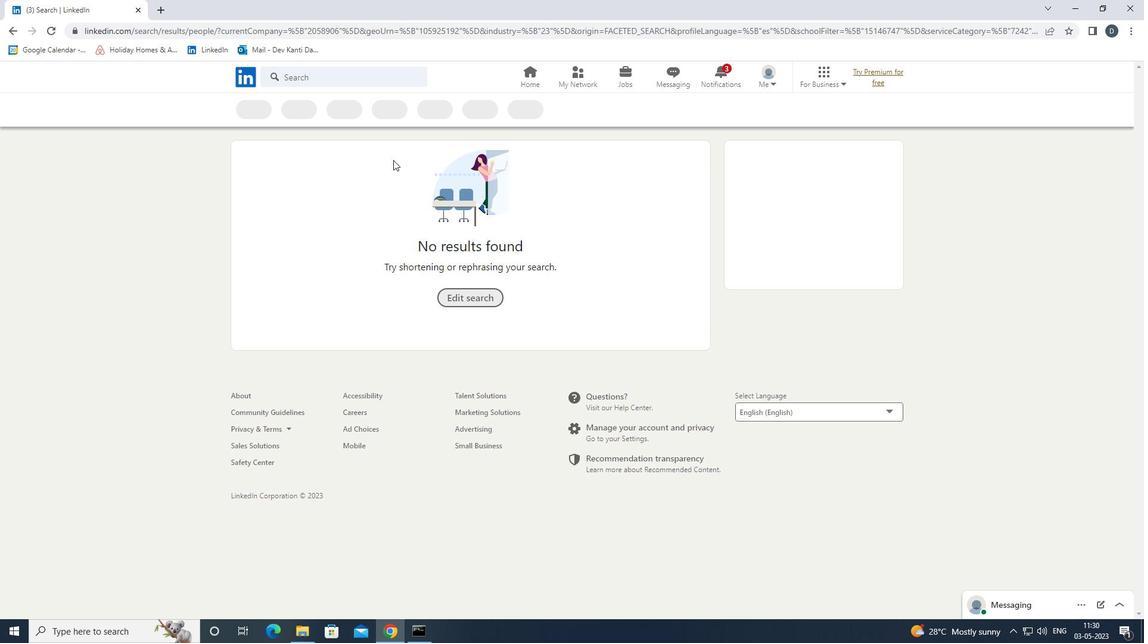 
